 Task: Find a house in Trebinje, Bosnia for 8 guests from August 12 to August 16 with a price range of ₹10,000 to ₹16,000, 8+ bedrooms, 8+ beds, 8+ bathrooms, and amenities including free parking, WiFi, TV, gym, and breakfast.
Action: Mouse moved to (505, 106)
Screenshot: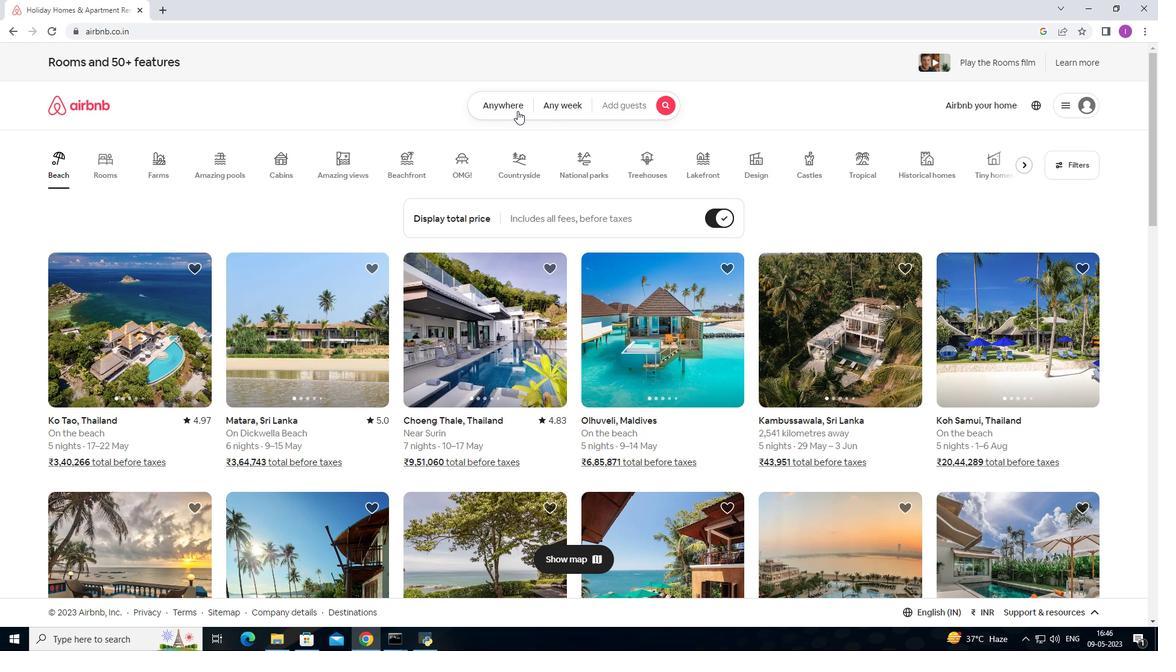 
Action: Mouse pressed left at (505, 106)
Screenshot: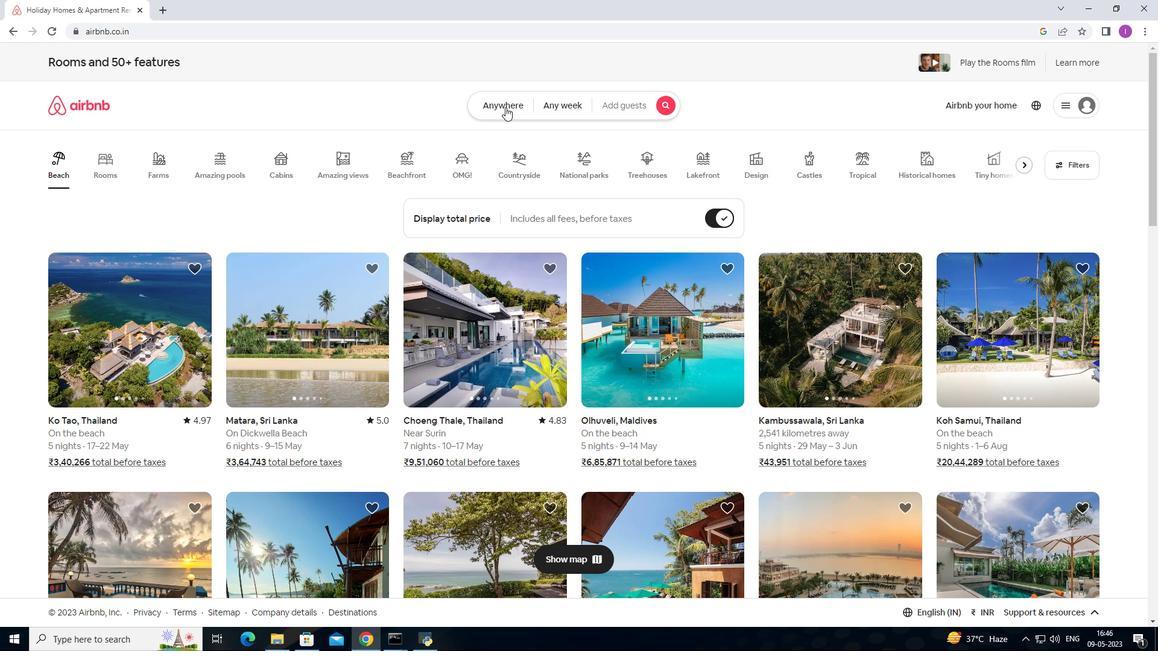 
Action: Mouse moved to (367, 158)
Screenshot: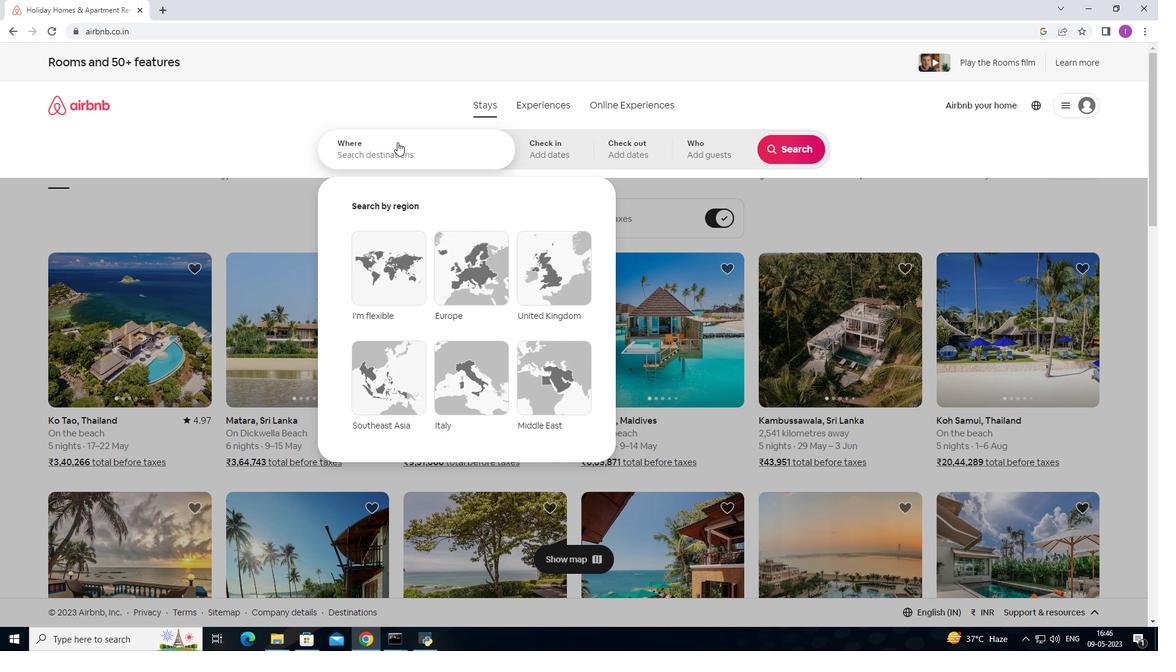 
Action: Mouse pressed left at (367, 158)
Screenshot: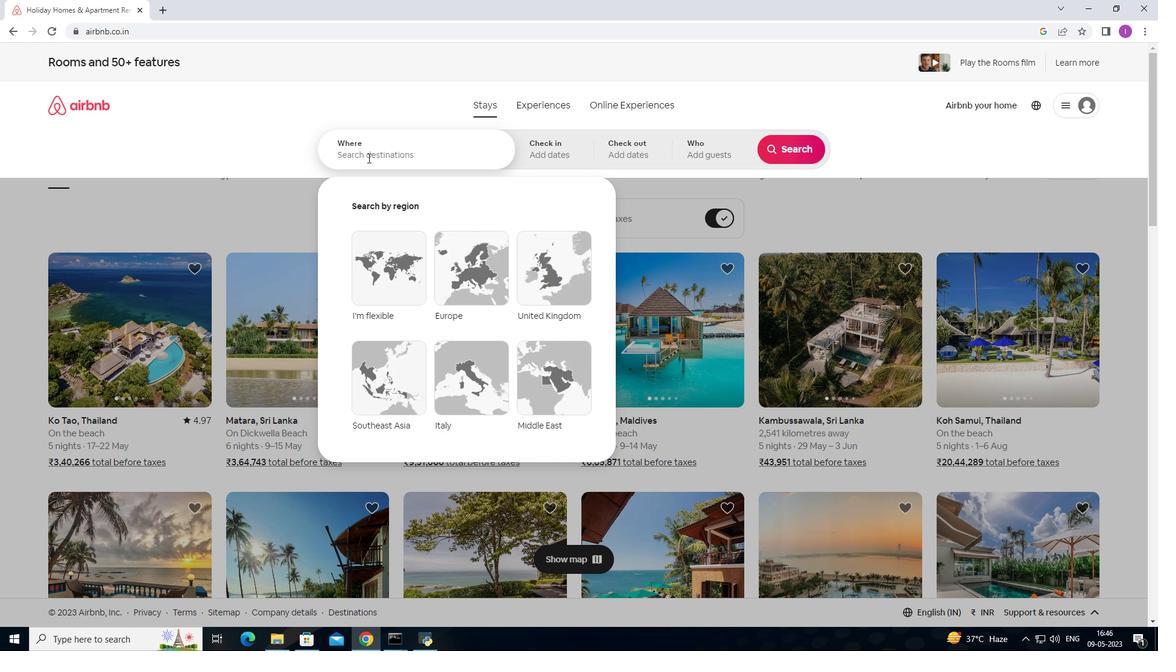 
Action: Key pressed <Key.shift>Trebinje,<Key.shift>Bosnia
Screenshot: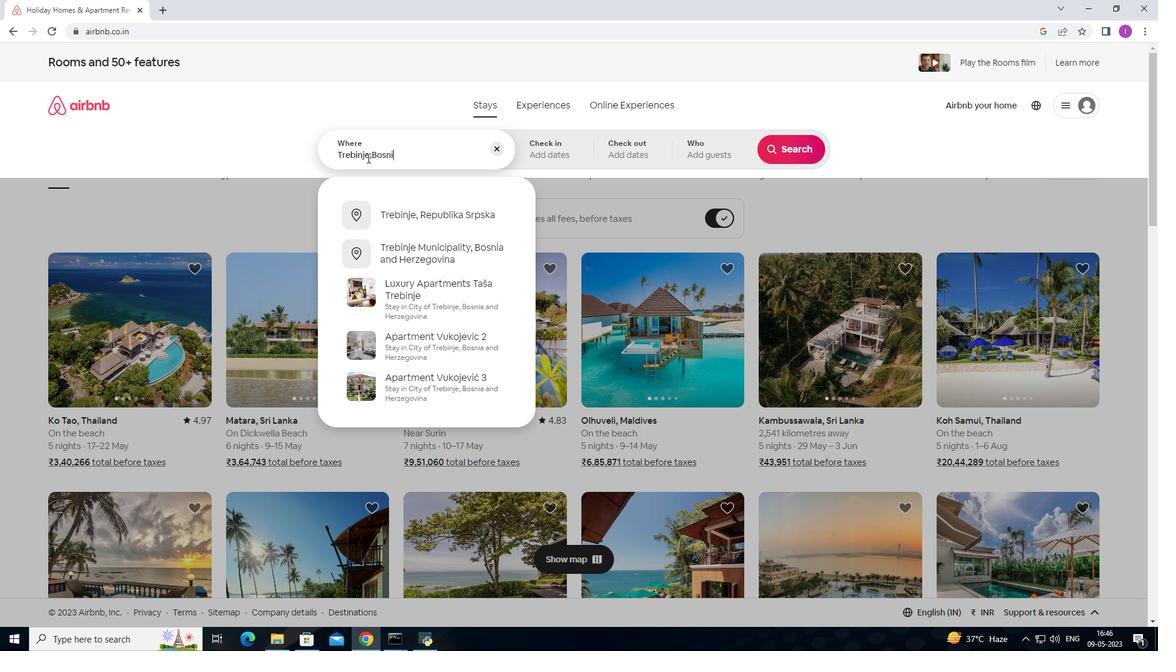 
Action: Mouse moved to (546, 150)
Screenshot: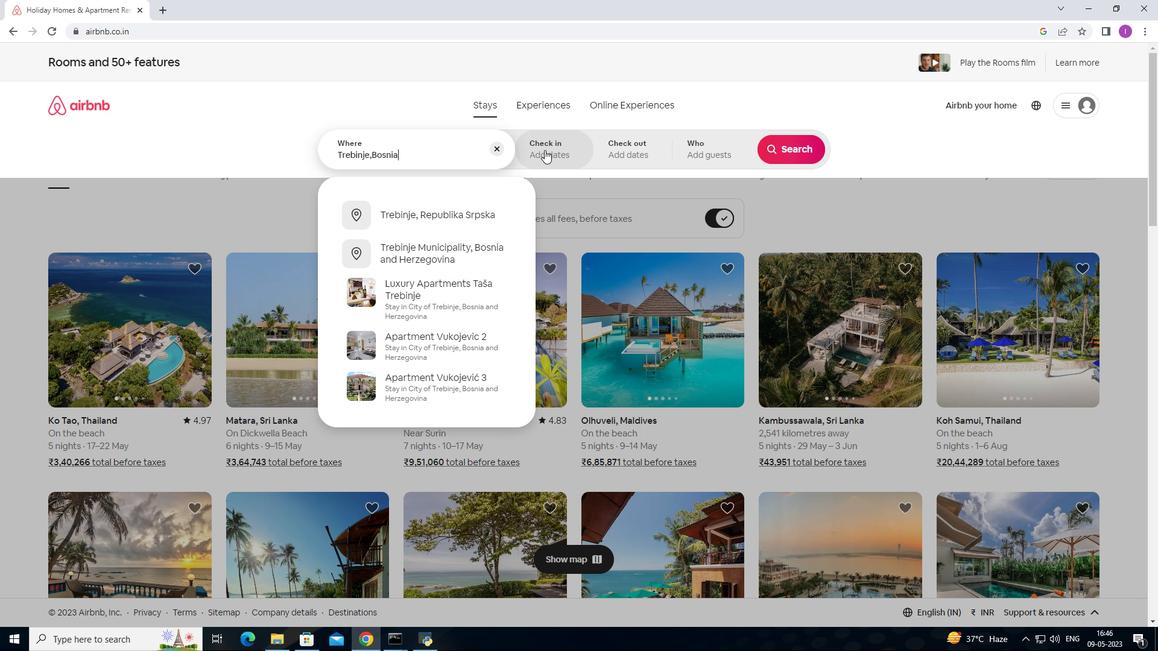 
Action: Mouse pressed left at (546, 150)
Screenshot: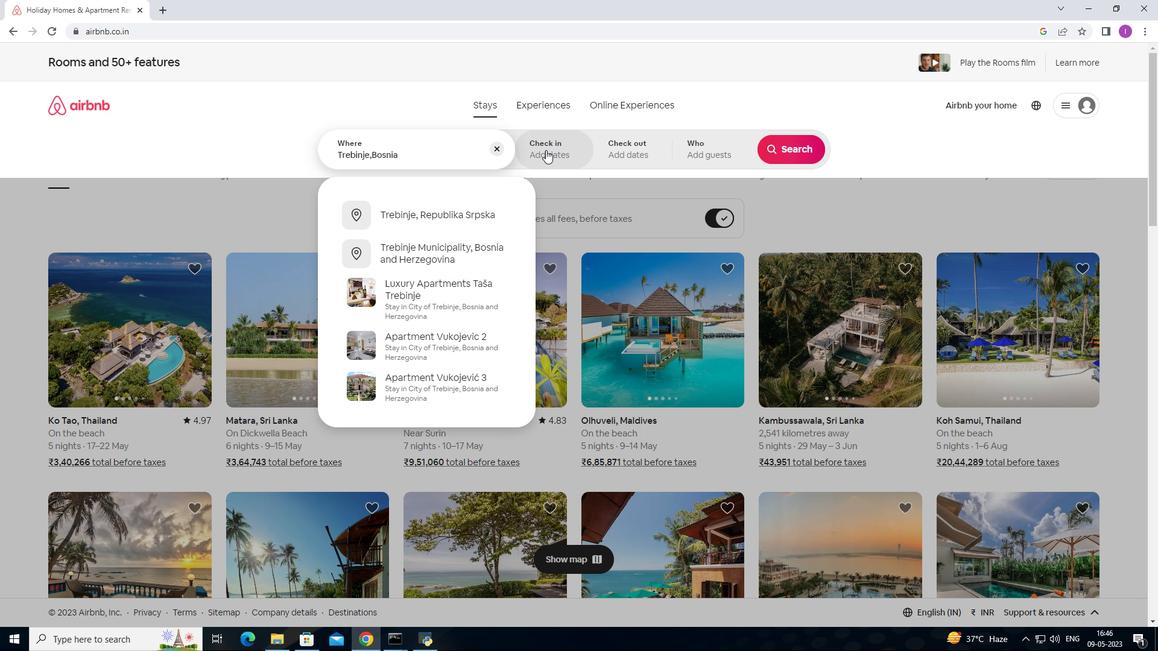 
Action: Mouse moved to (791, 241)
Screenshot: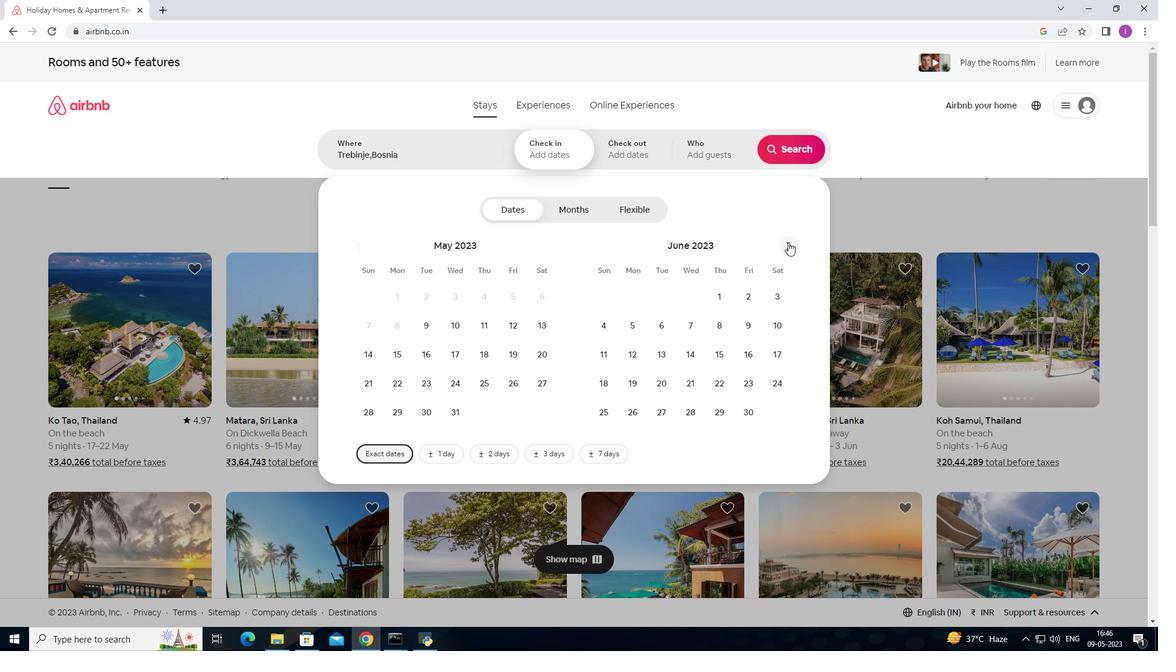
Action: Mouse pressed left at (791, 241)
Screenshot: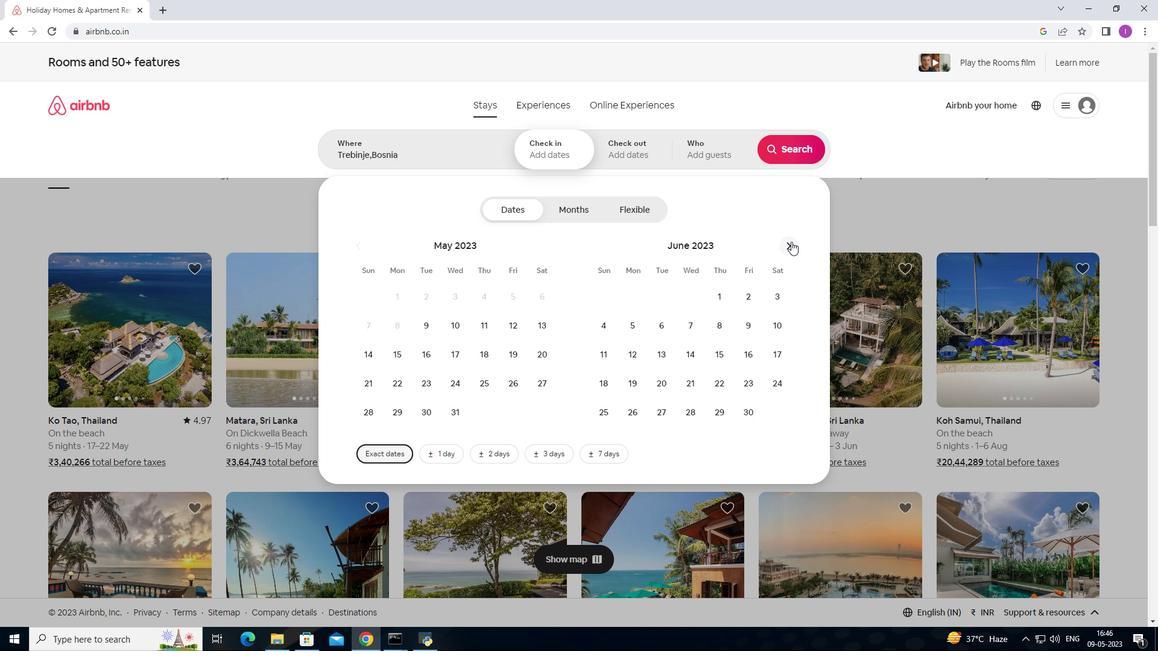 
Action: Mouse pressed left at (791, 241)
Screenshot: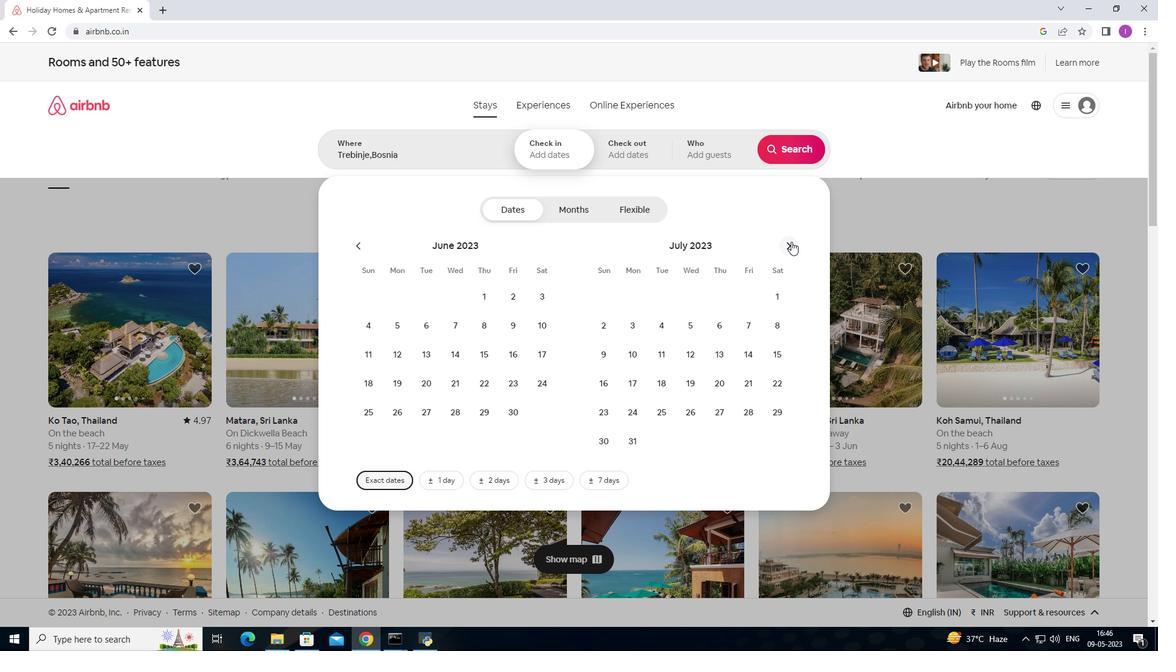 
Action: Mouse moved to (776, 319)
Screenshot: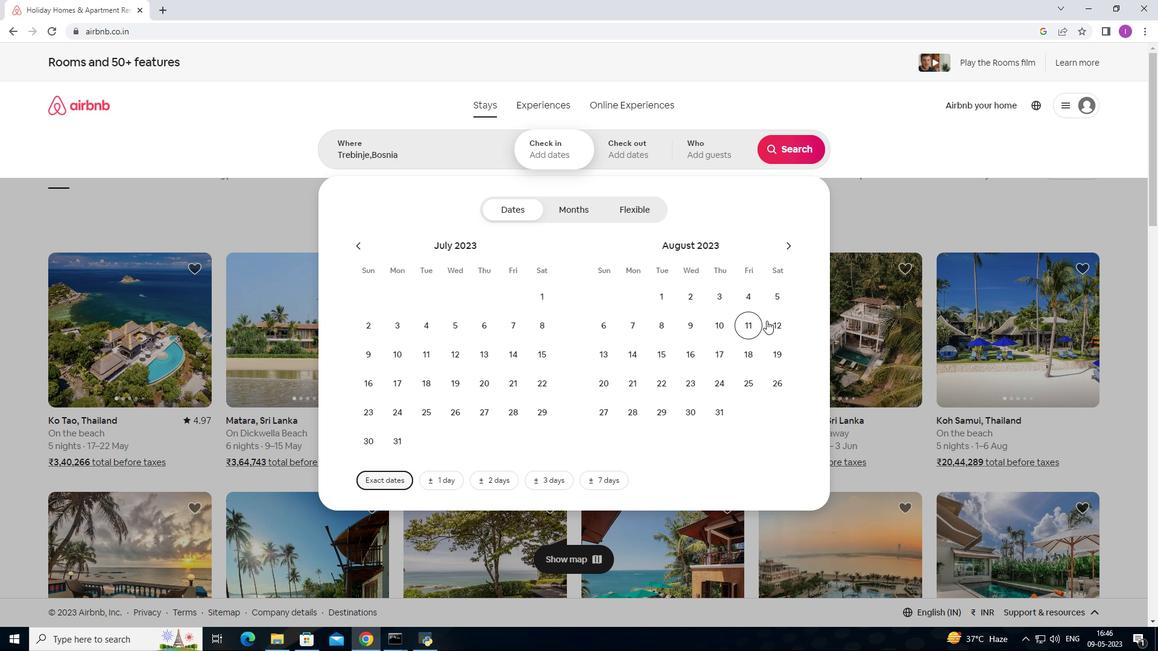 
Action: Mouse pressed left at (776, 319)
Screenshot: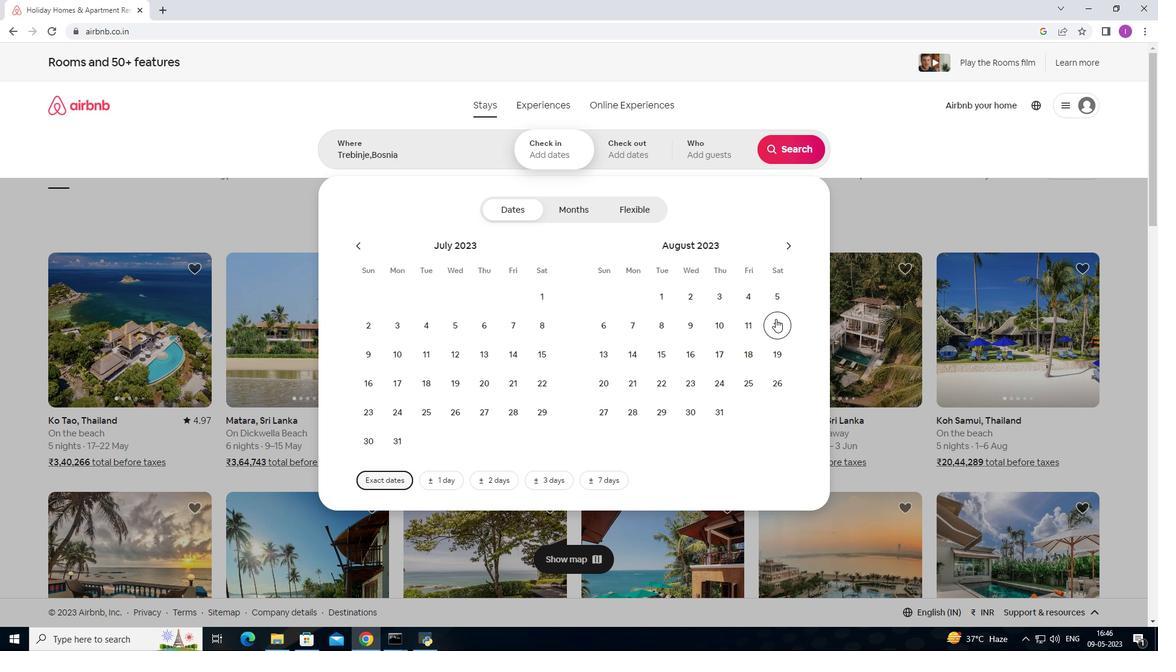 
Action: Mouse moved to (689, 346)
Screenshot: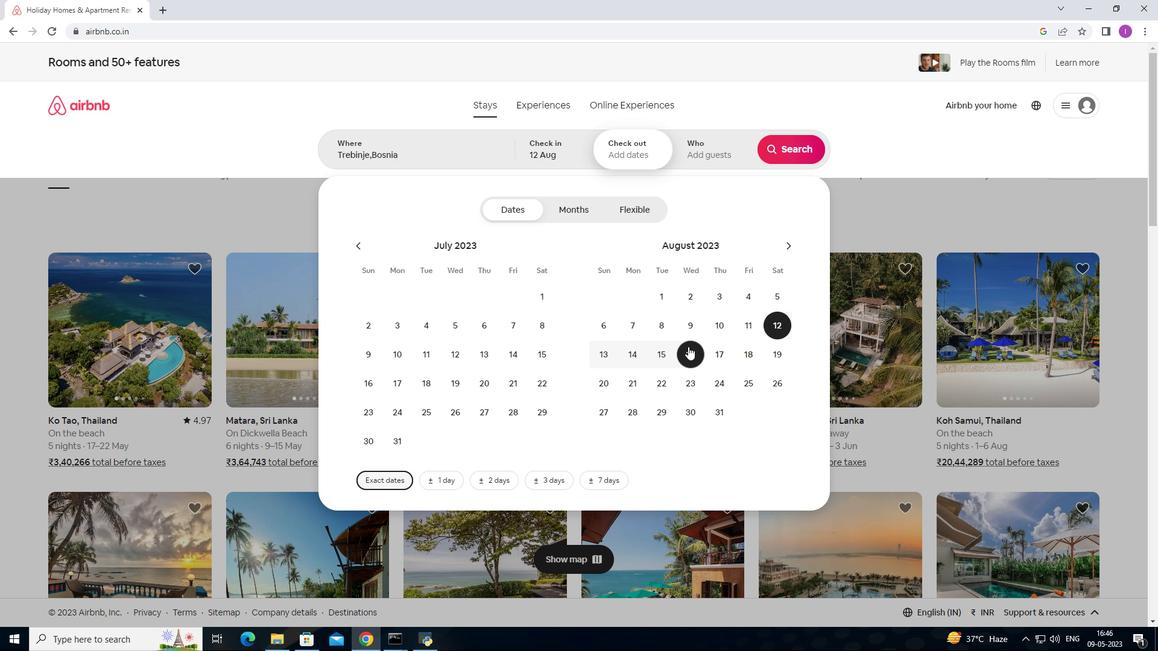 
Action: Mouse pressed left at (689, 346)
Screenshot: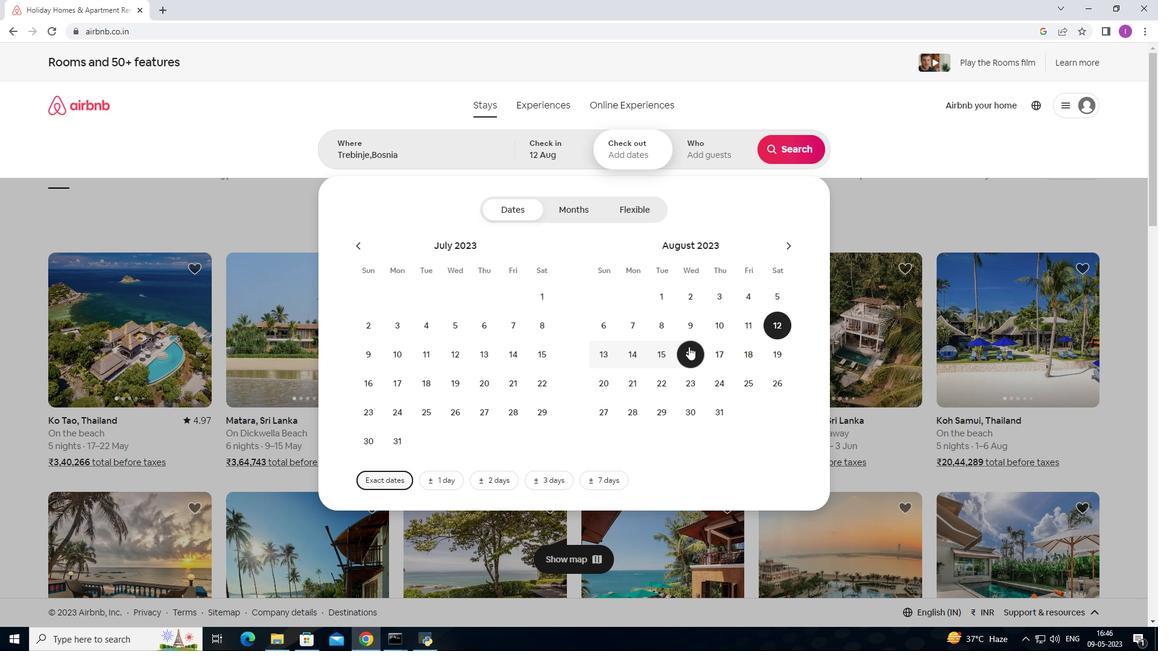 
Action: Mouse moved to (726, 160)
Screenshot: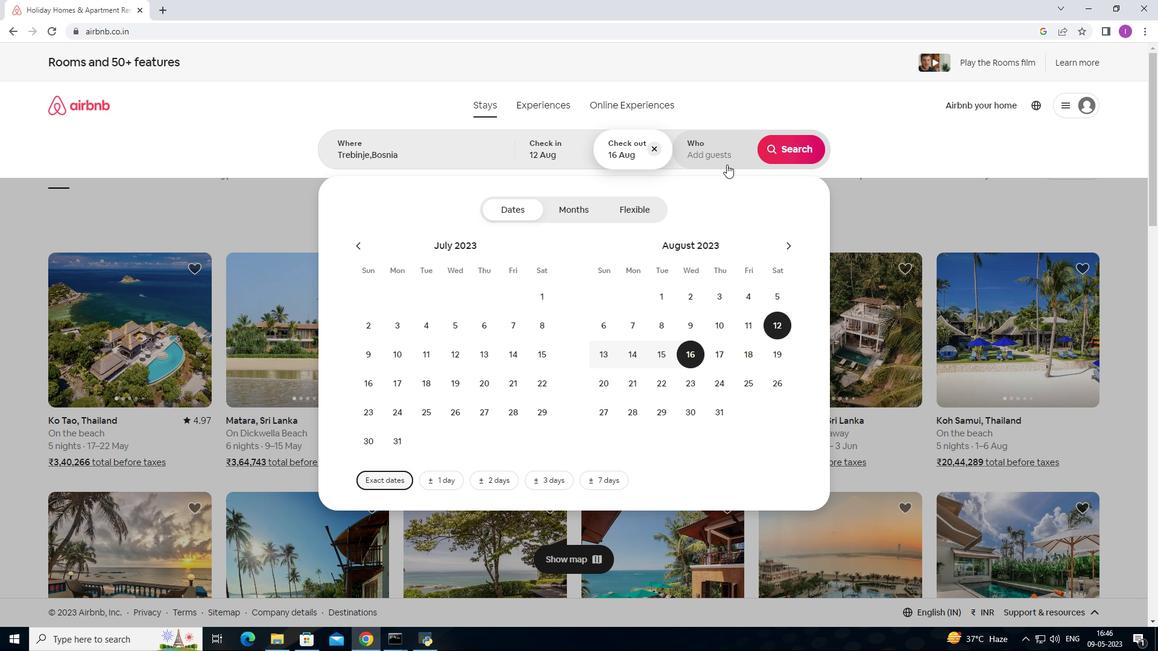 
Action: Mouse pressed left at (726, 160)
Screenshot: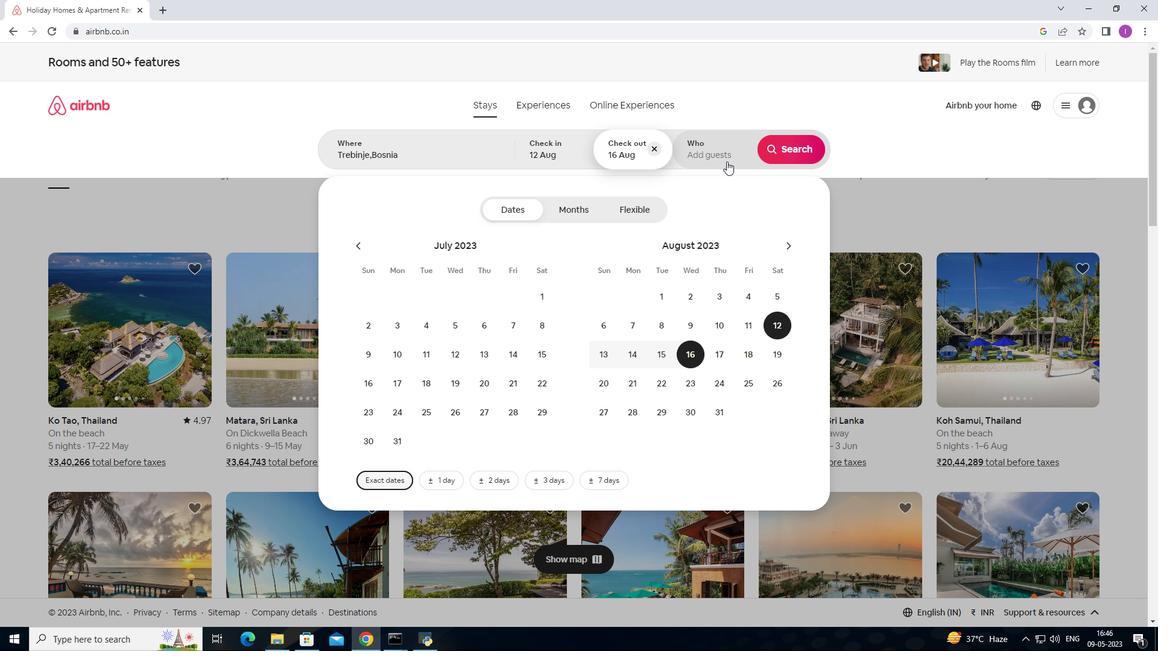 
Action: Mouse moved to (797, 208)
Screenshot: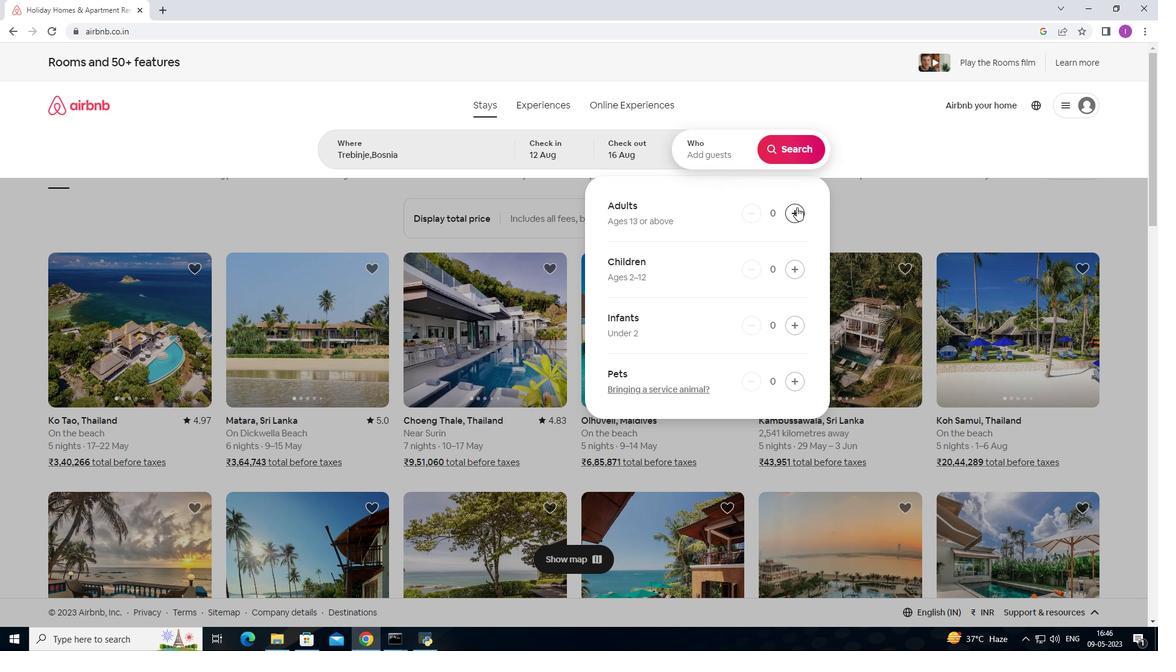 
Action: Mouse pressed left at (797, 208)
Screenshot: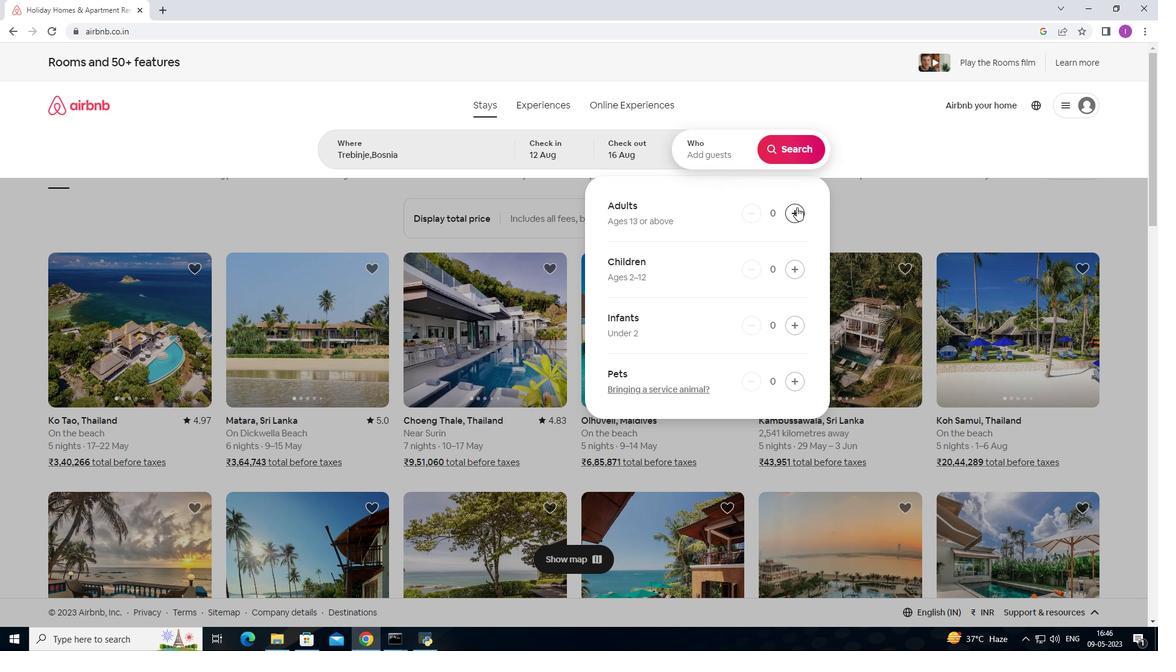 
Action: Mouse pressed left at (797, 208)
Screenshot: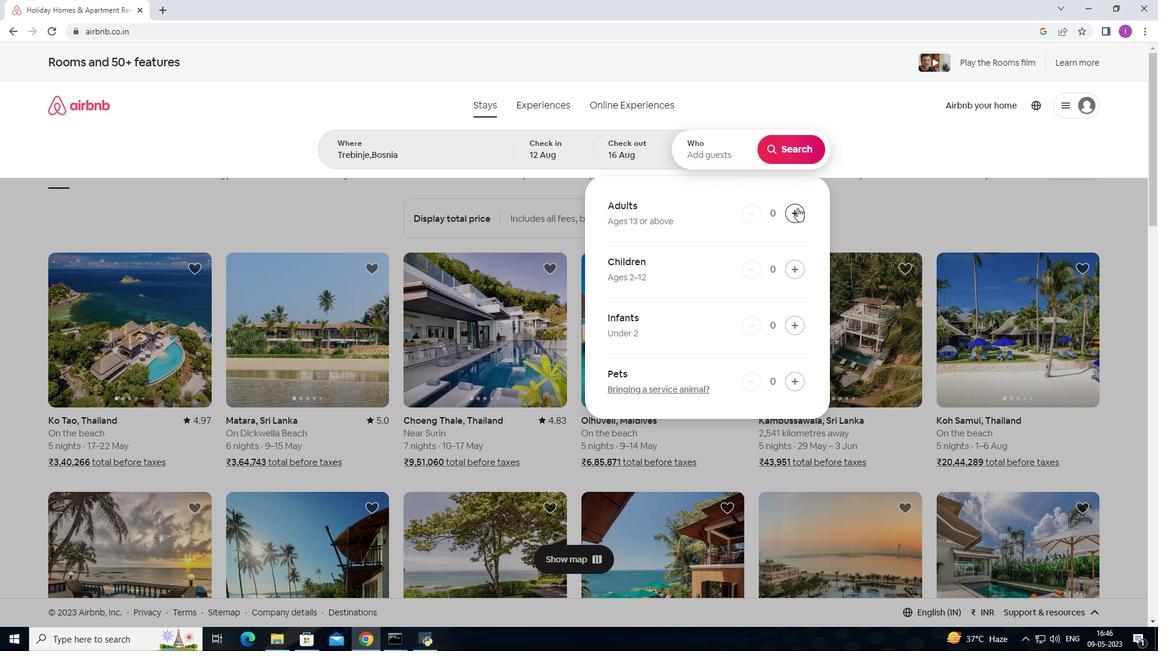 
Action: Mouse pressed left at (797, 208)
Screenshot: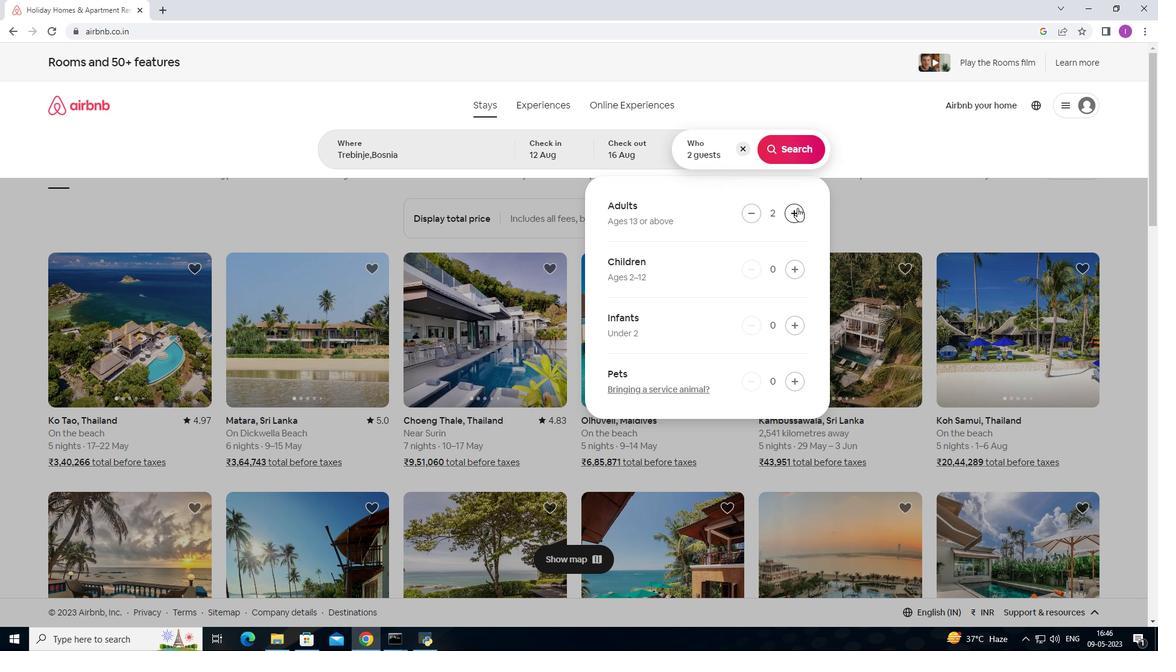 
Action: Mouse pressed left at (797, 208)
Screenshot: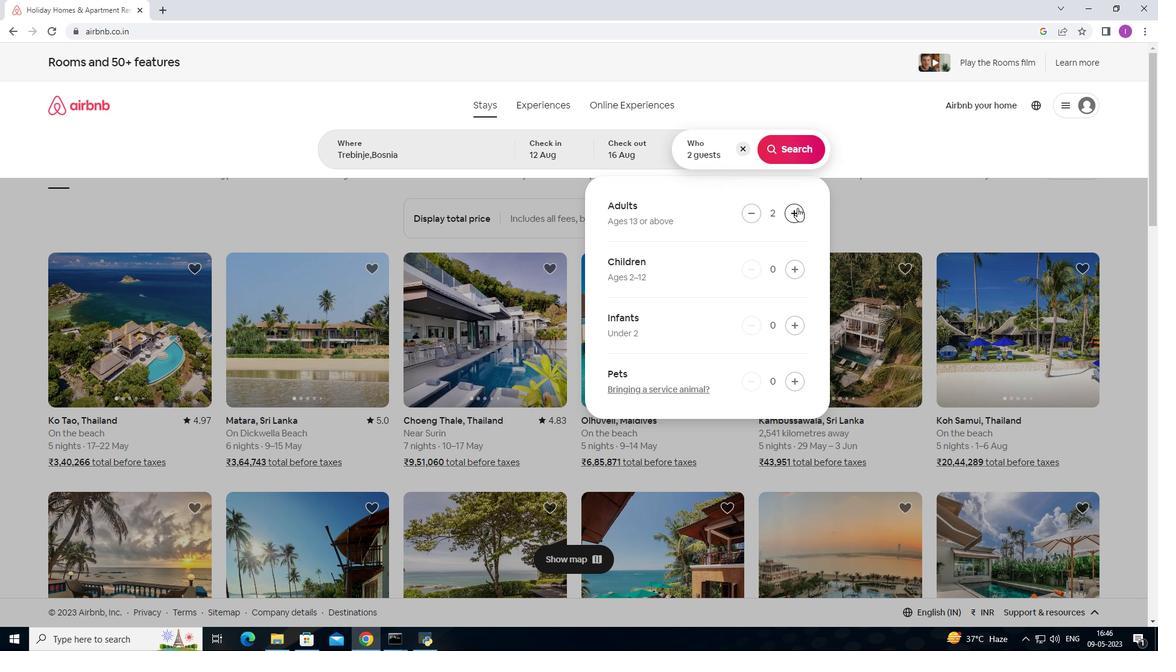 
Action: Mouse moved to (798, 208)
Screenshot: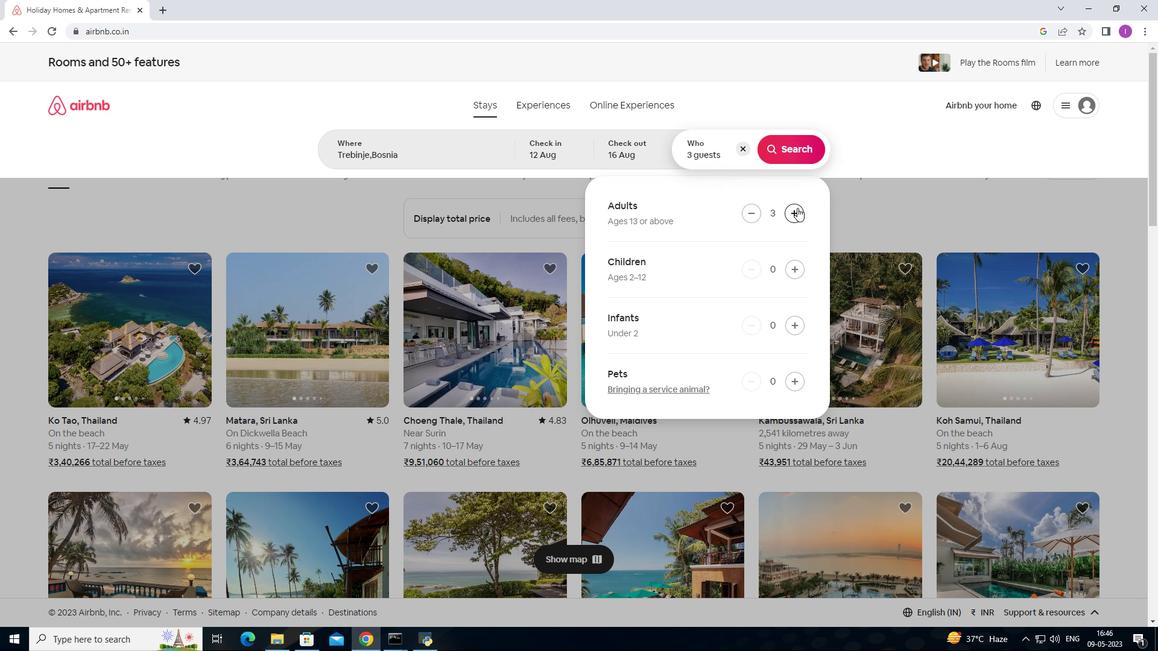
Action: Mouse pressed left at (798, 208)
Screenshot: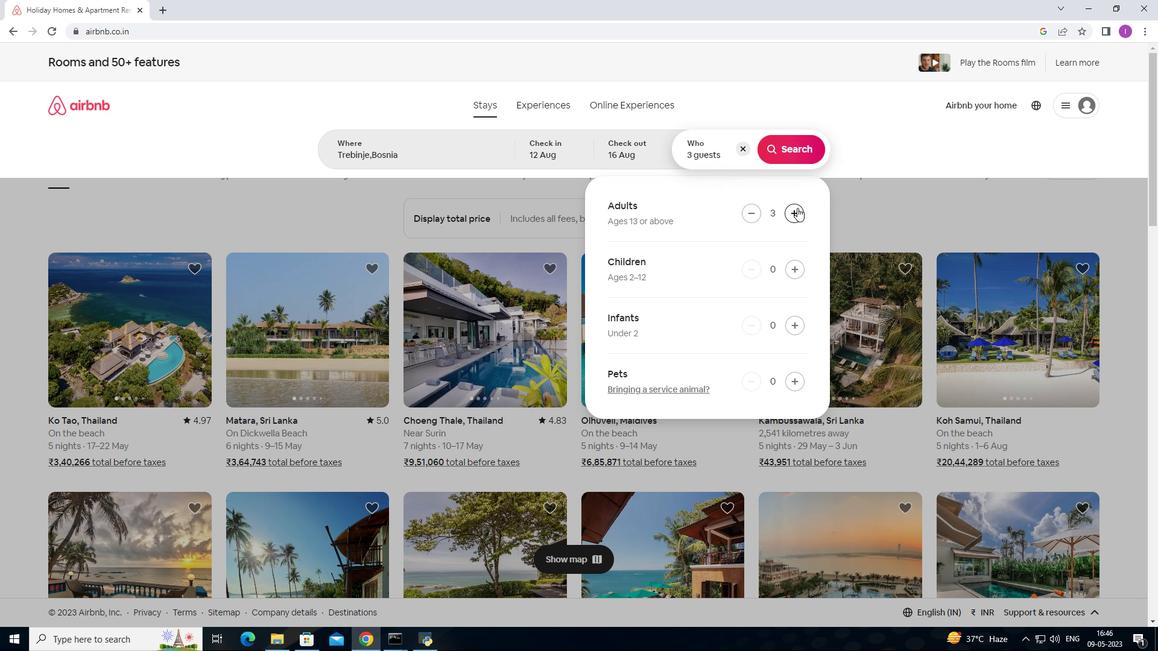 
Action: Mouse pressed left at (798, 208)
Screenshot: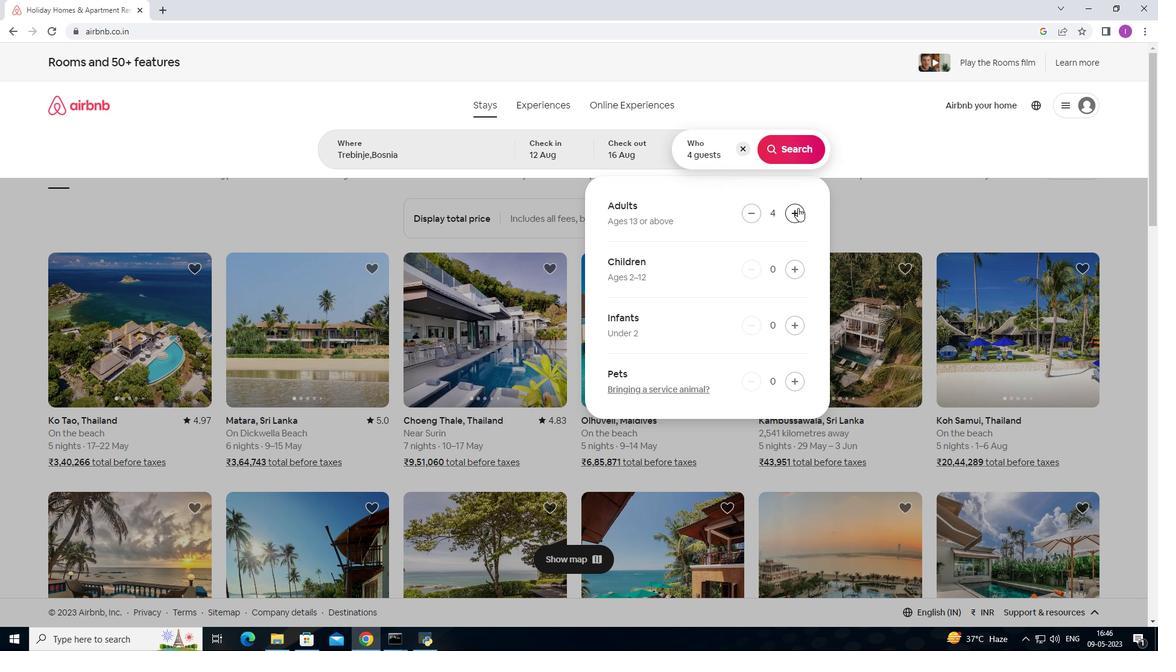 
Action: Mouse pressed left at (798, 208)
Screenshot: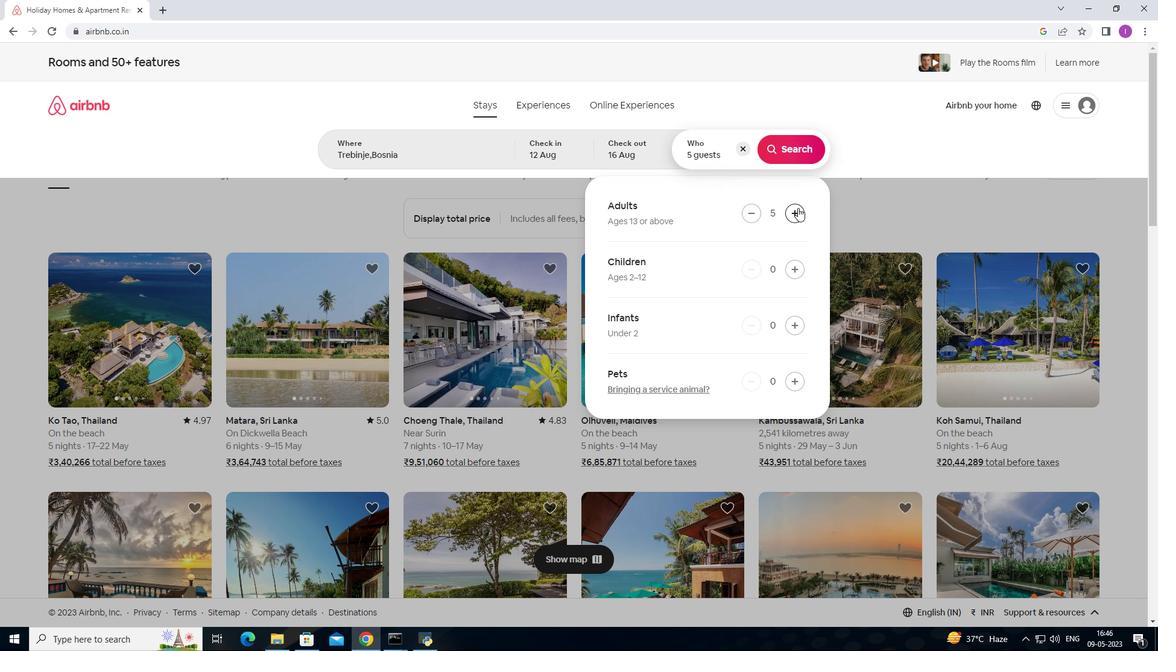 
Action: Mouse moved to (798, 208)
Screenshot: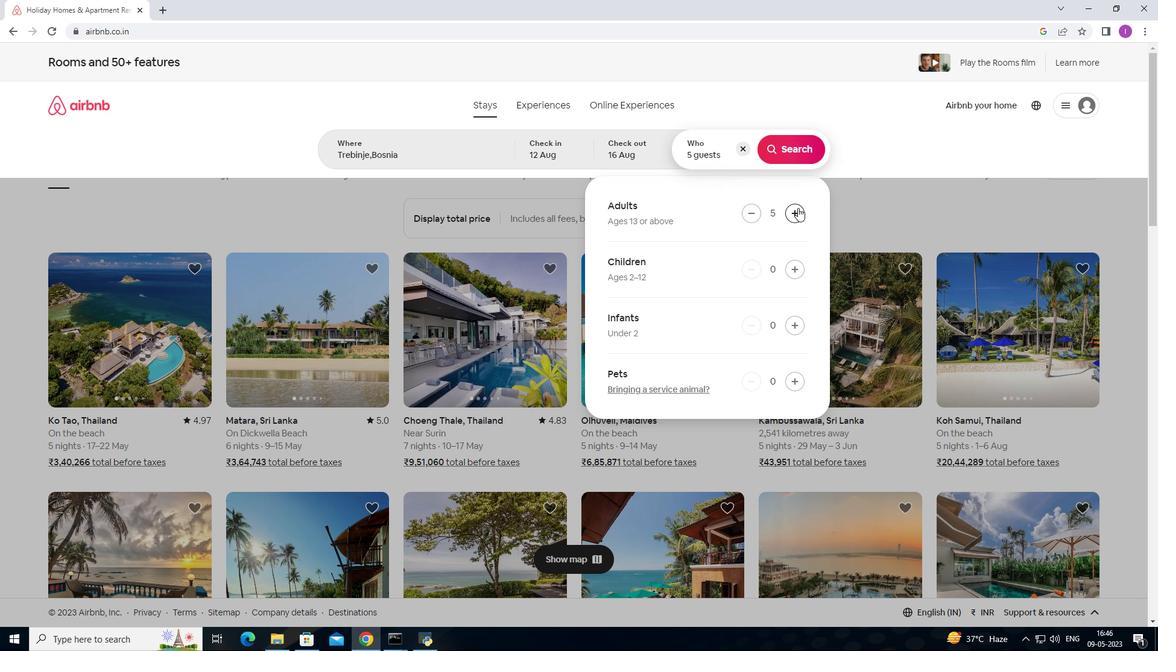 
Action: Mouse pressed left at (798, 208)
Screenshot: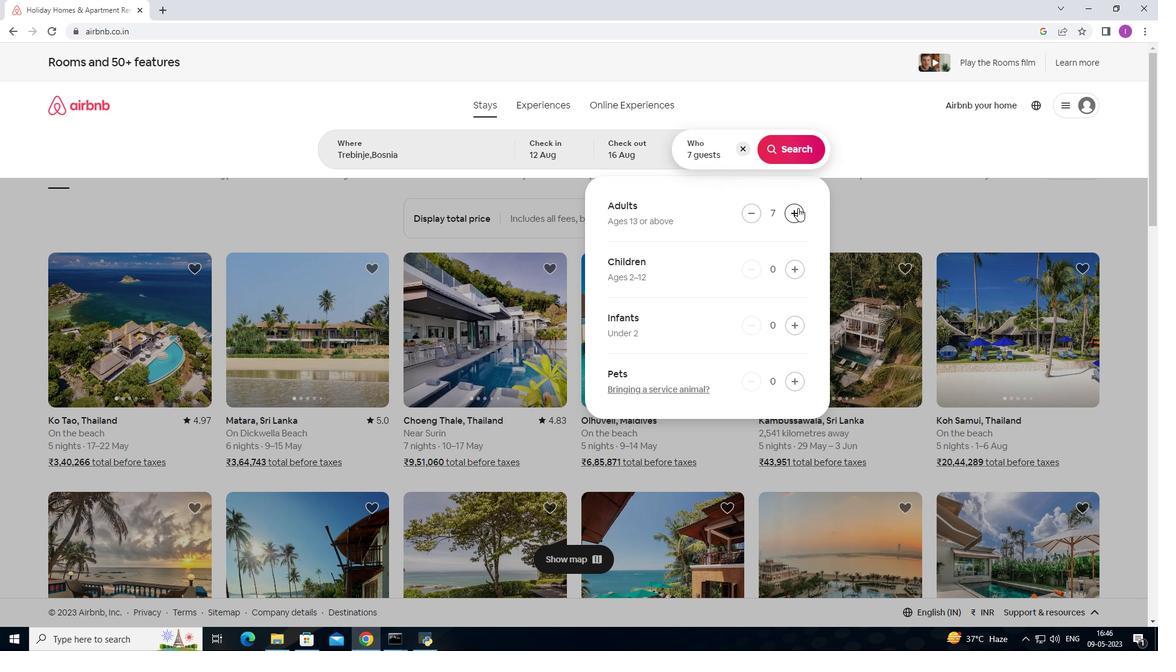 
Action: Mouse moved to (799, 150)
Screenshot: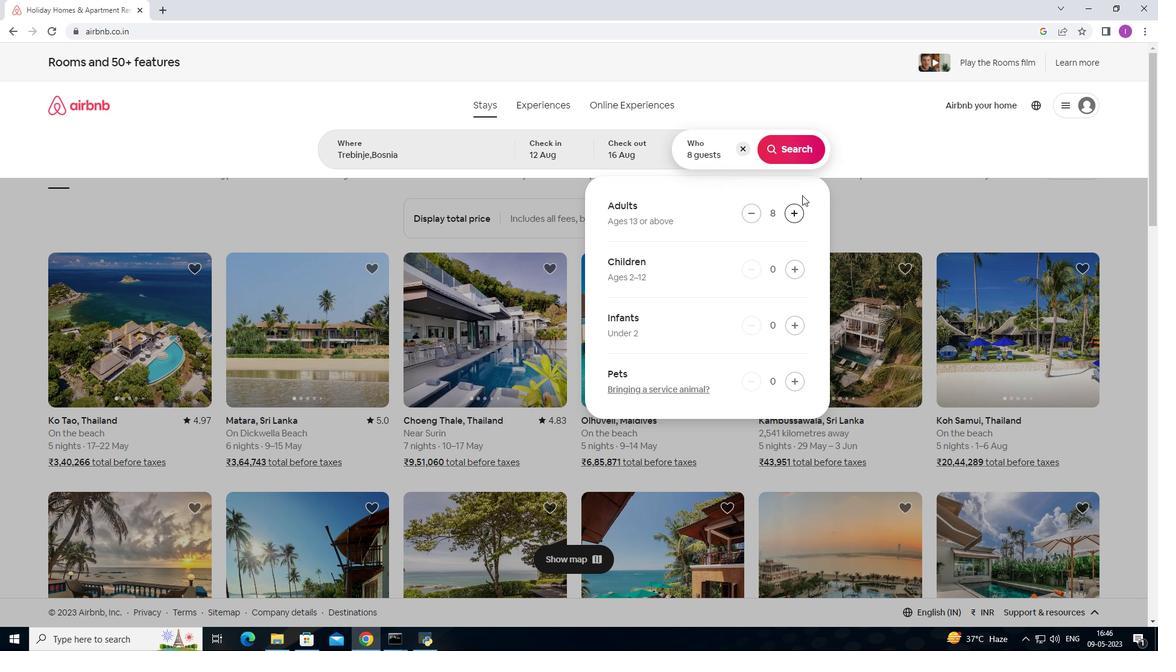 
Action: Mouse pressed left at (799, 150)
Screenshot: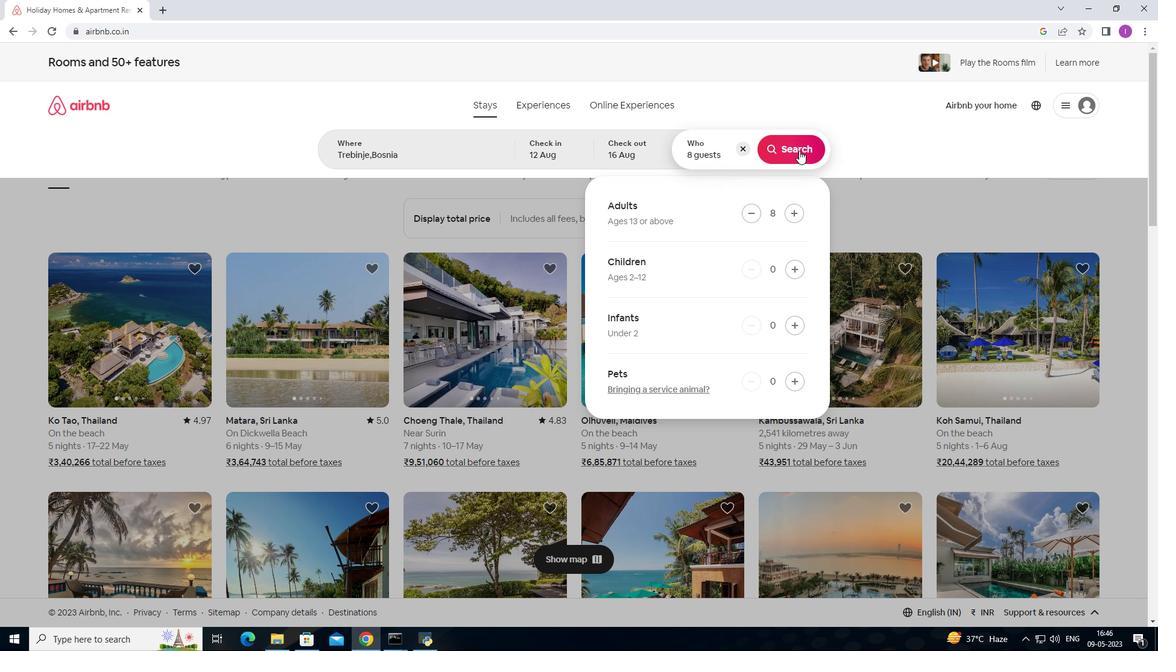 
Action: Mouse moved to (1106, 120)
Screenshot: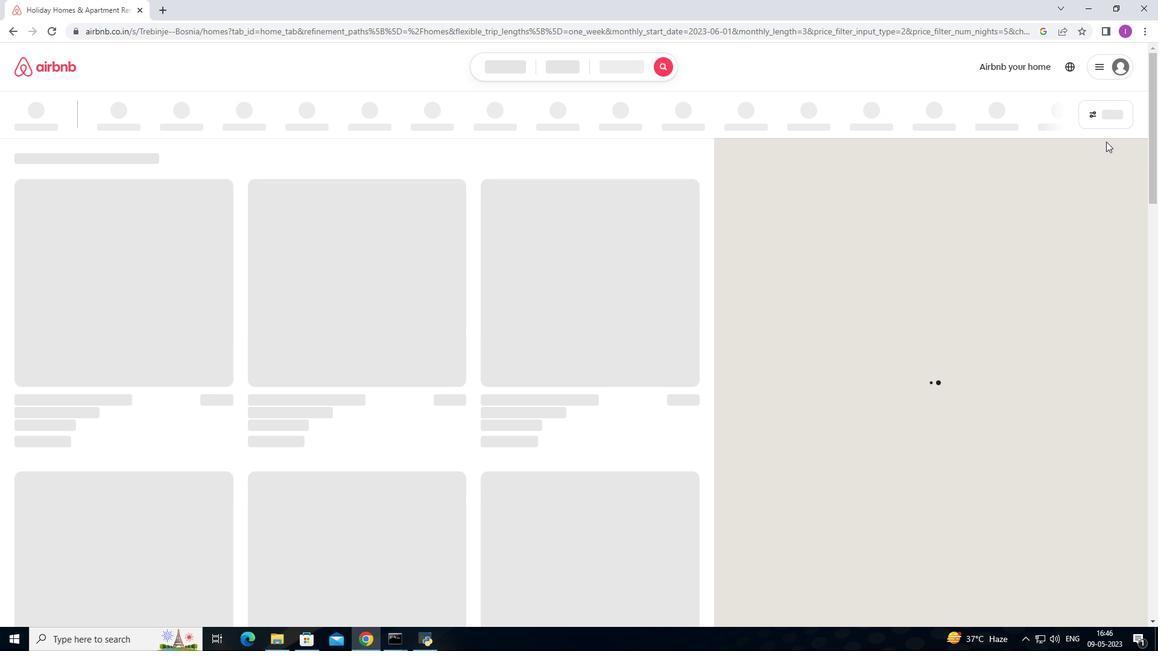 
Action: Mouse pressed left at (1106, 120)
Screenshot: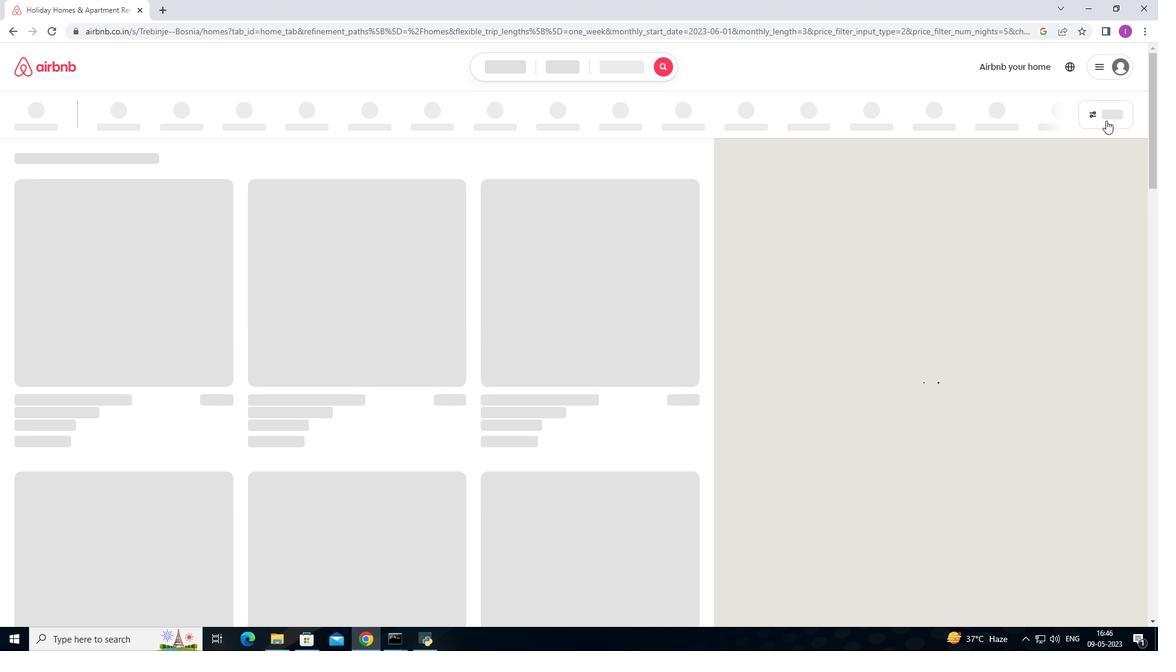 
Action: Mouse moved to (448, 415)
Screenshot: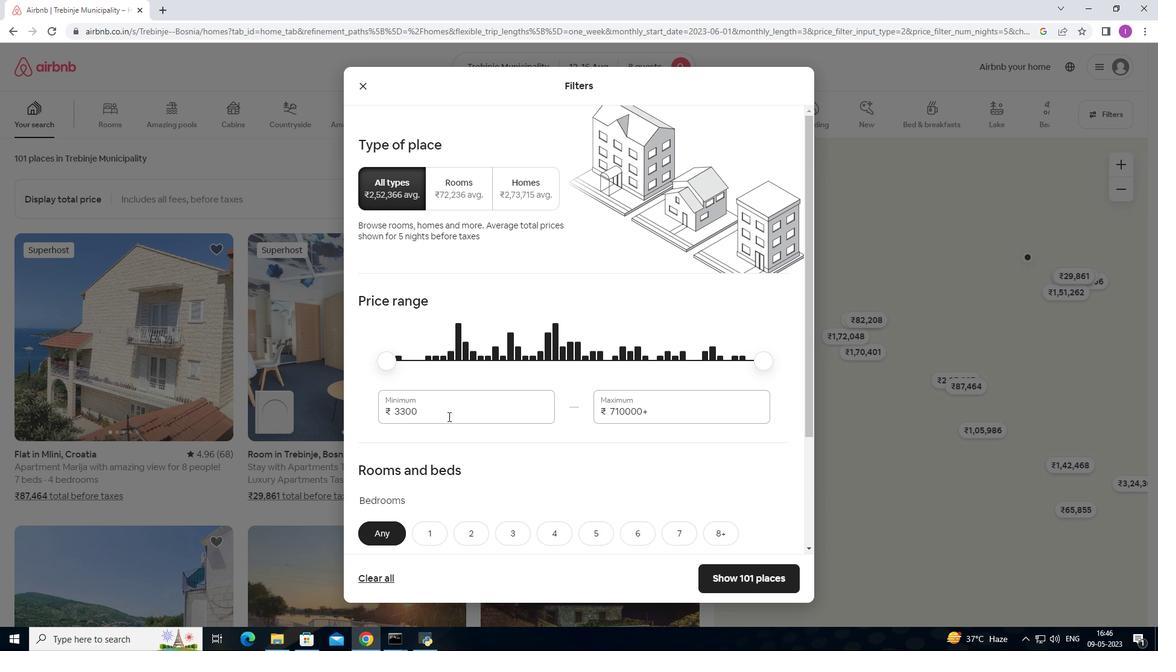 
Action: Mouse pressed left at (448, 415)
Screenshot: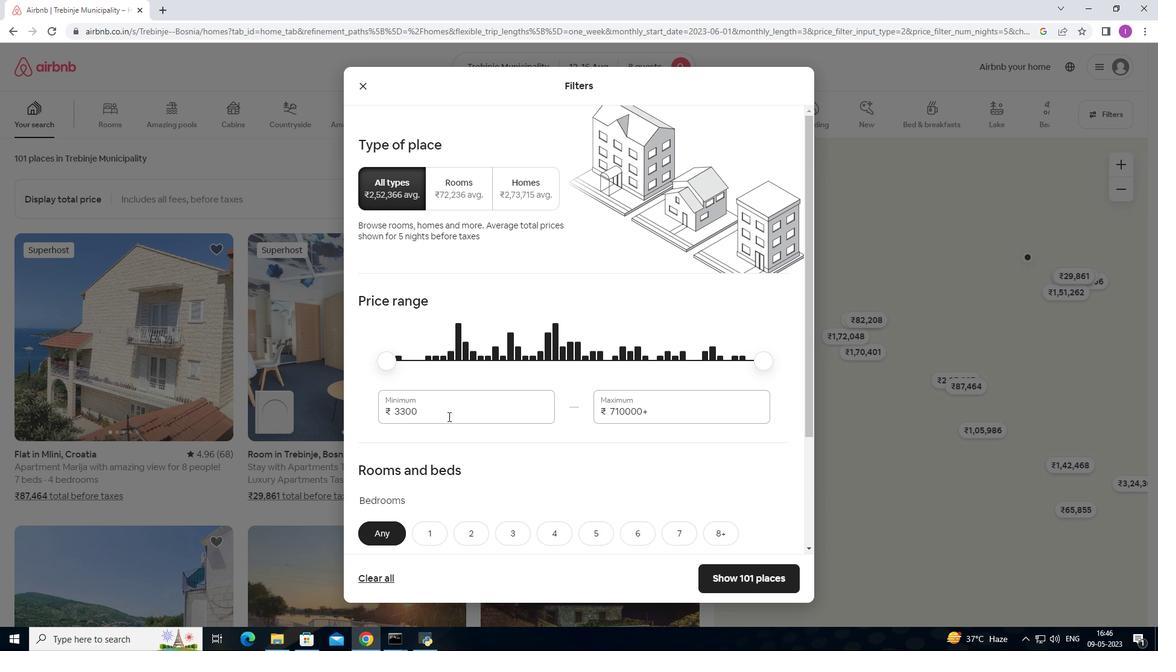
Action: Mouse moved to (475, 432)
Screenshot: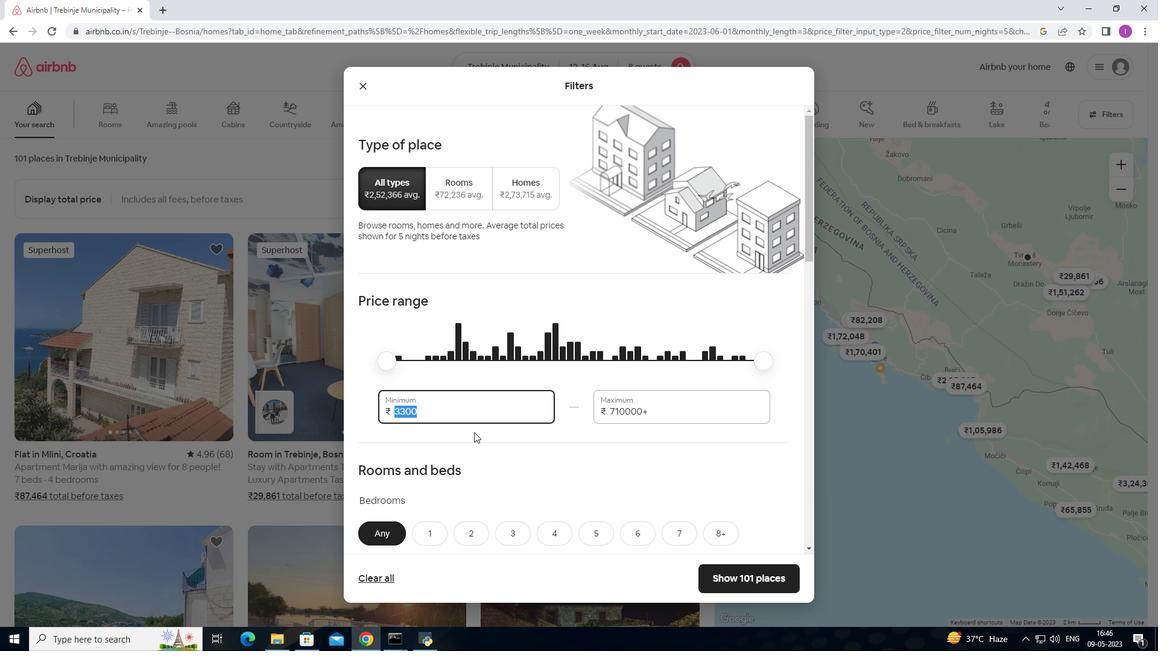 
Action: Key pressed 1
Screenshot: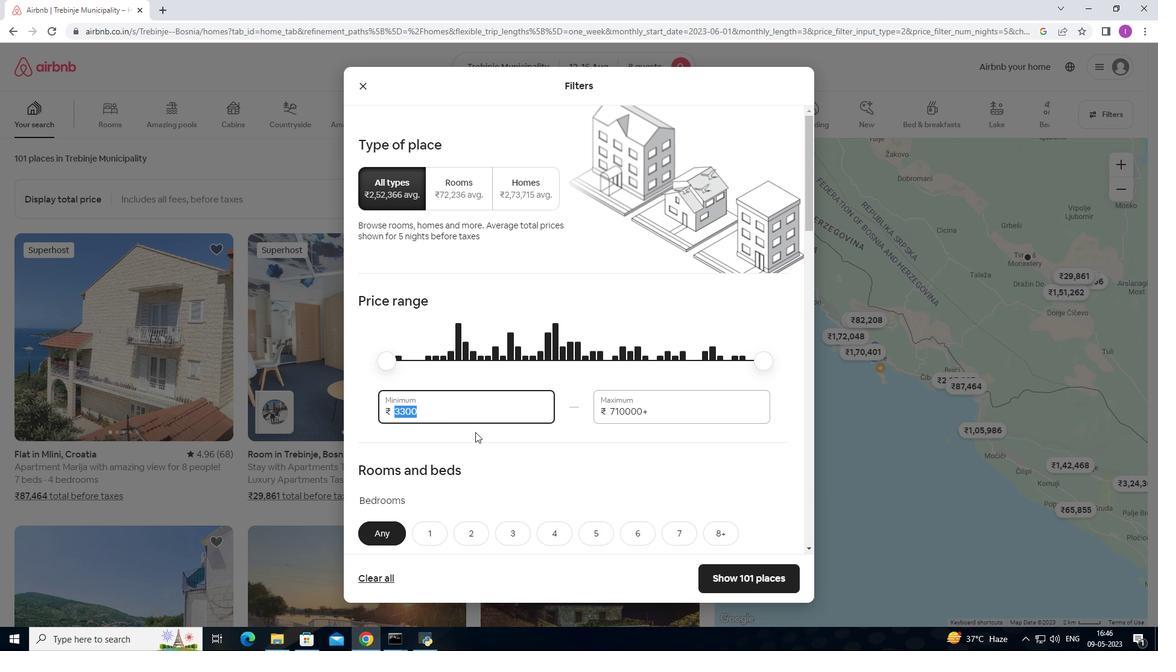 
Action: Mouse moved to (475, 432)
Screenshot: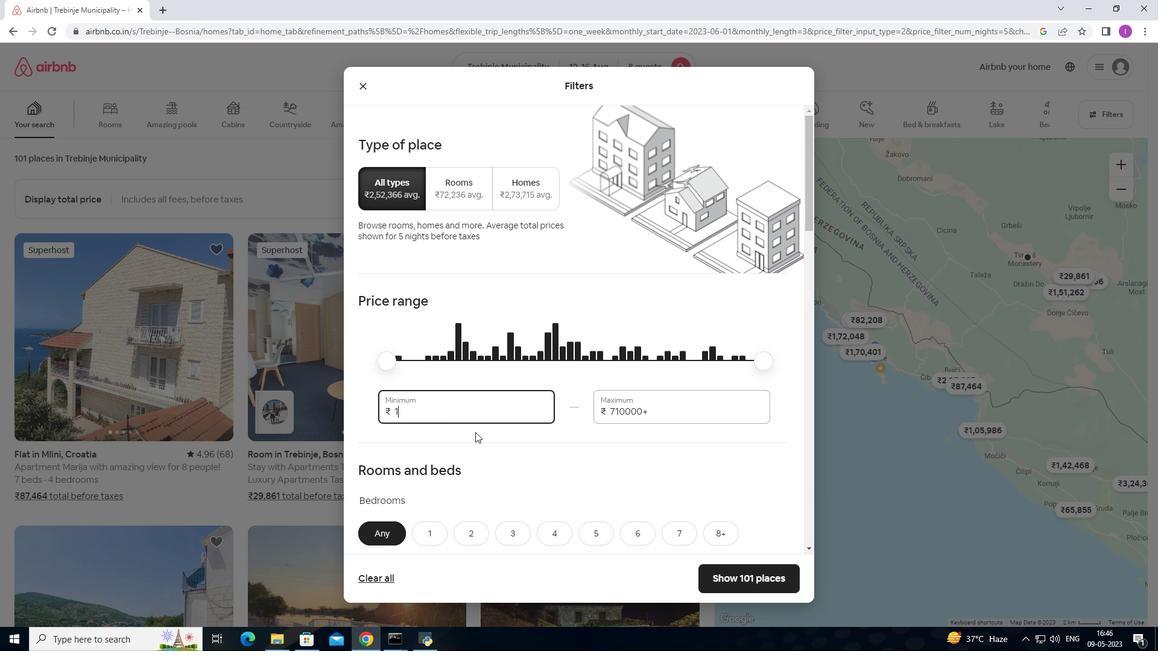 
Action: Key pressed 00
Screenshot: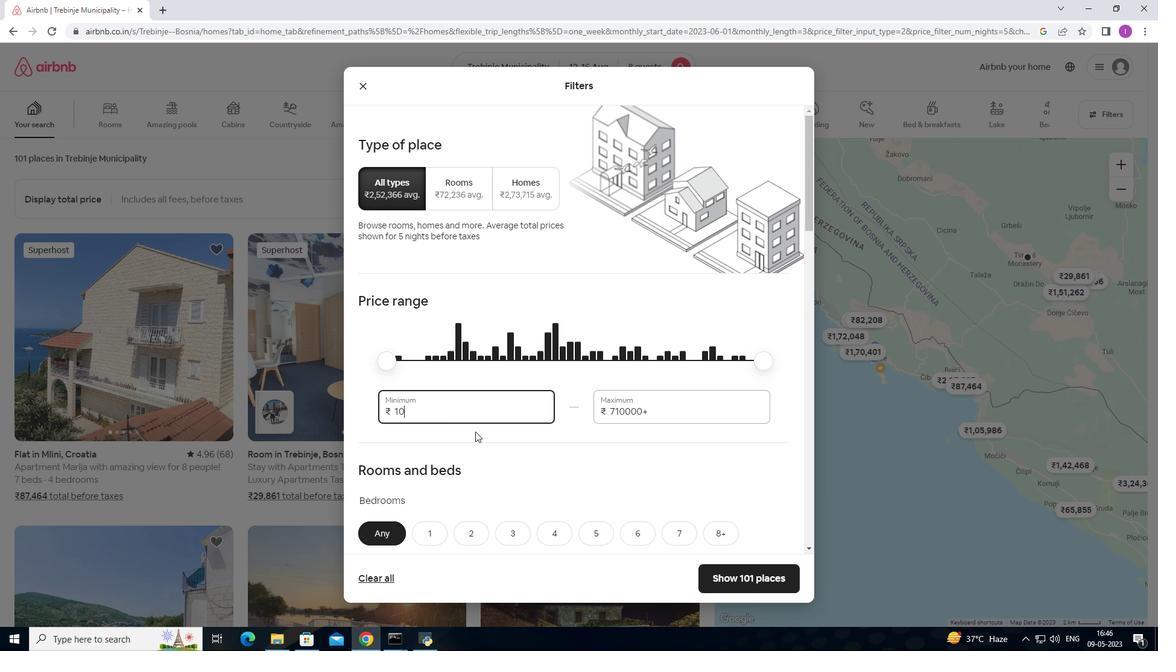 
Action: Mouse moved to (475, 431)
Screenshot: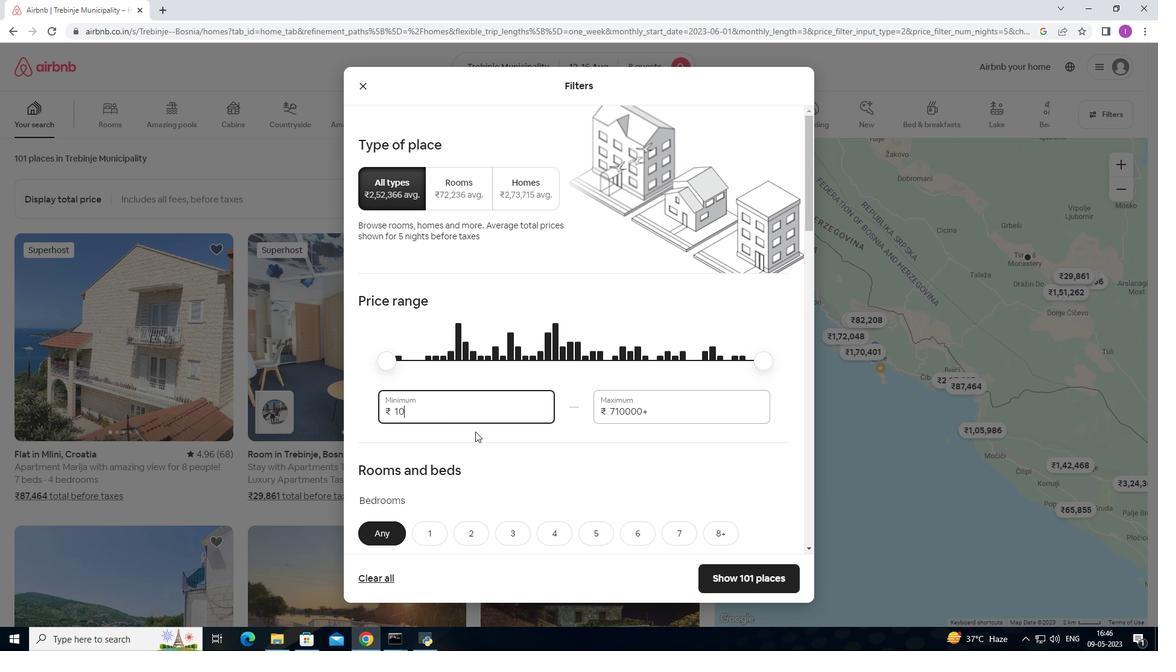 
Action: Key pressed 00
Screenshot: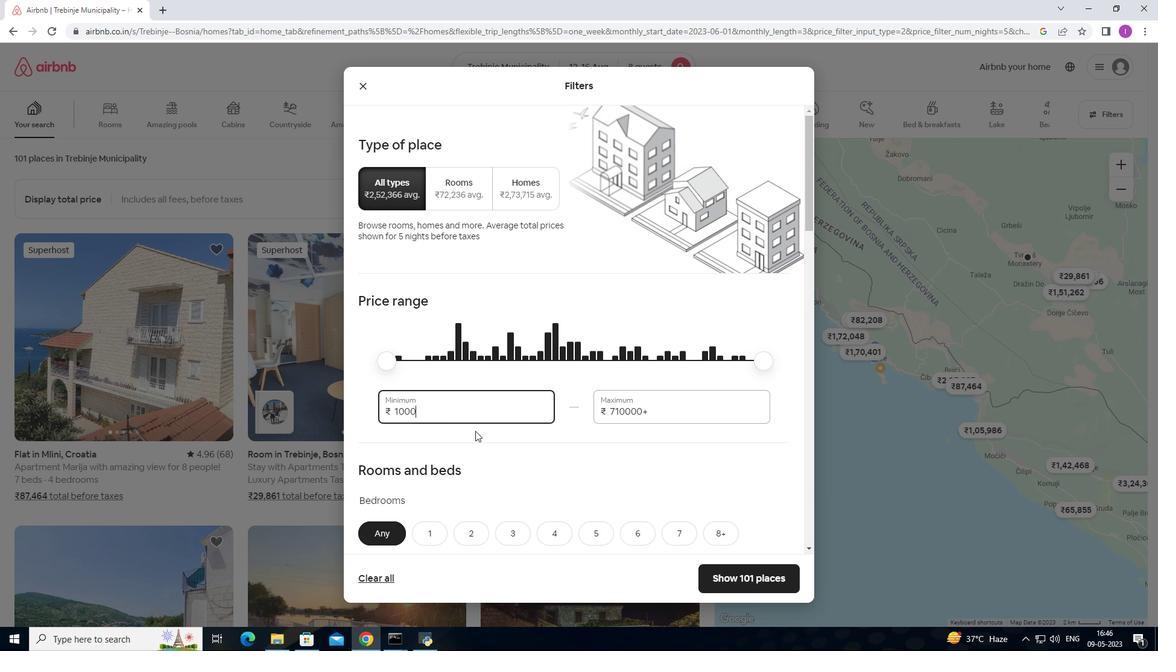 
Action: Mouse moved to (654, 408)
Screenshot: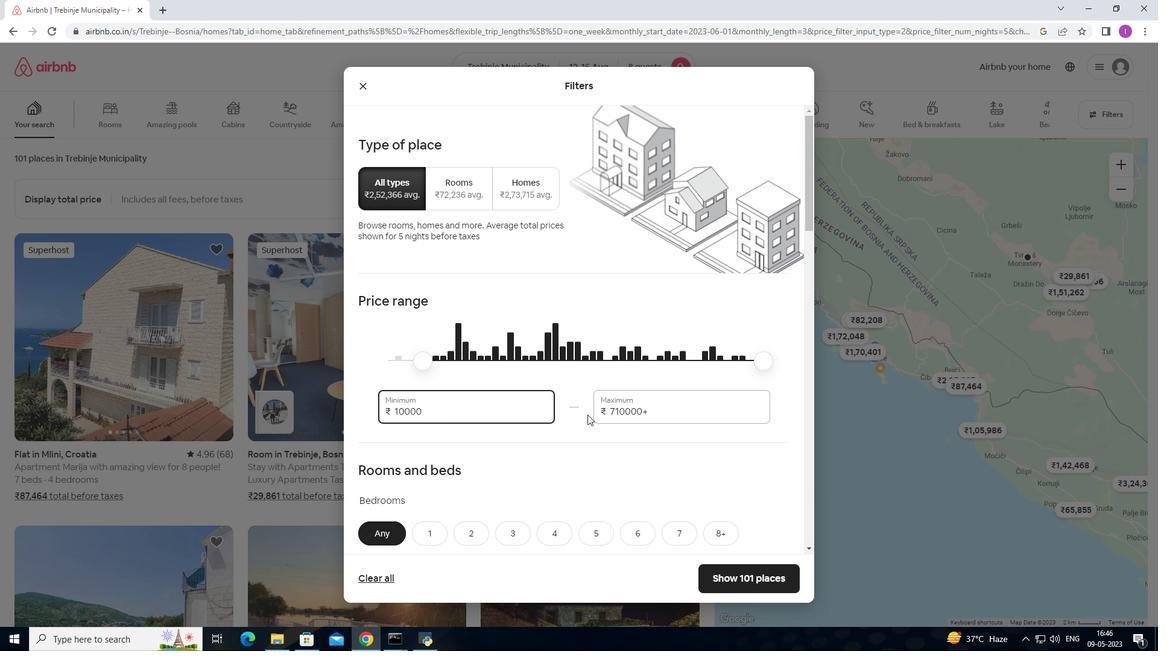 
Action: Mouse pressed left at (654, 408)
Screenshot: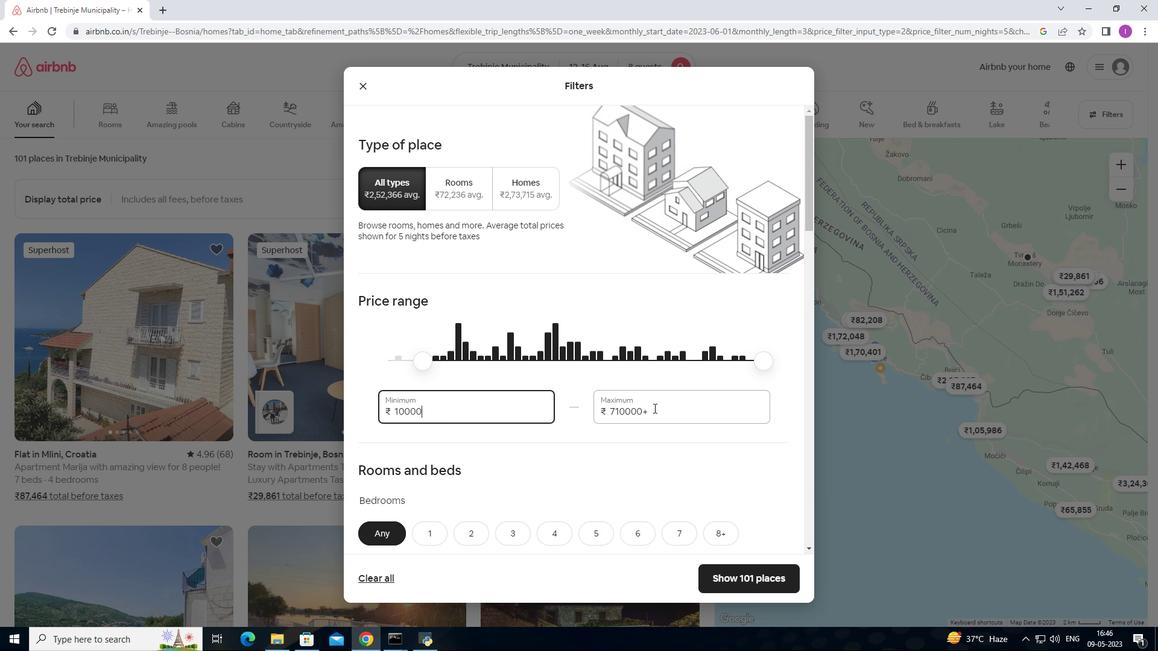 
Action: Mouse moved to (613, 429)
Screenshot: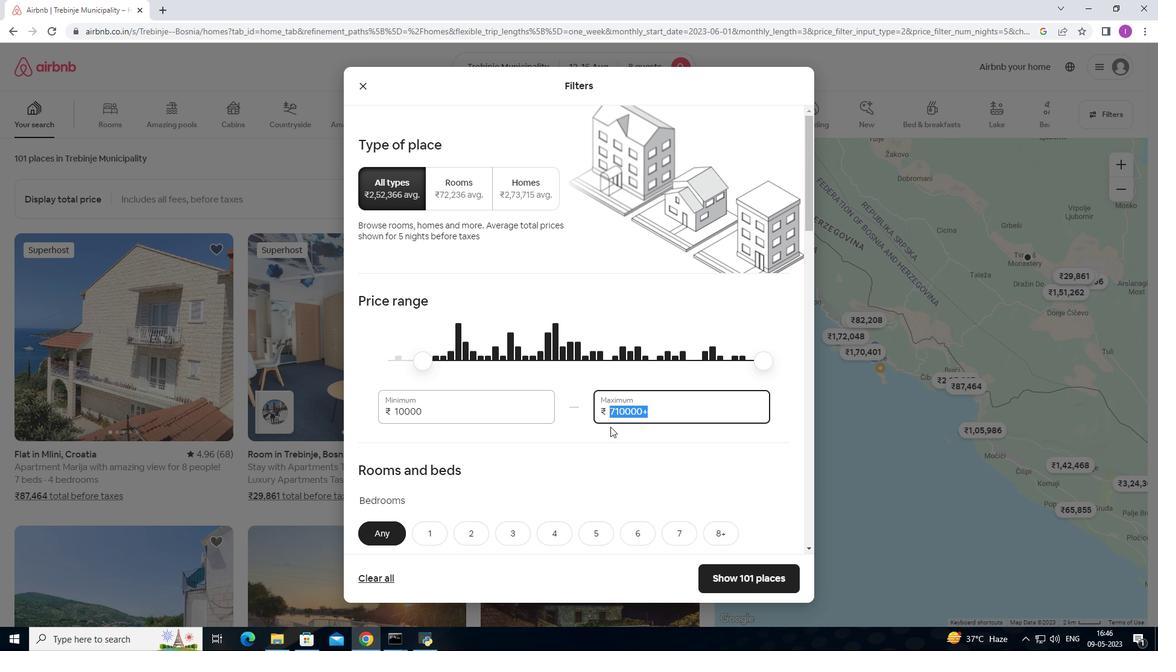 
Action: Key pressed 1
Screenshot: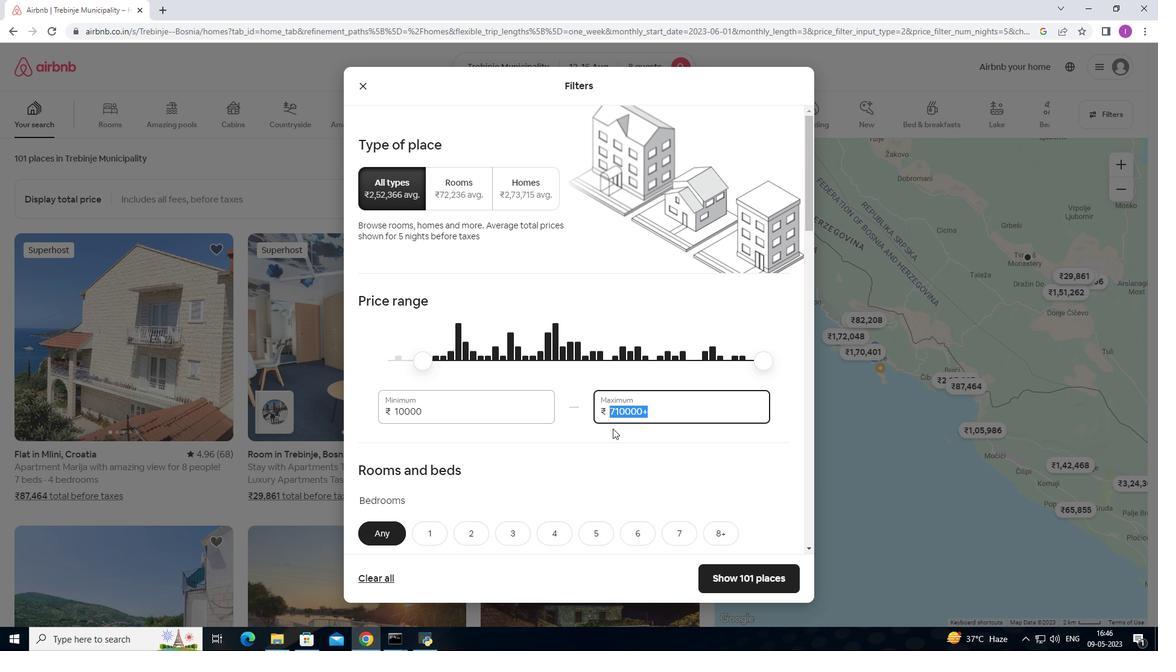 
Action: Mouse moved to (613, 432)
Screenshot: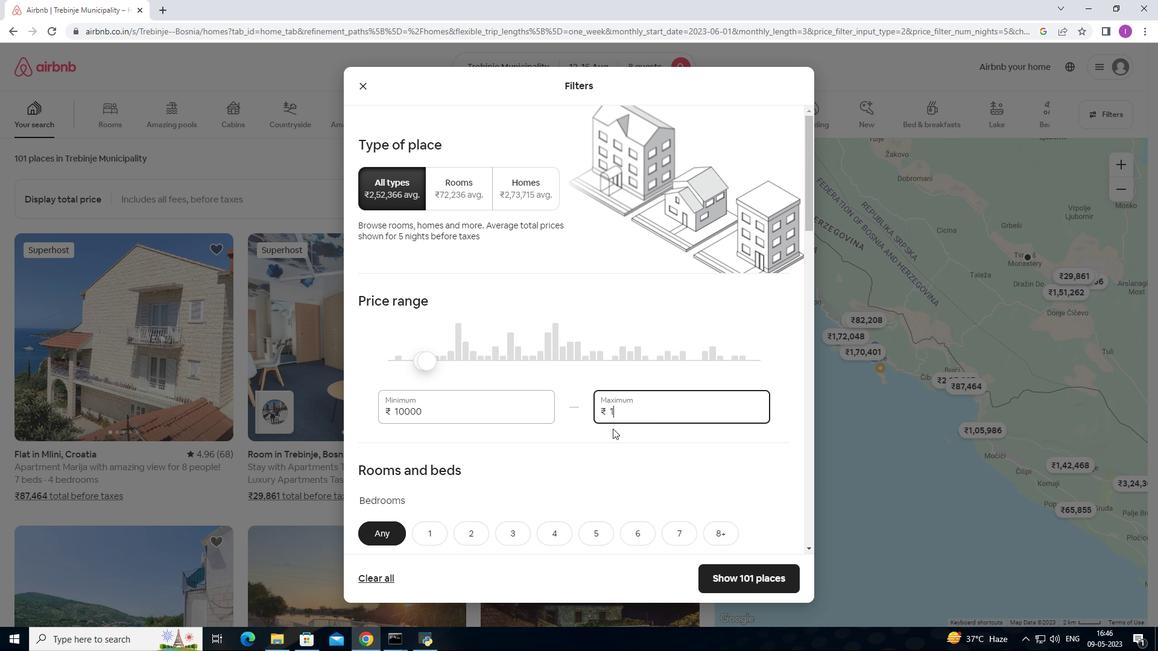 
Action: Key pressed 6
Screenshot: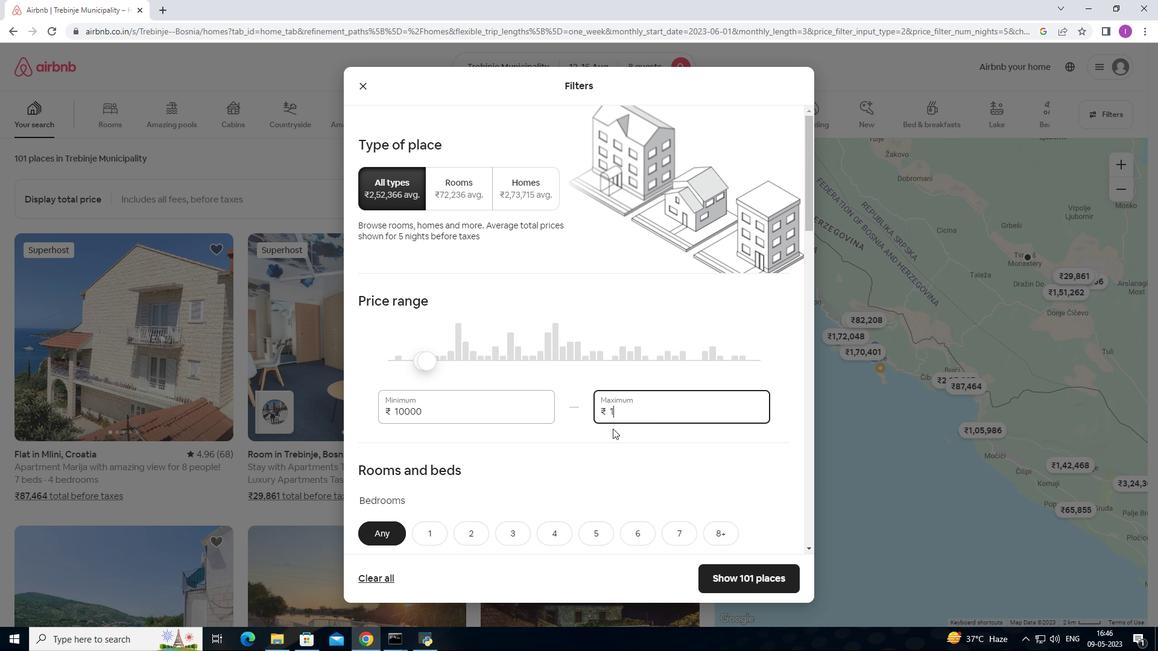 
Action: Mouse moved to (613, 432)
Screenshot: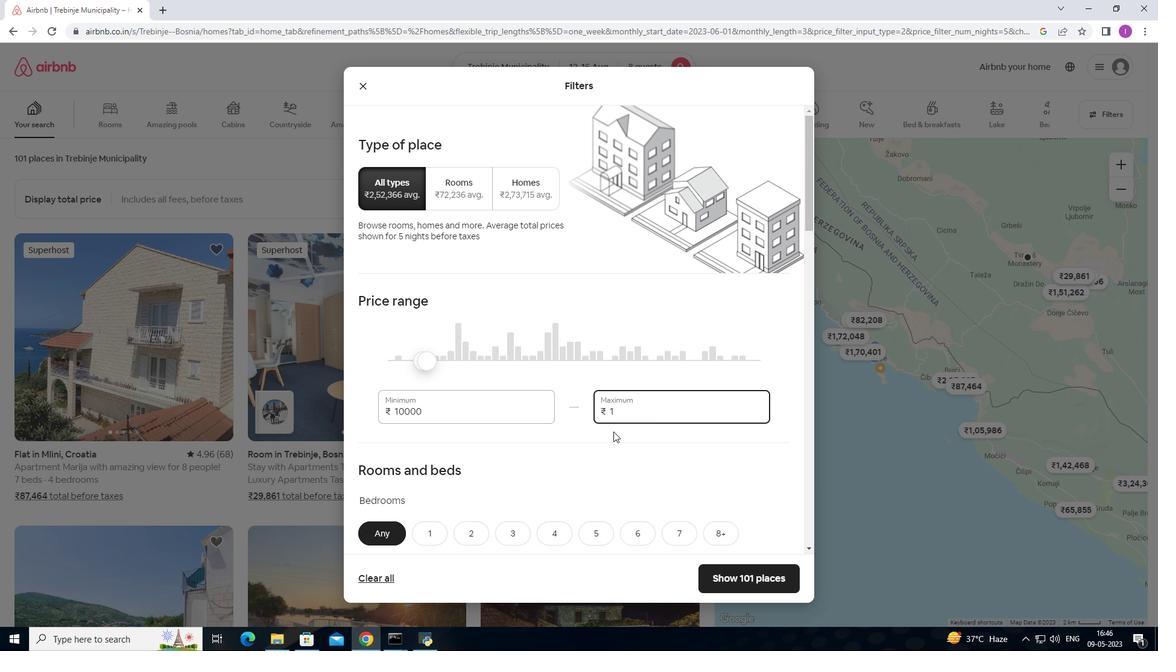 
Action: Key pressed 000
Screenshot: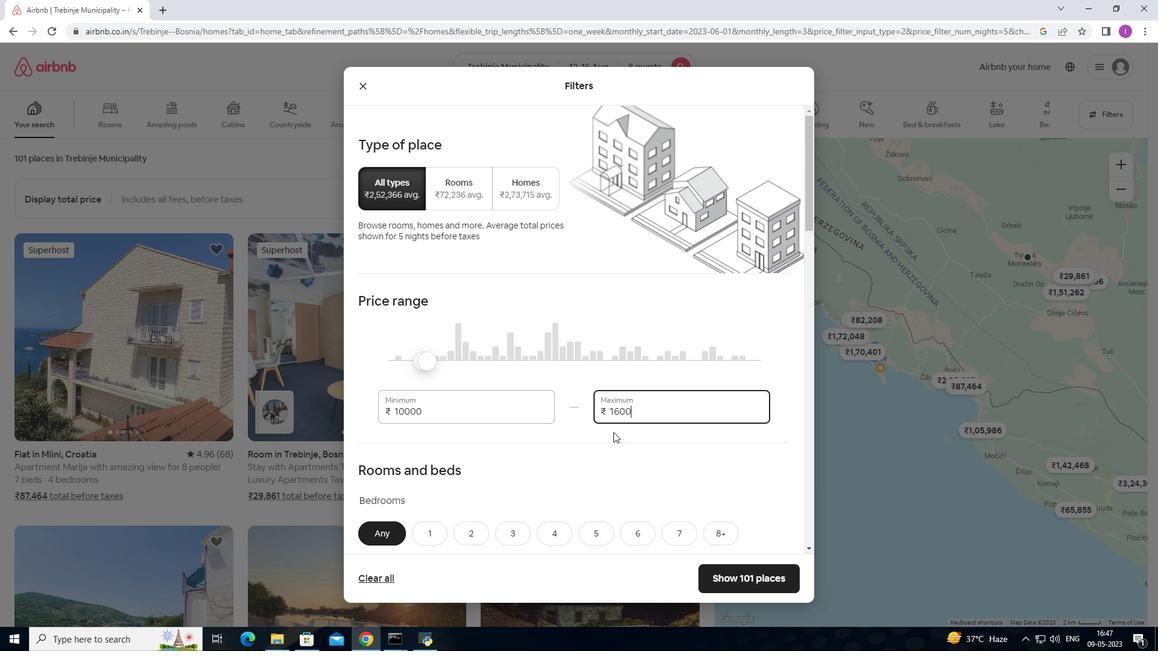 
Action: Mouse moved to (630, 451)
Screenshot: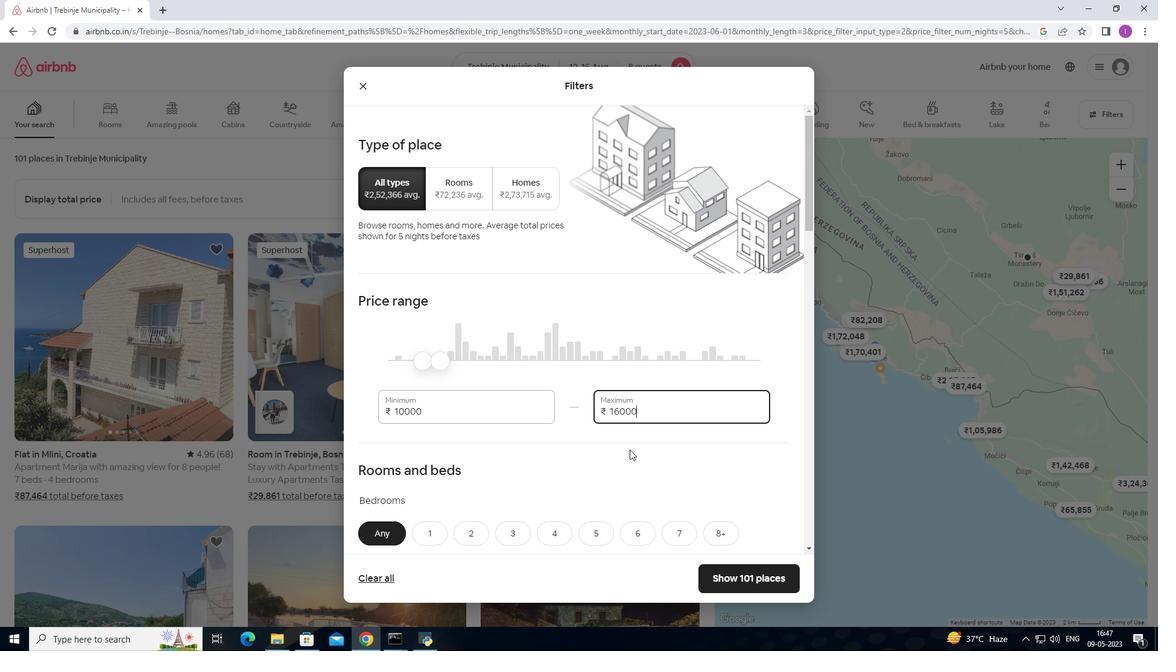 
Action: Mouse scrolled (630, 451) with delta (0, 0)
Screenshot: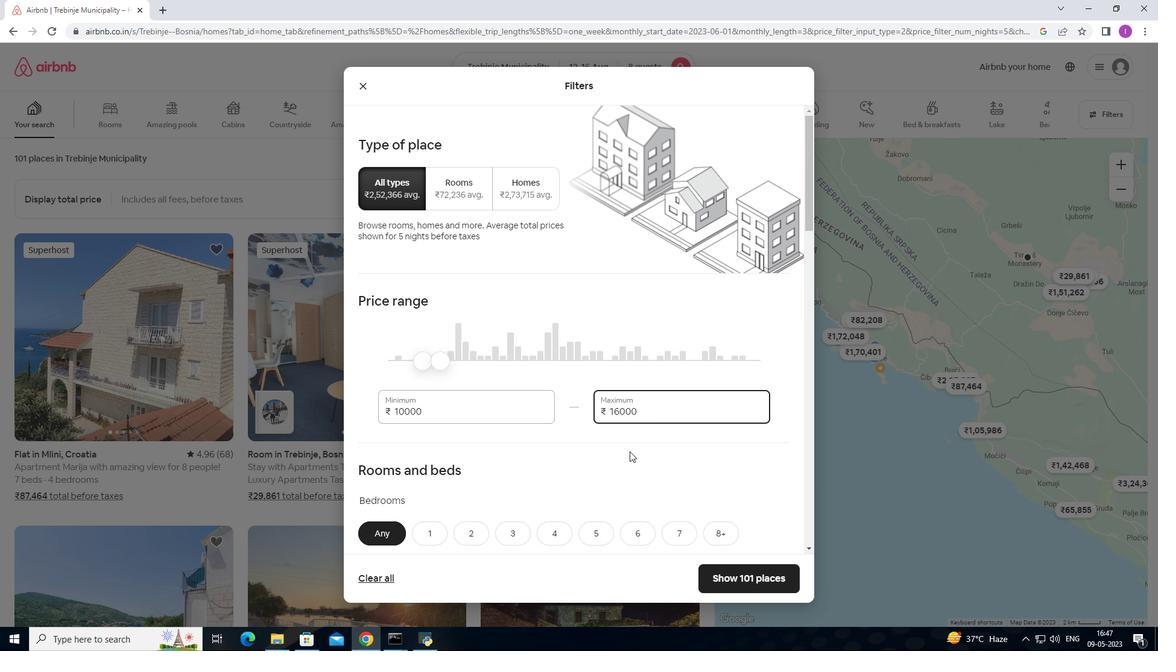 
Action: Mouse scrolled (630, 451) with delta (0, 0)
Screenshot: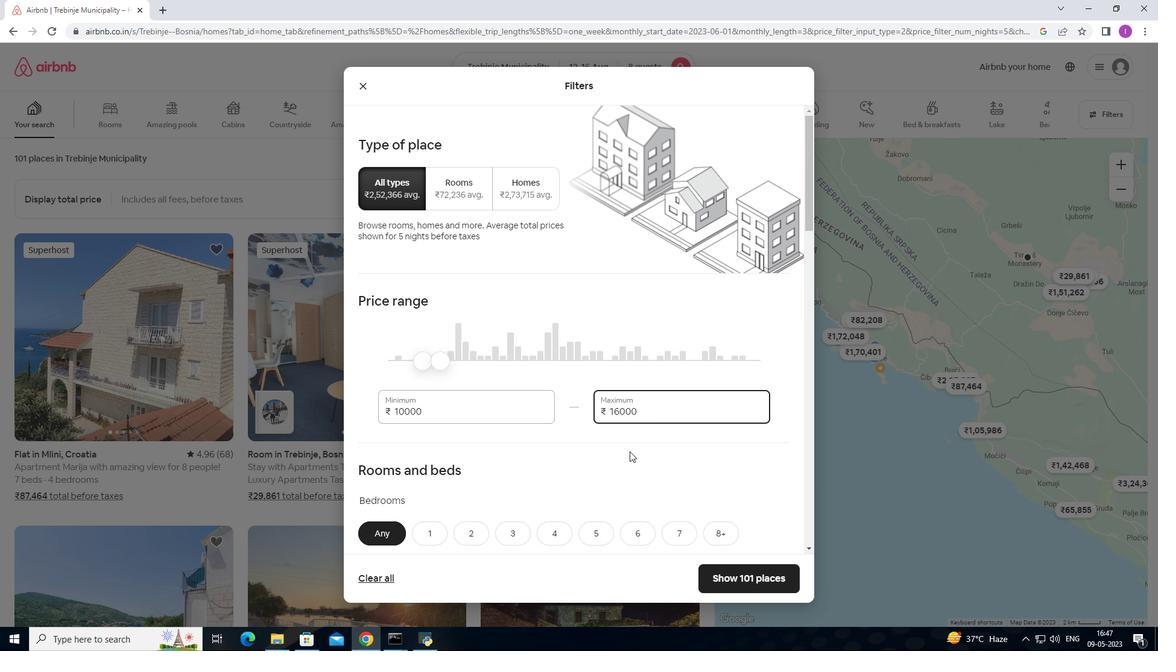 
Action: Mouse moved to (623, 447)
Screenshot: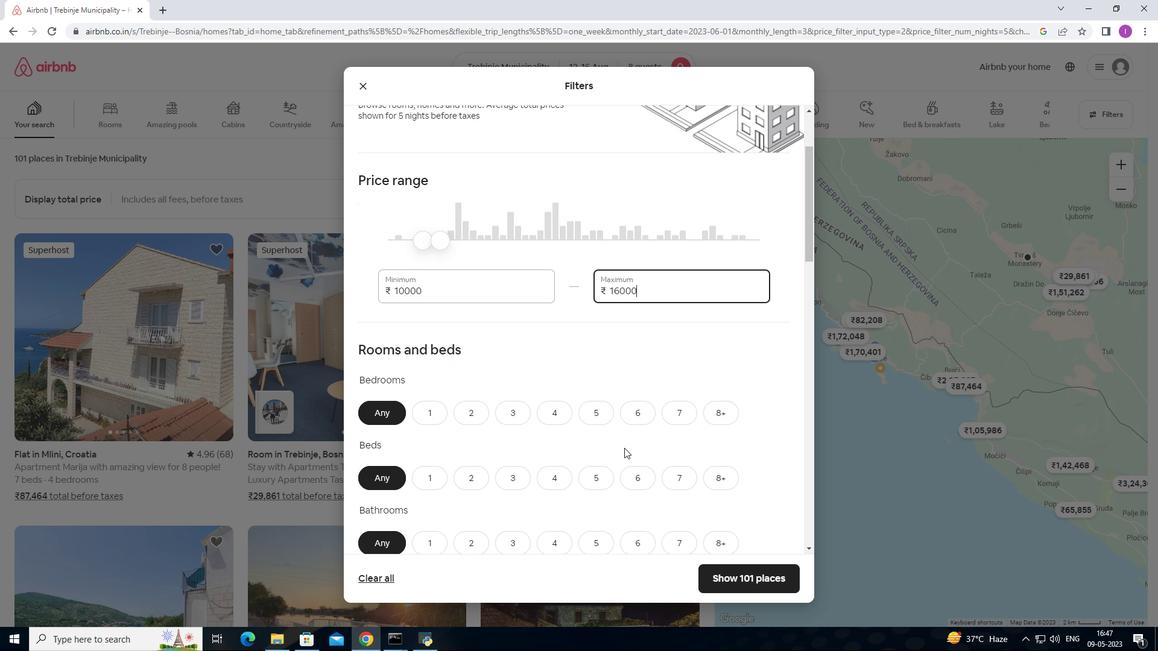 
Action: Mouse scrolled (623, 447) with delta (0, 0)
Screenshot: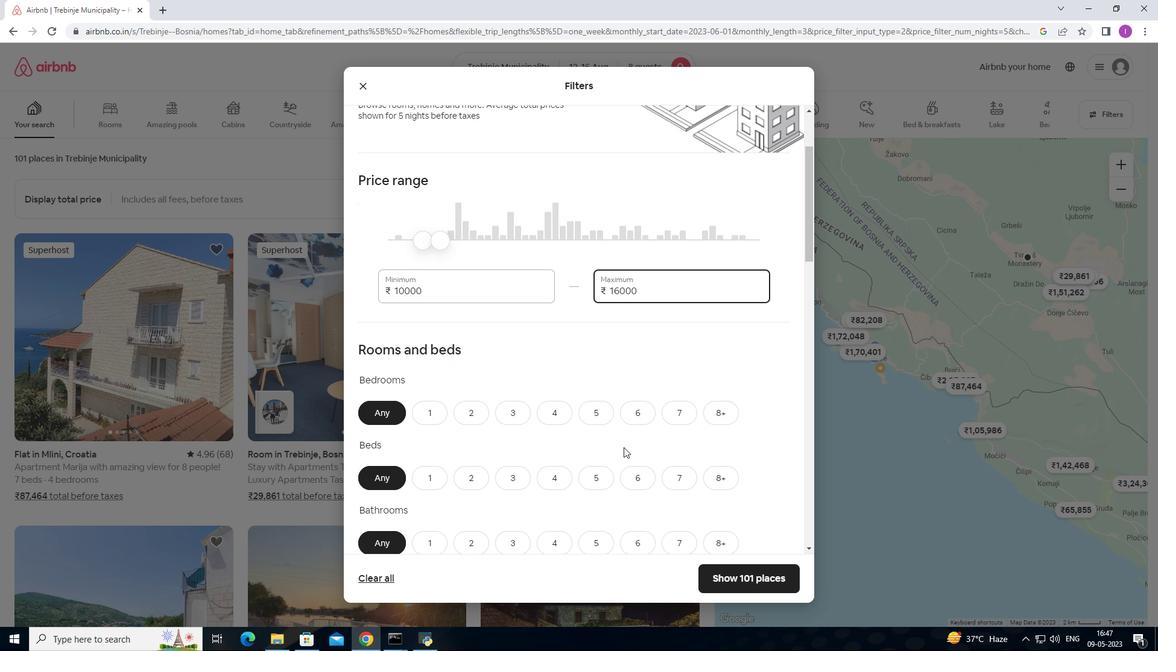 
Action: Mouse moved to (710, 351)
Screenshot: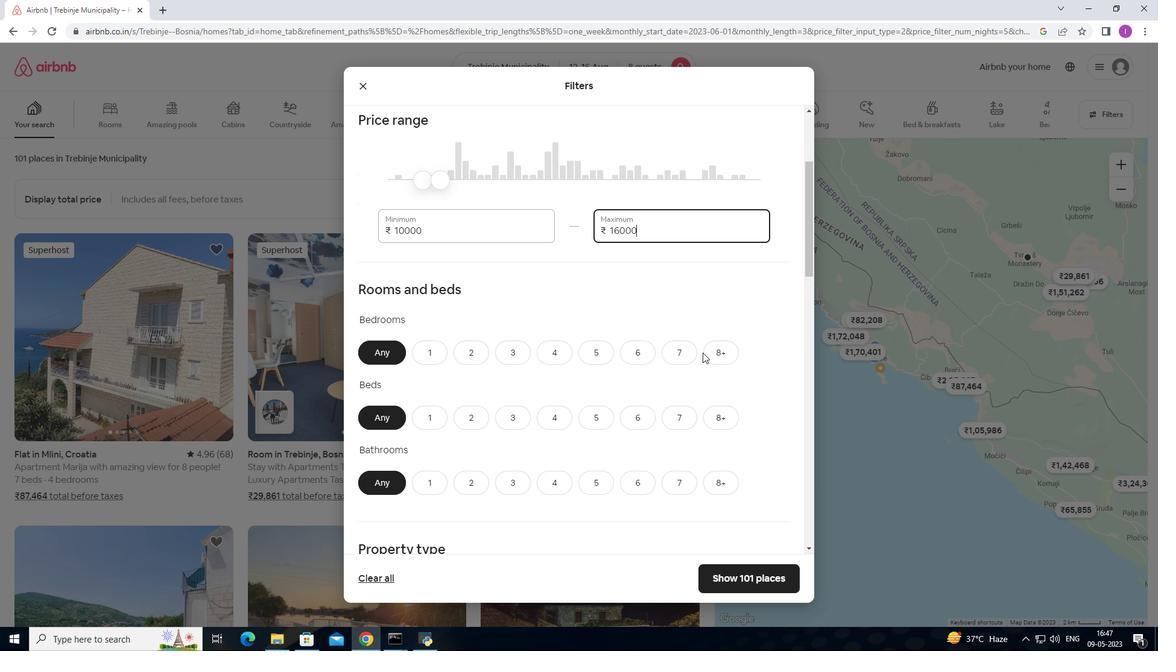 
Action: Mouse pressed left at (710, 351)
Screenshot: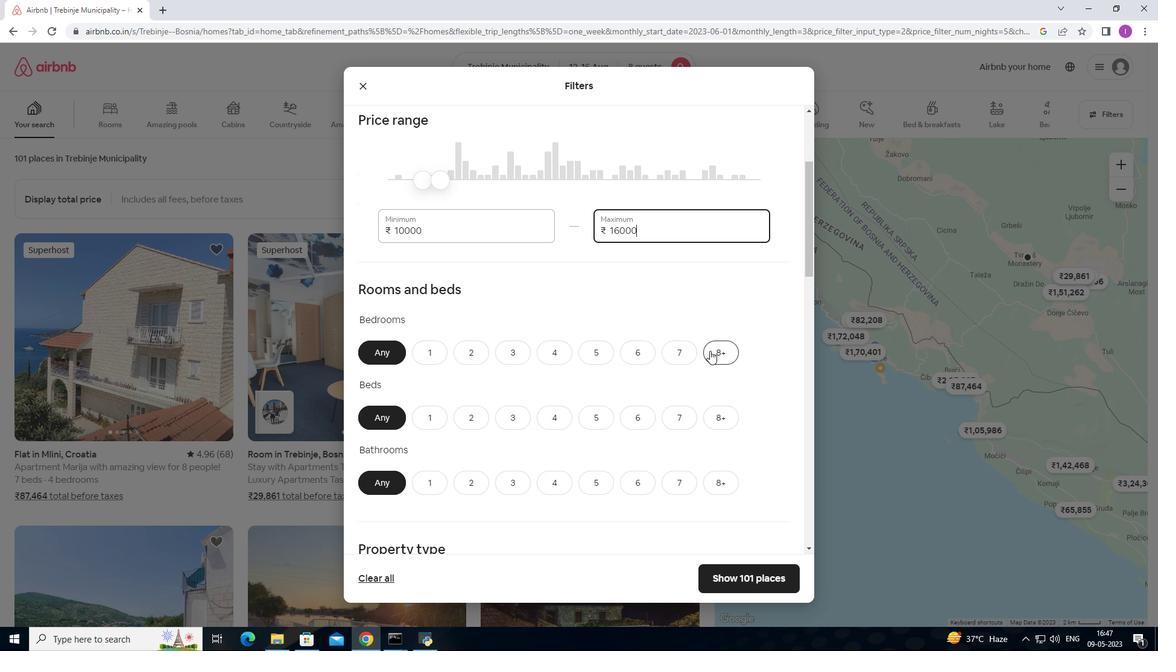 
Action: Mouse moved to (721, 416)
Screenshot: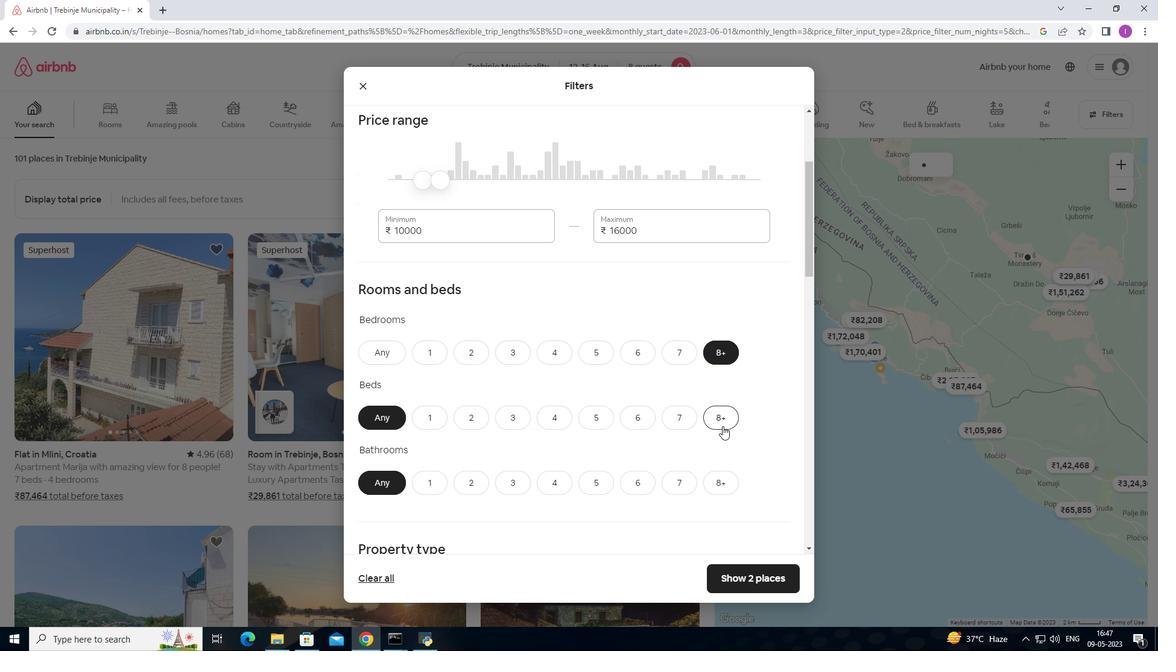 
Action: Mouse pressed left at (721, 416)
Screenshot: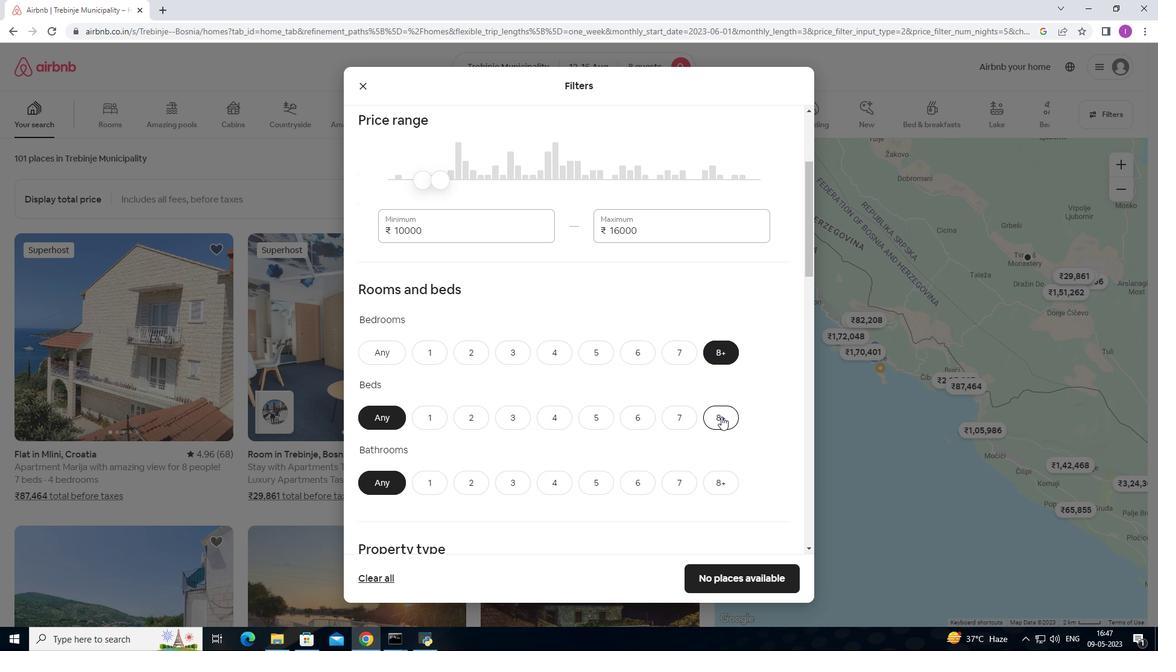 
Action: Mouse moved to (727, 480)
Screenshot: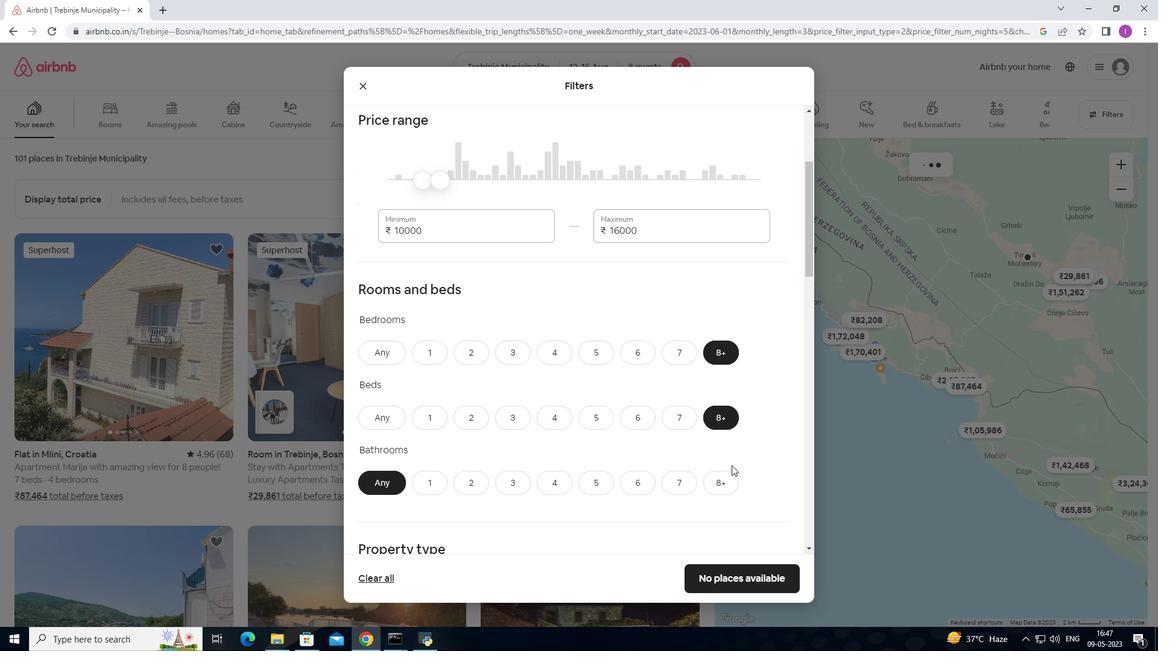 
Action: Mouse pressed left at (727, 480)
Screenshot: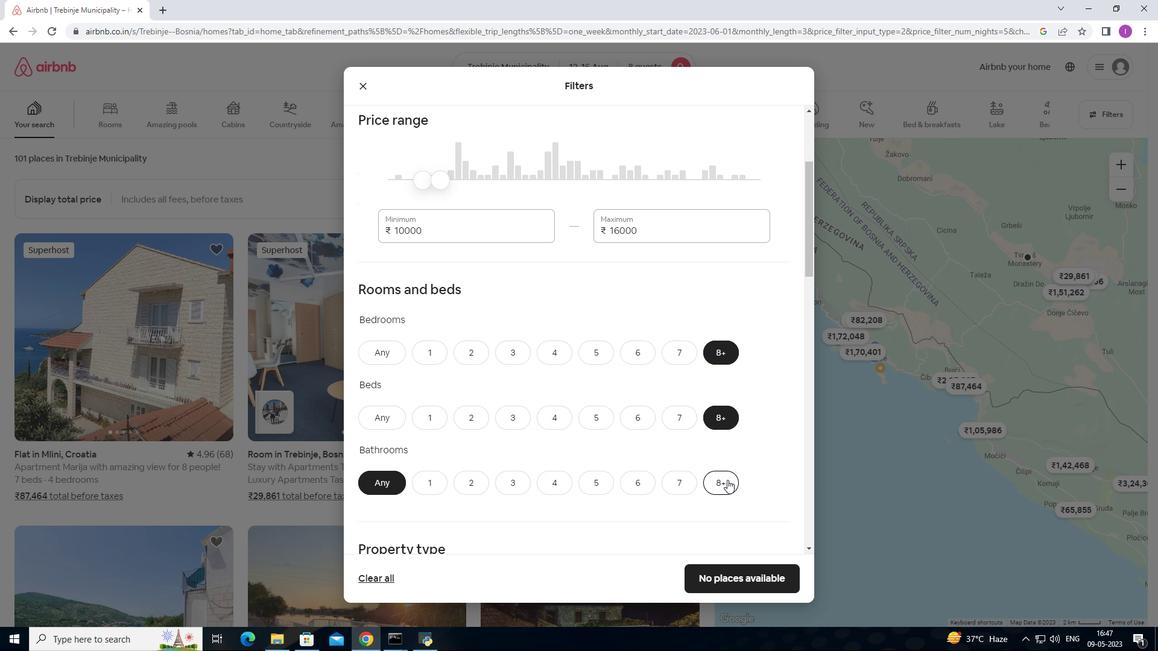 
Action: Mouse moved to (727, 466)
Screenshot: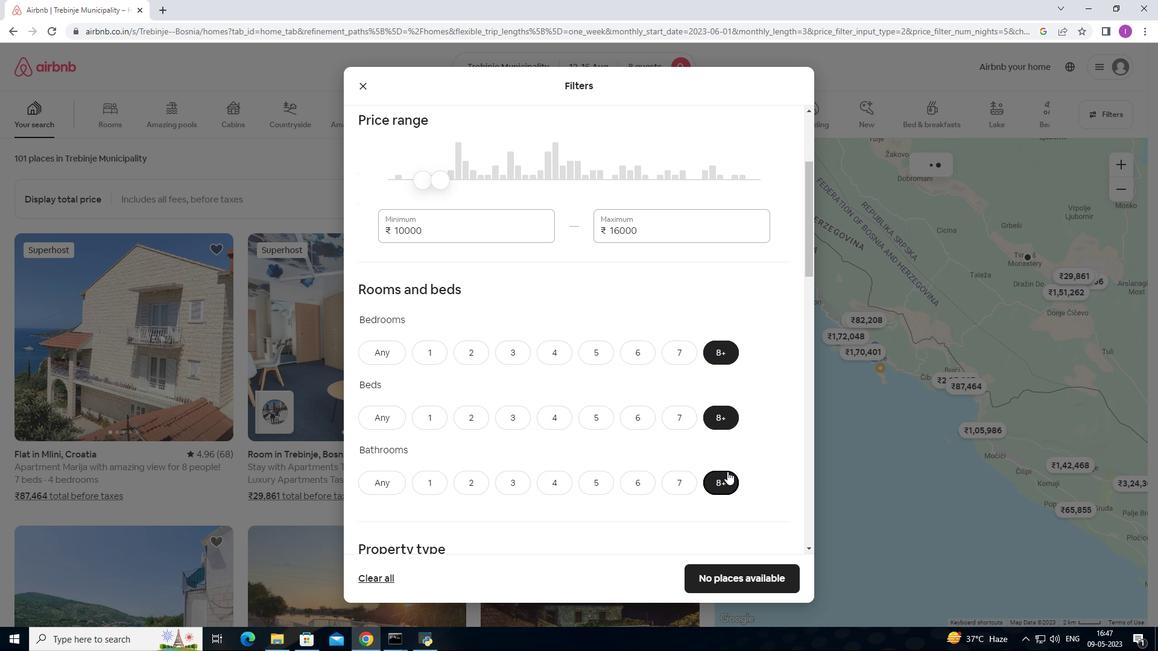 
Action: Mouse scrolled (727, 465) with delta (0, 0)
Screenshot: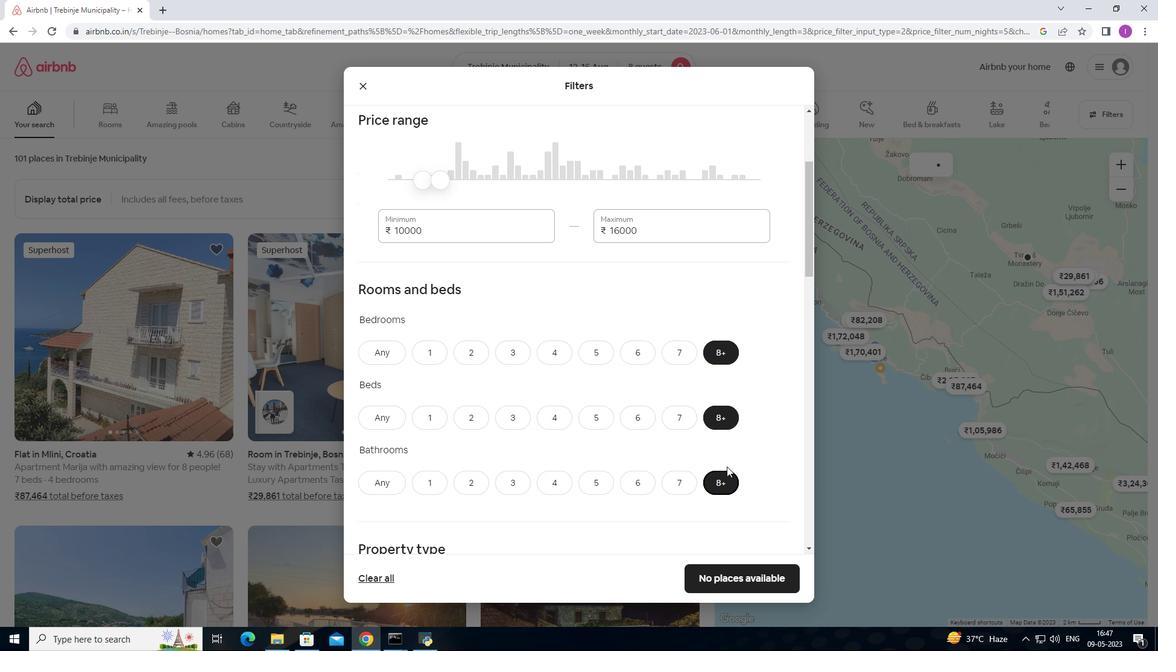 
Action: Mouse scrolled (727, 465) with delta (0, 0)
Screenshot: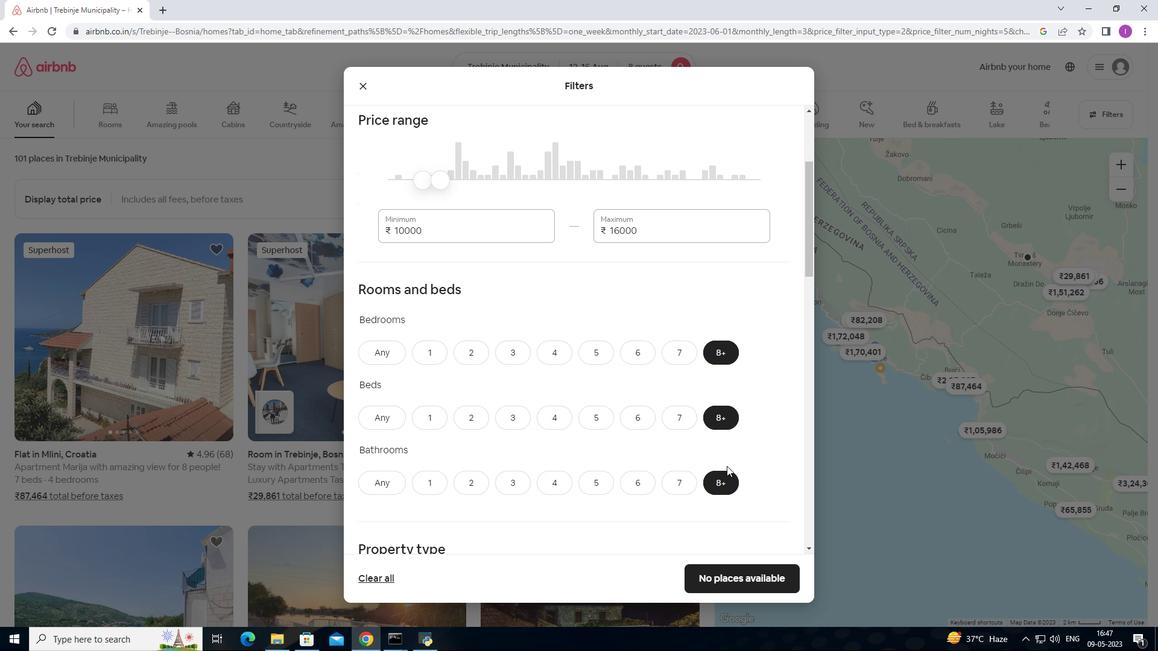 
Action: Mouse moved to (726, 464)
Screenshot: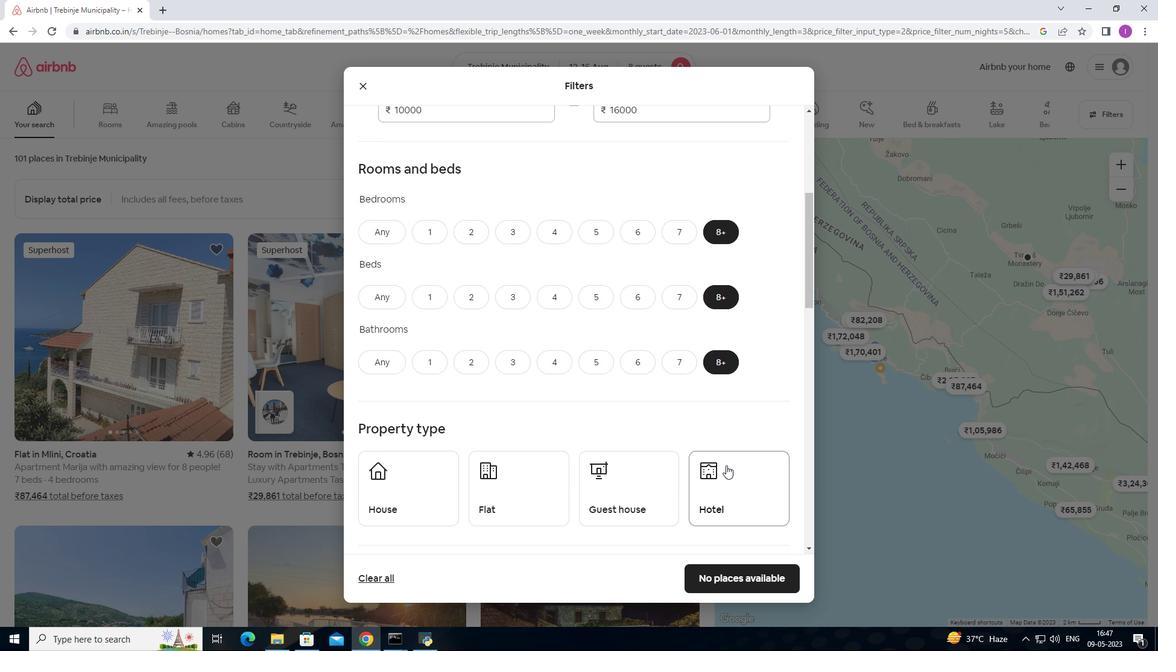 
Action: Mouse scrolled (726, 464) with delta (0, 0)
Screenshot: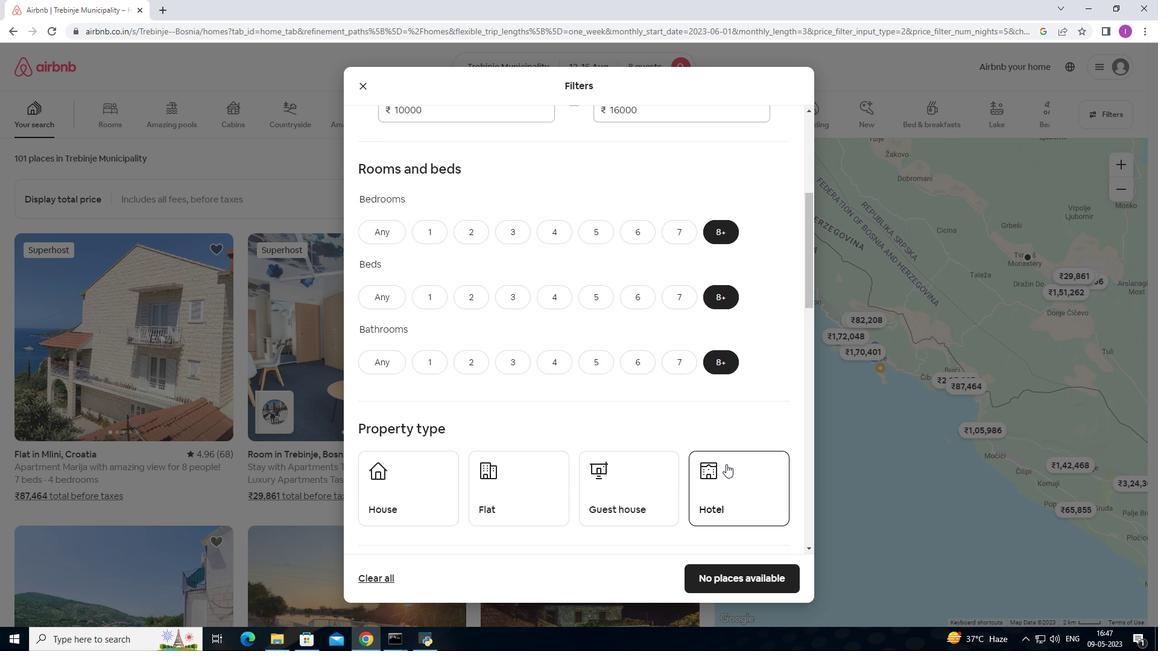 
Action: Mouse scrolled (726, 464) with delta (0, 0)
Screenshot: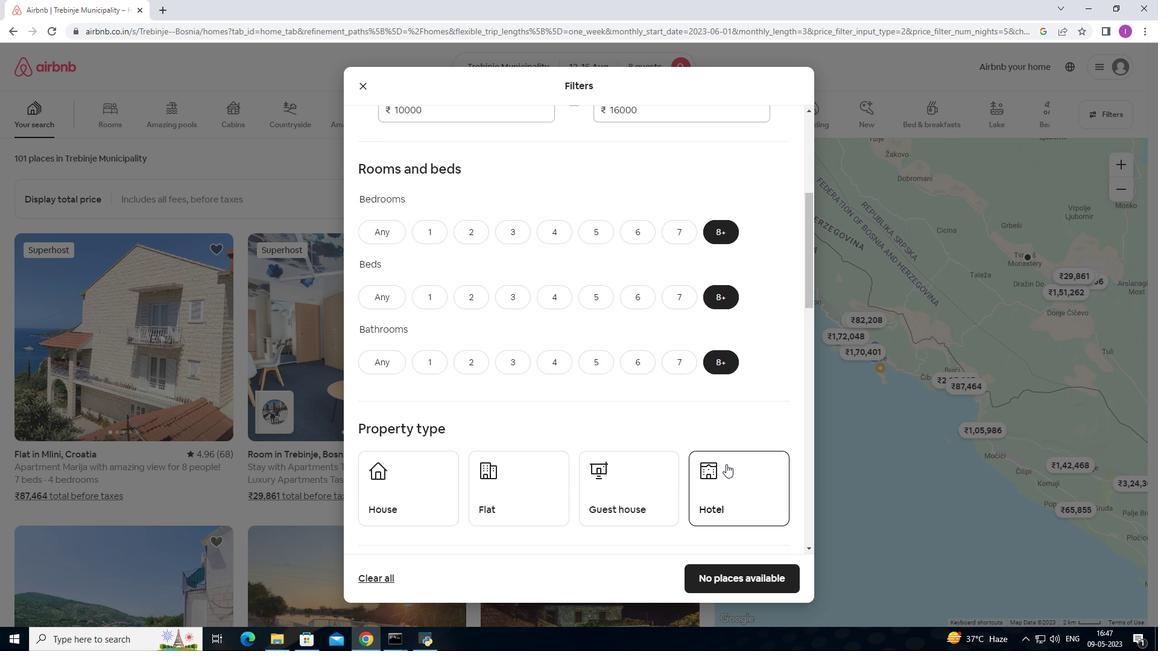 
Action: Mouse moved to (705, 453)
Screenshot: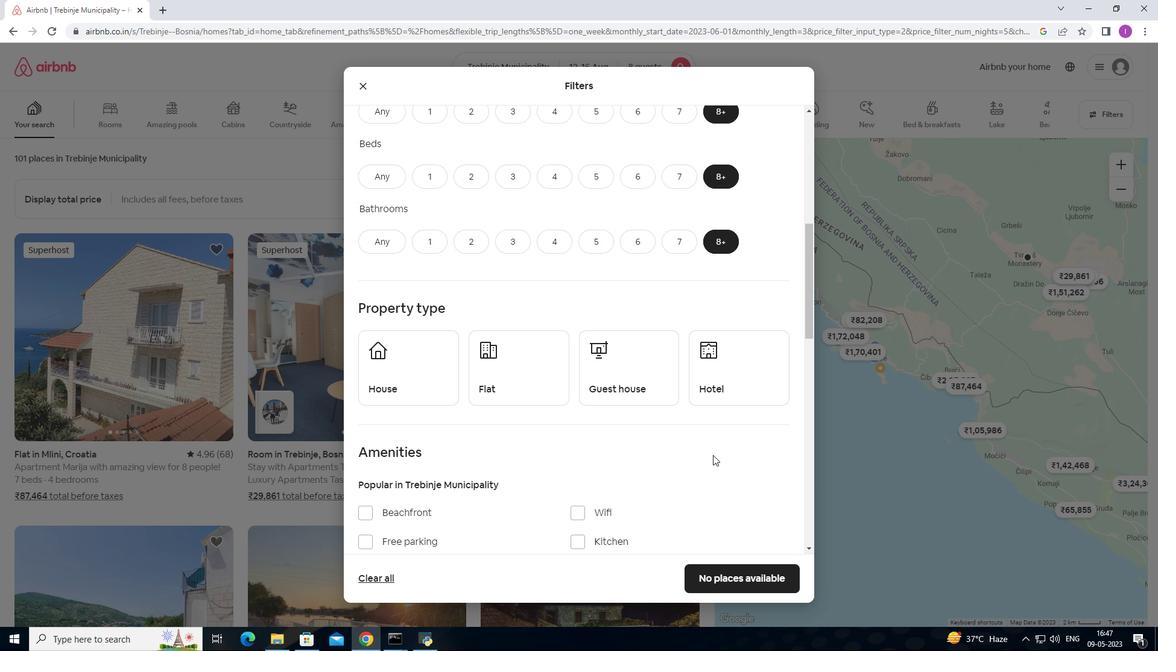 
Action: Mouse scrolled (705, 453) with delta (0, 0)
Screenshot: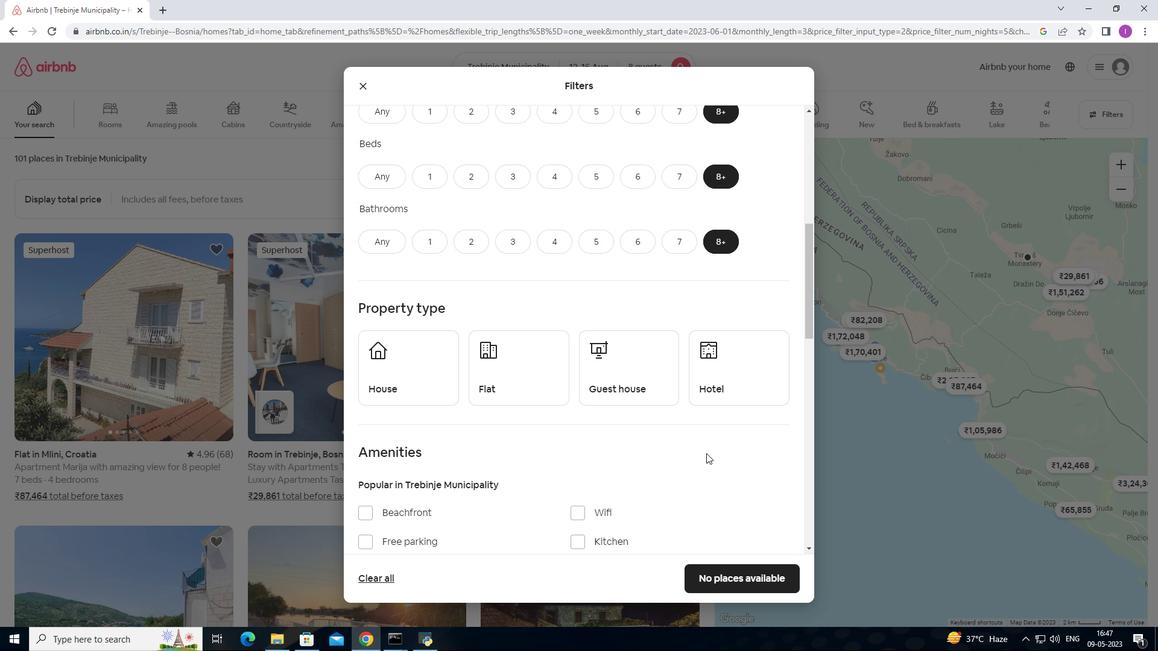 
Action: Mouse moved to (439, 322)
Screenshot: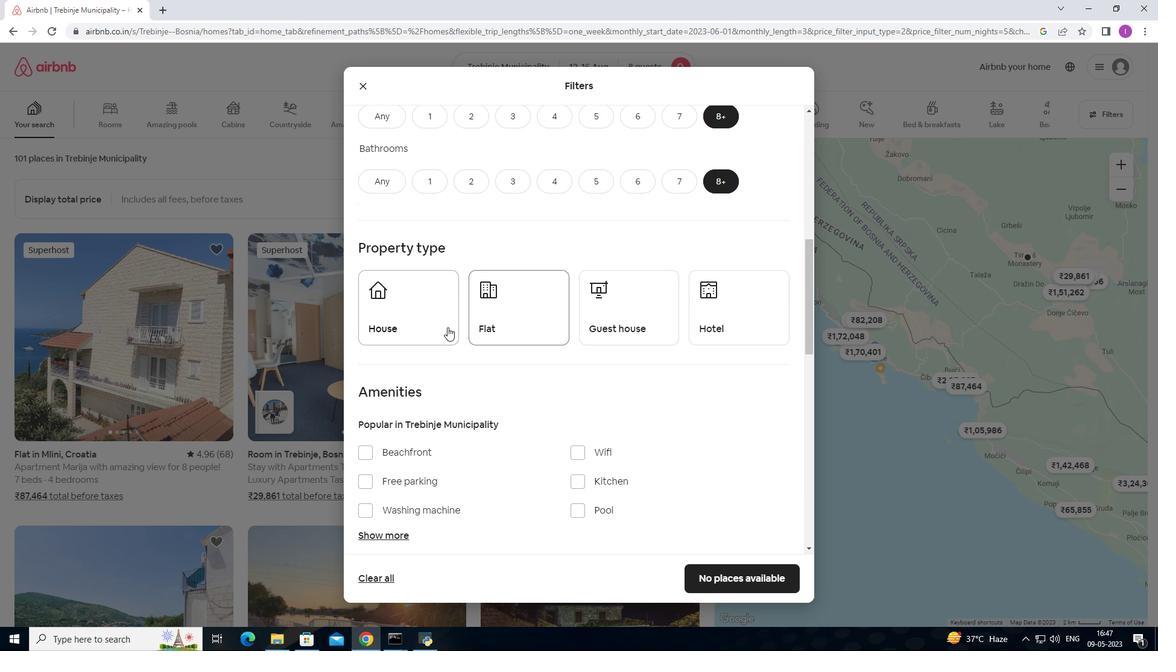 
Action: Mouse pressed left at (439, 322)
Screenshot: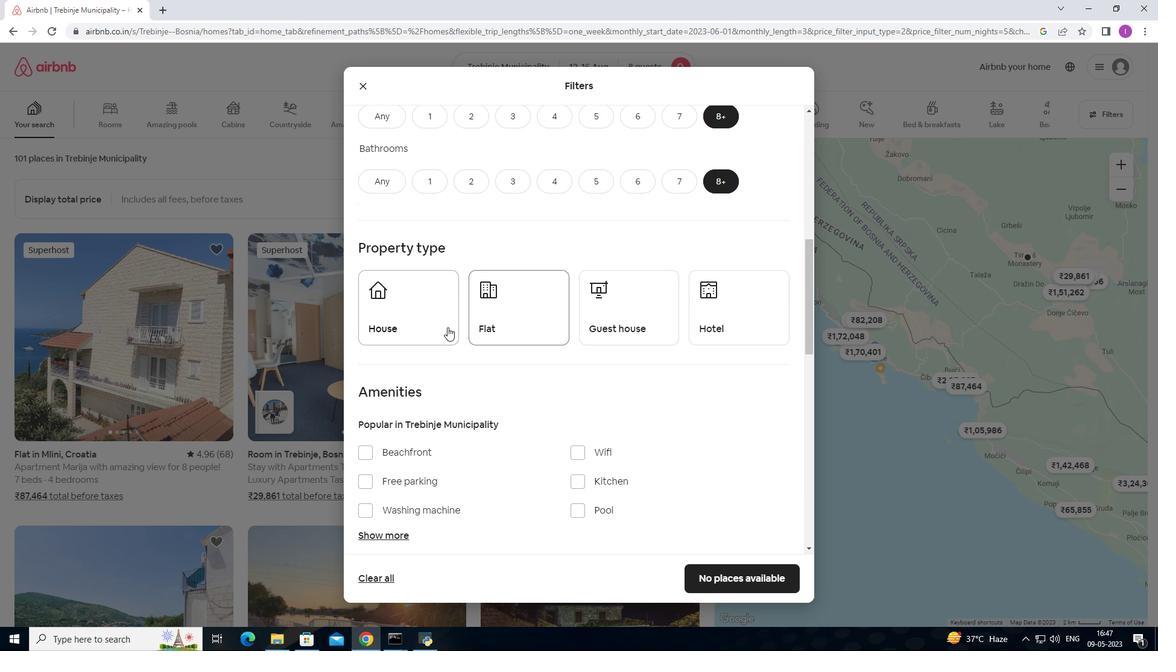 
Action: Mouse moved to (506, 323)
Screenshot: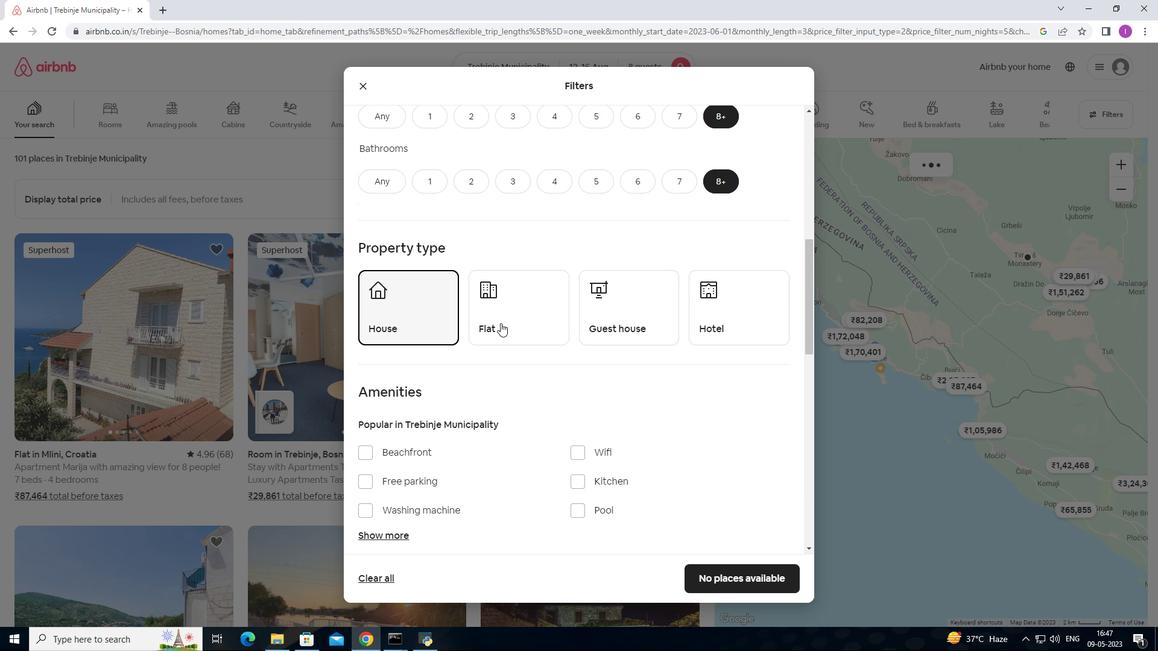 
Action: Mouse pressed left at (506, 323)
Screenshot: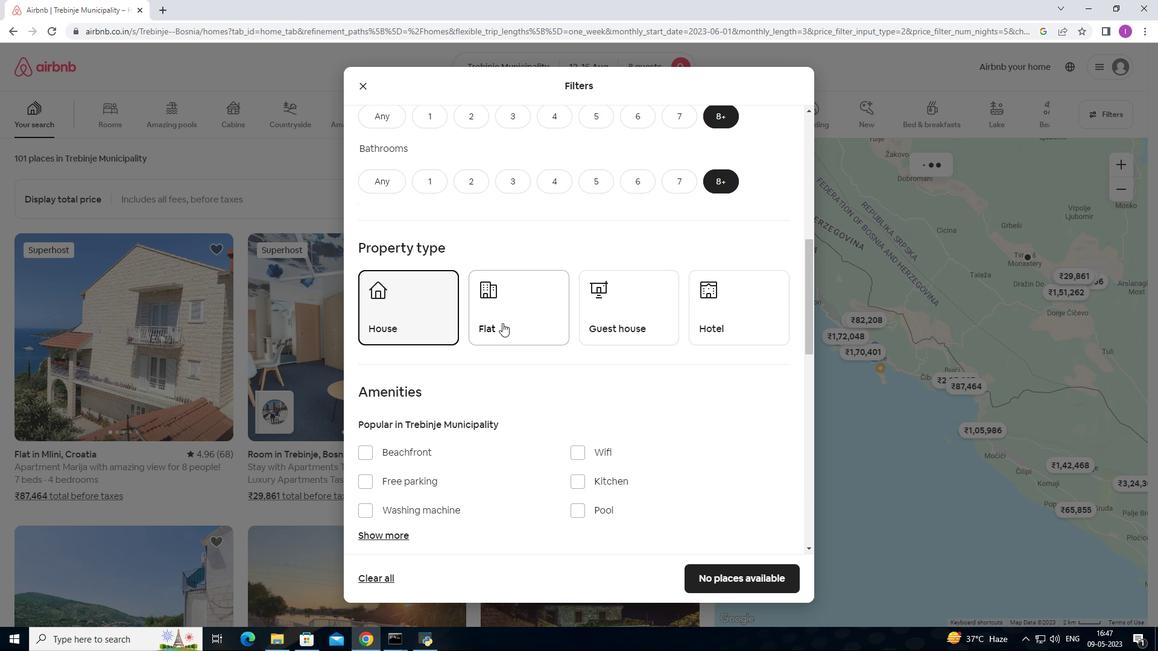 
Action: Mouse moved to (616, 322)
Screenshot: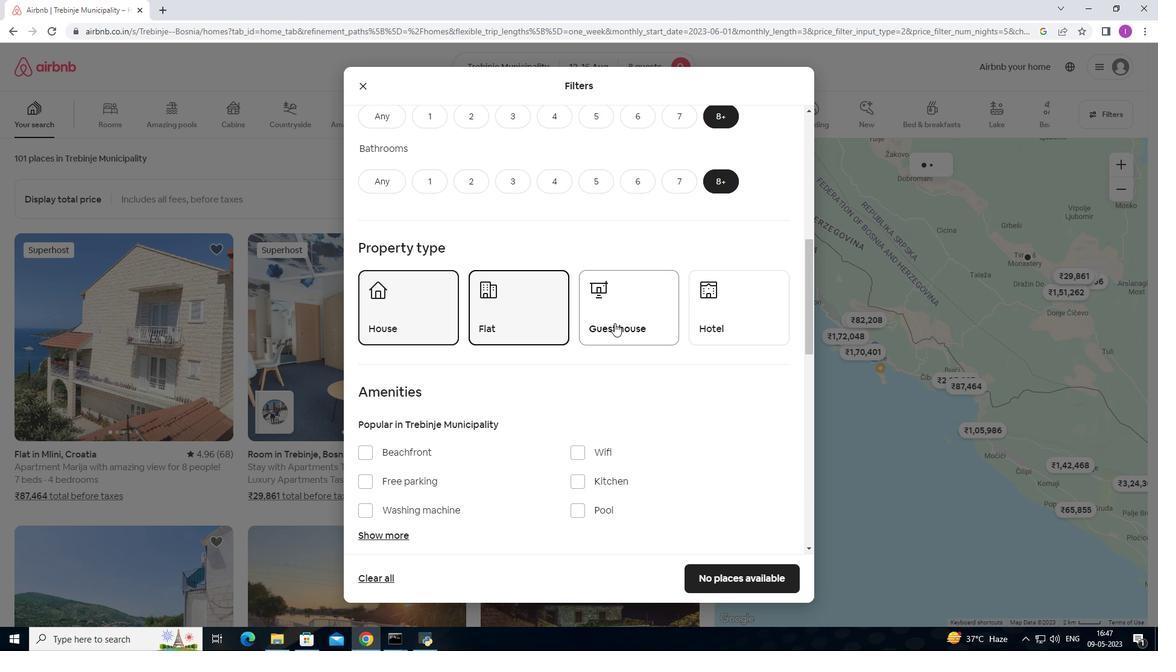 
Action: Mouse pressed left at (616, 322)
Screenshot: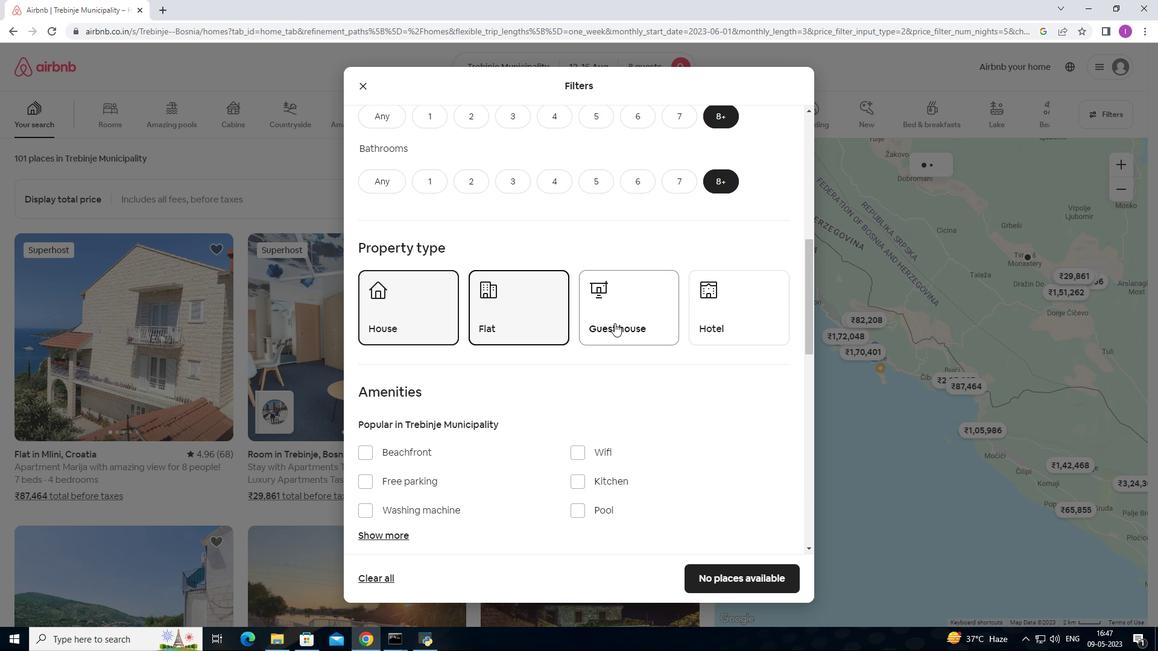 
Action: Mouse moved to (690, 330)
Screenshot: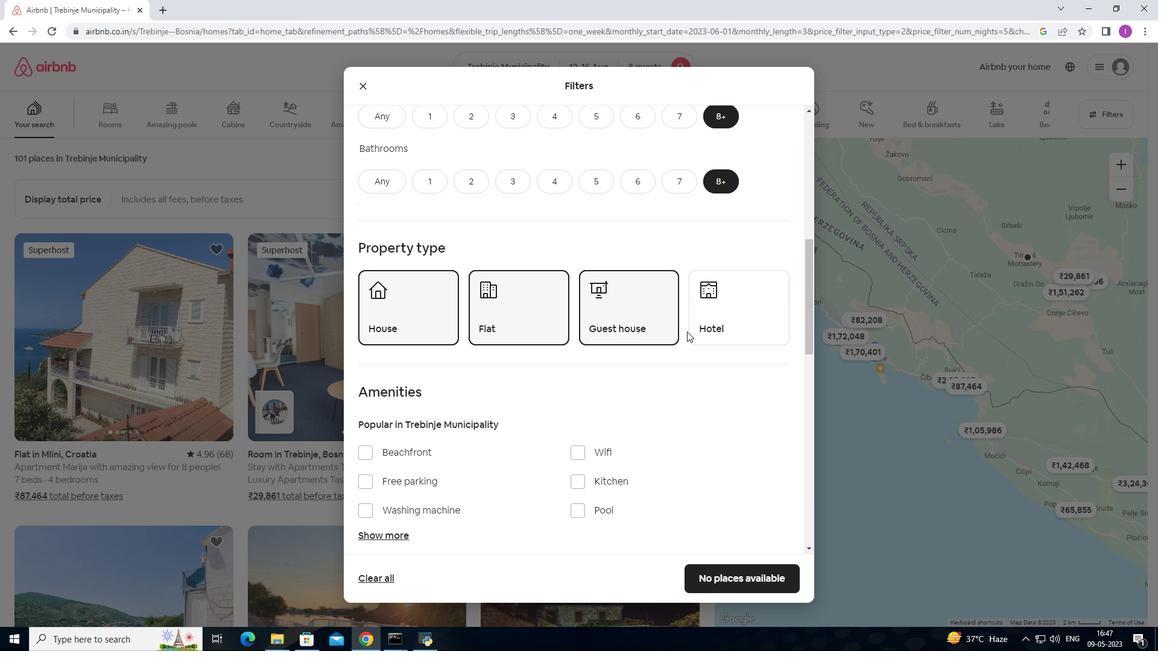 
Action: Mouse pressed left at (690, 330)
Screenshot: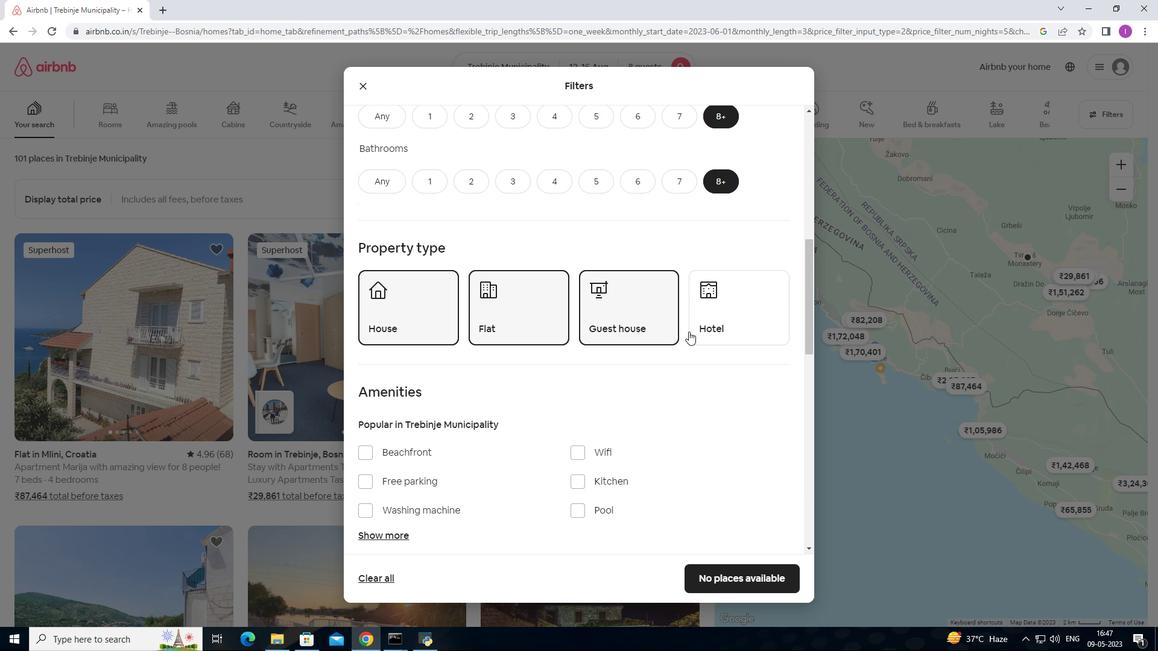 
Action: Mouse moved to (585, 407)
Screenshot: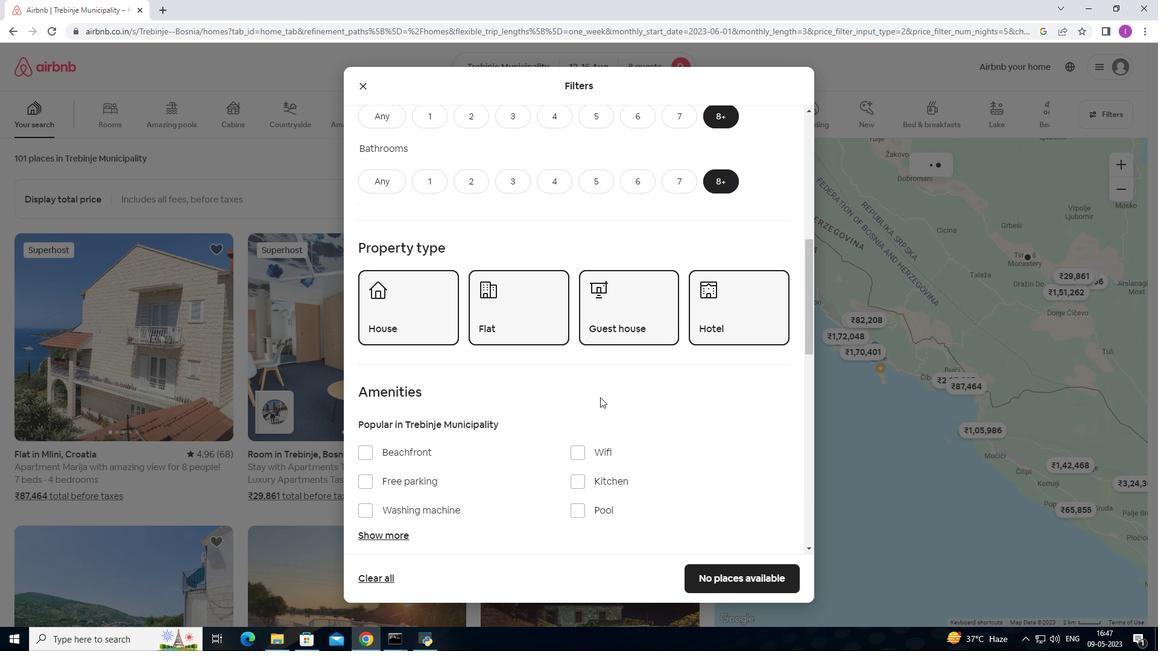 
Action: Mouse scrolled (585, 407) with delta (0, 0)
Screenshot: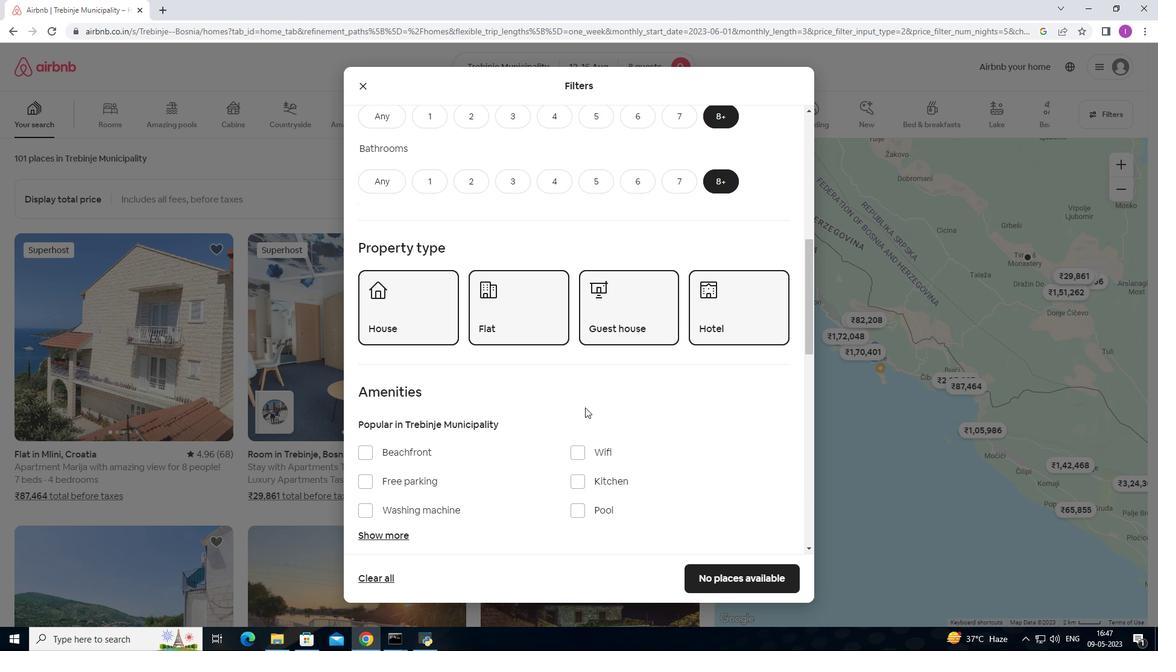 
Action: Mouse moved to (583, 396)
Screenshot: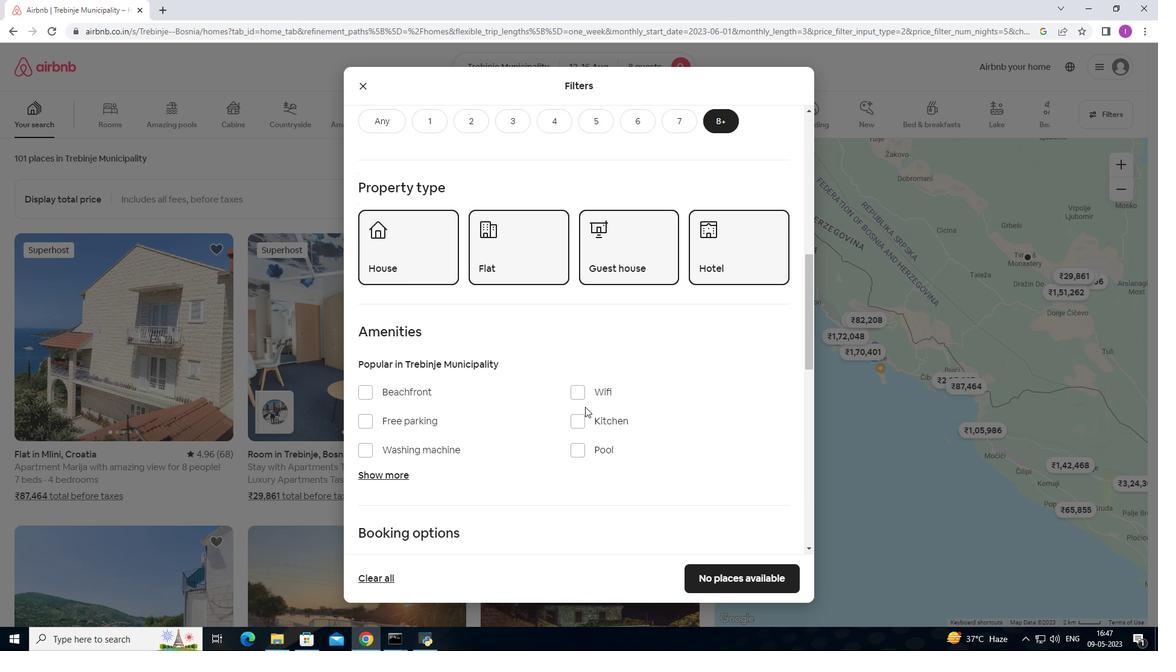 
Action: Mouse pressed left at (583, 396)
Screenshot: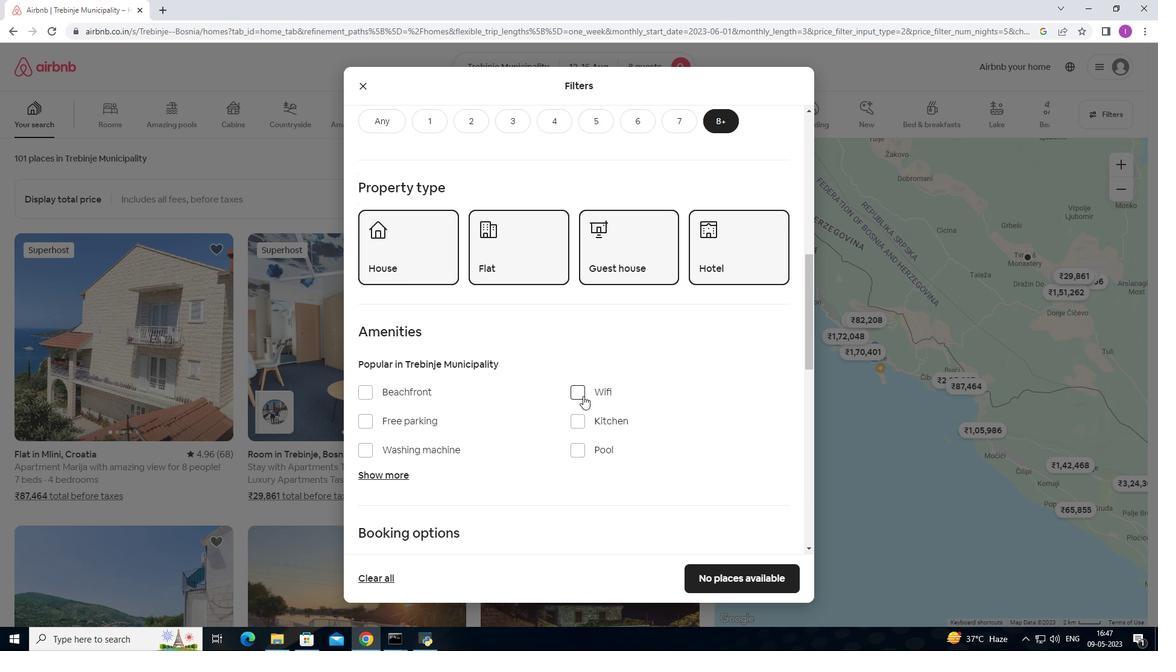 
Action: Mouse moved to (364, 419)
Screenshot: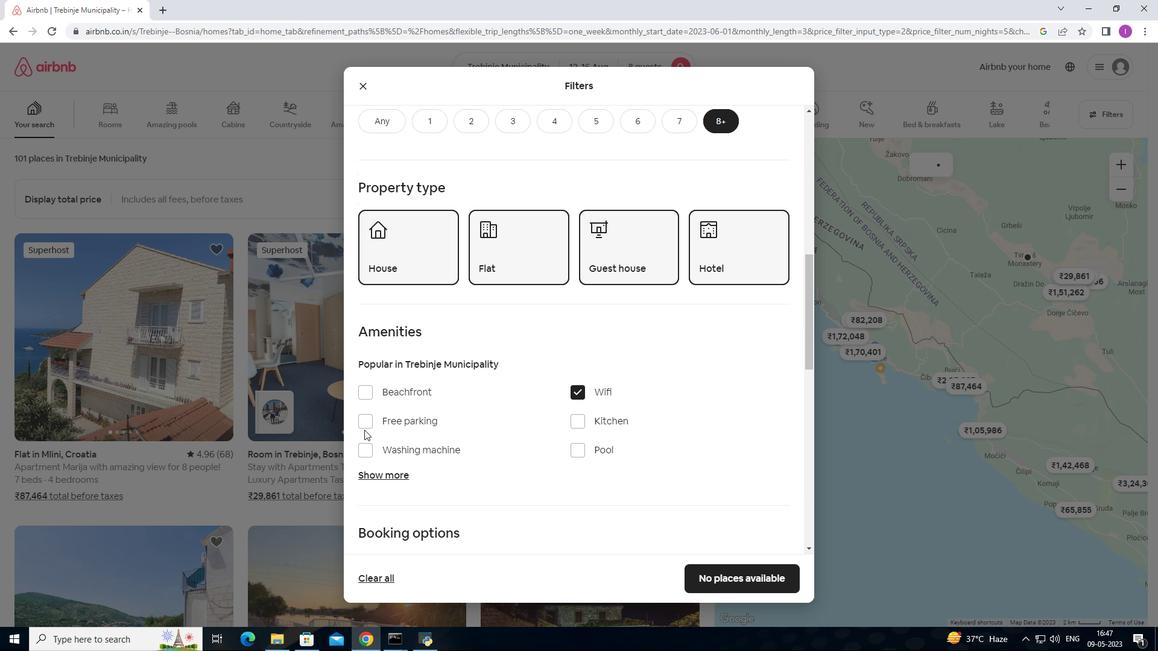 
Action: Mouse pressed left at (364, 419)
Screenshot: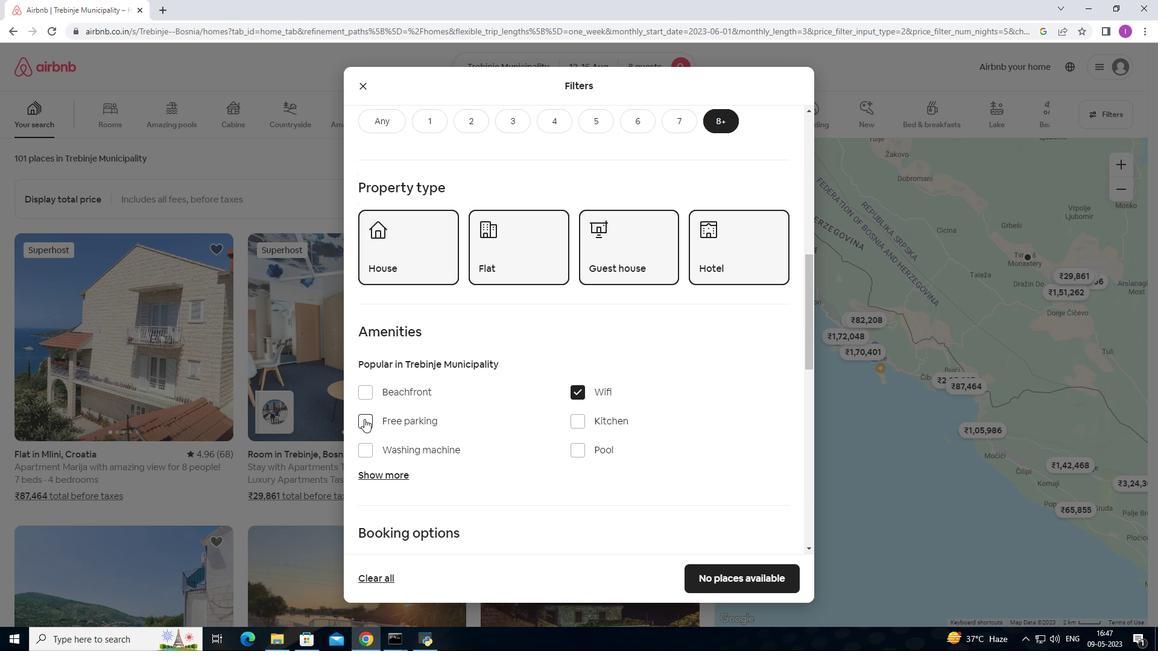 
Action: Mouse moved to (377, 475)
Screenshot: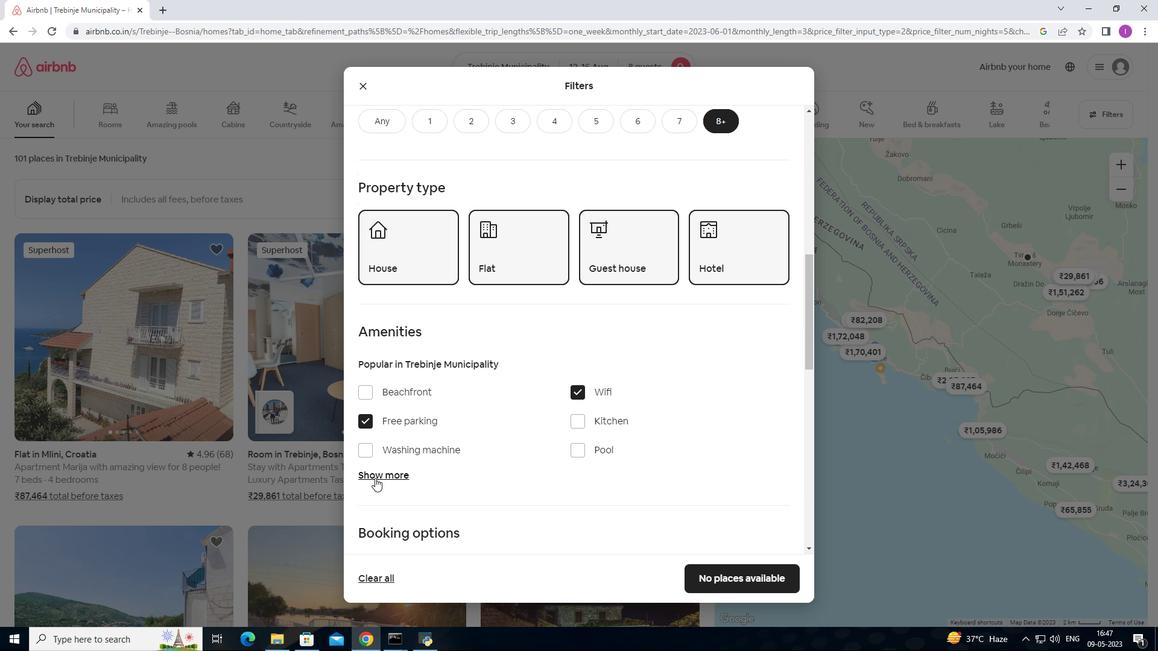 
Action: Mouse pressed left at (377, 475)
Screenshot: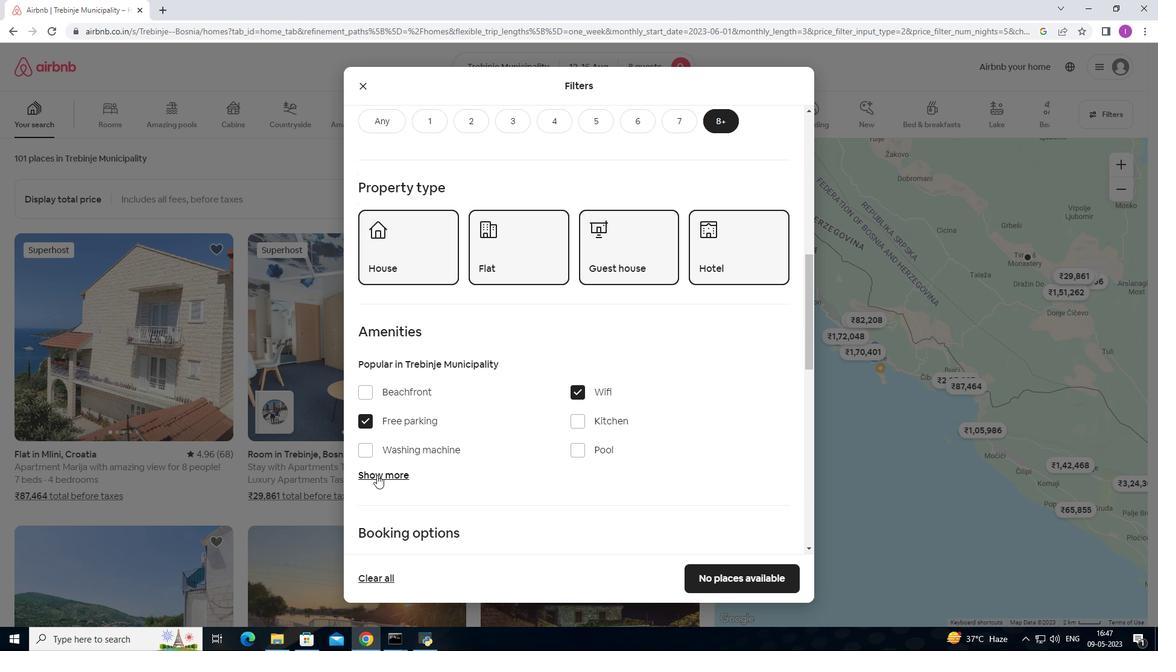 
Action: Mouse moved to (484, 493)
Screenshot: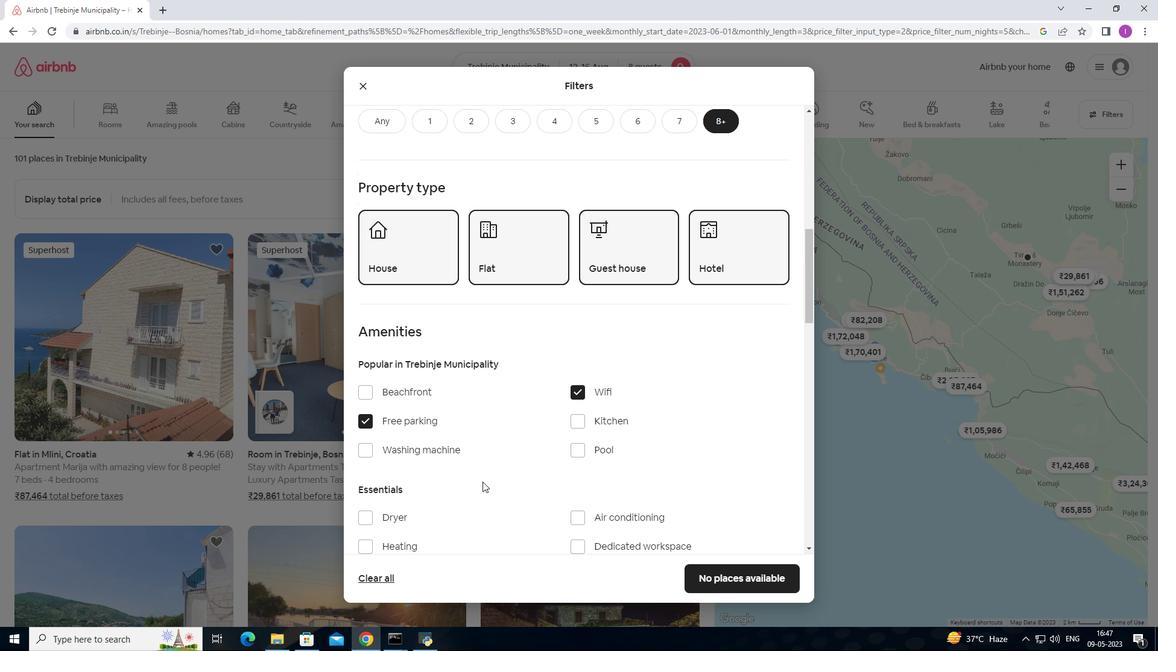 
Action: Mouse scrolled (484, 492) with delta (0, 0)
Screenshot: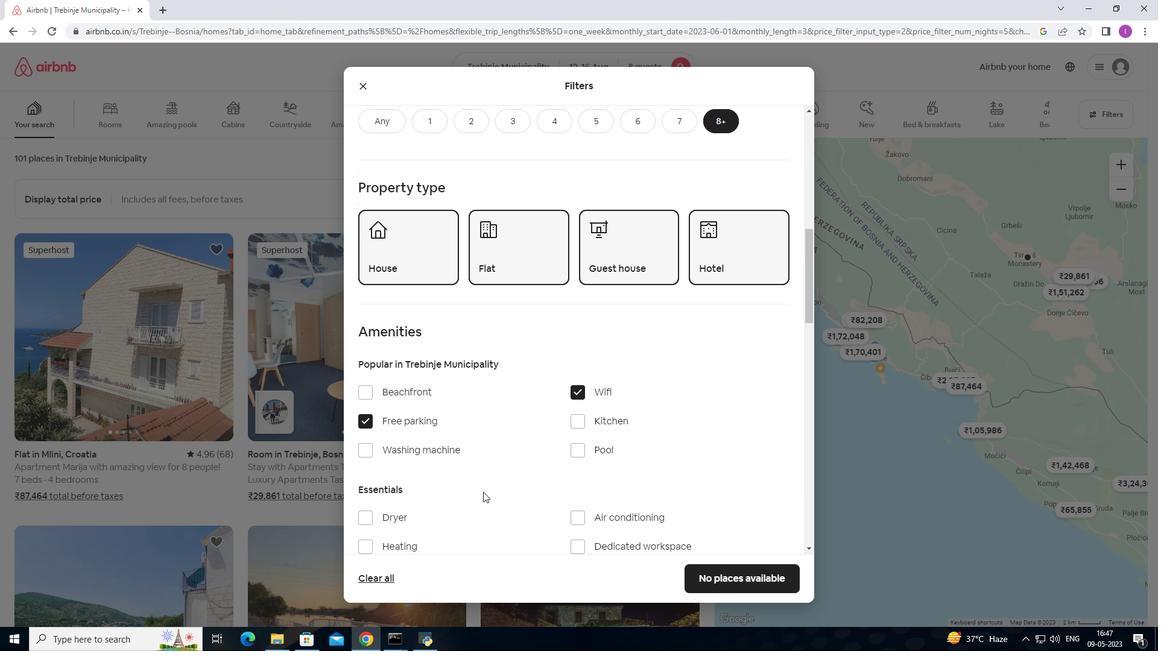 
Action: Mouse moved to (484, 493)
Screenshot: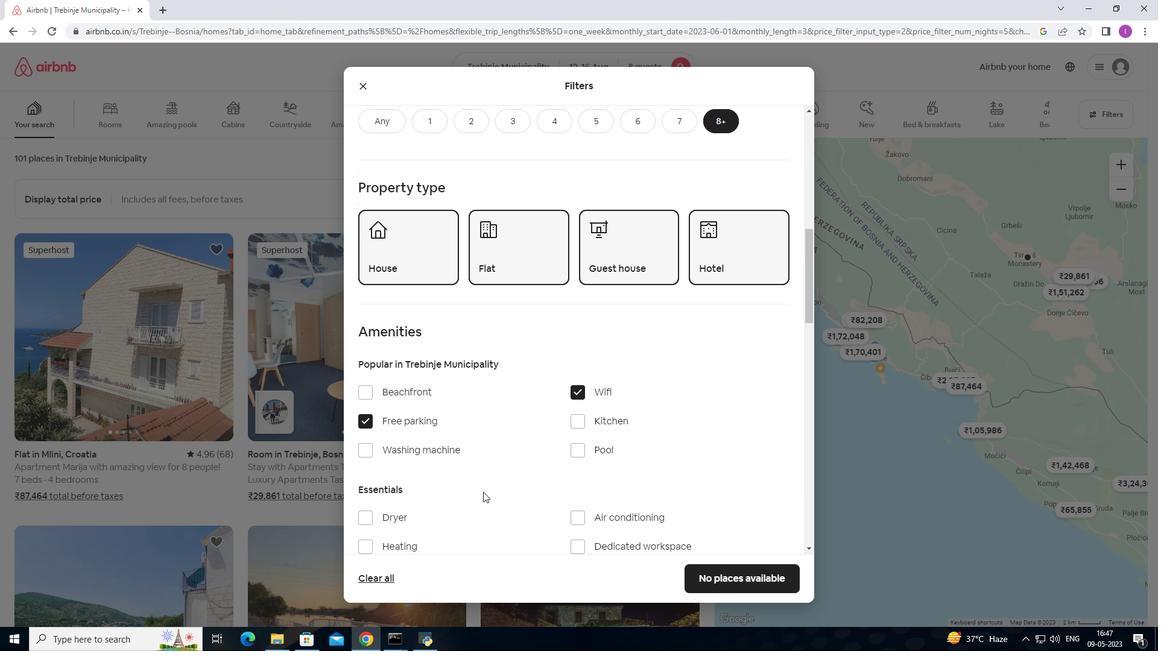 
Action: Mouse scrolled (484, 493) with delta (0, 0)
Screenshot: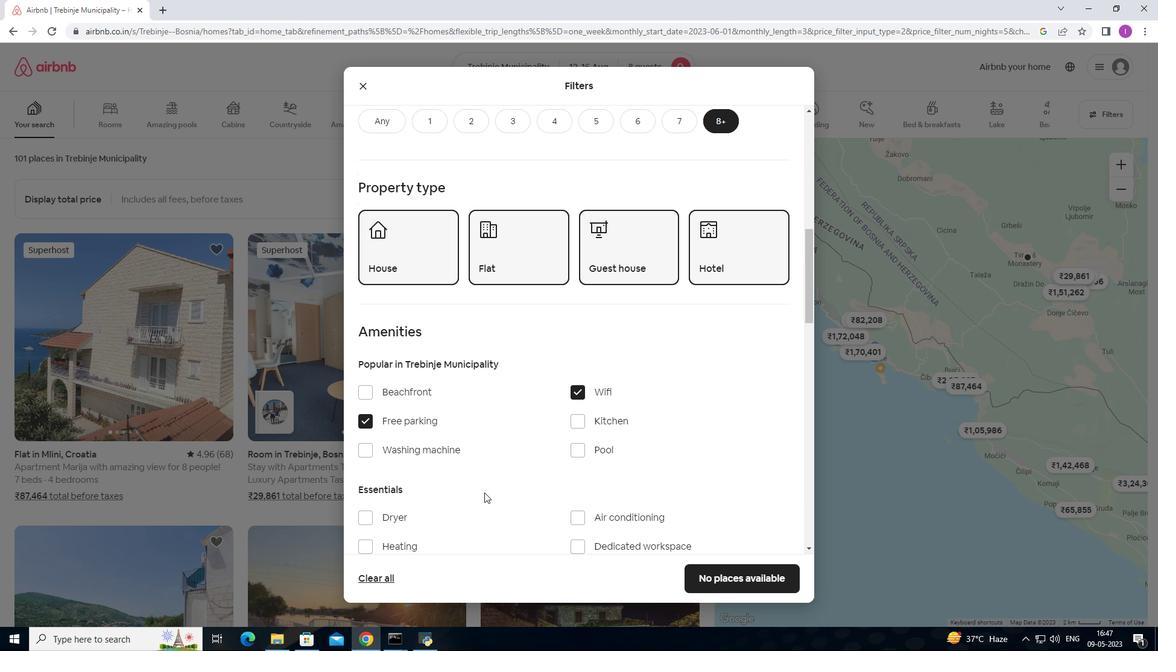 
Action: Mouse moved to (377, 455)
Screenshot: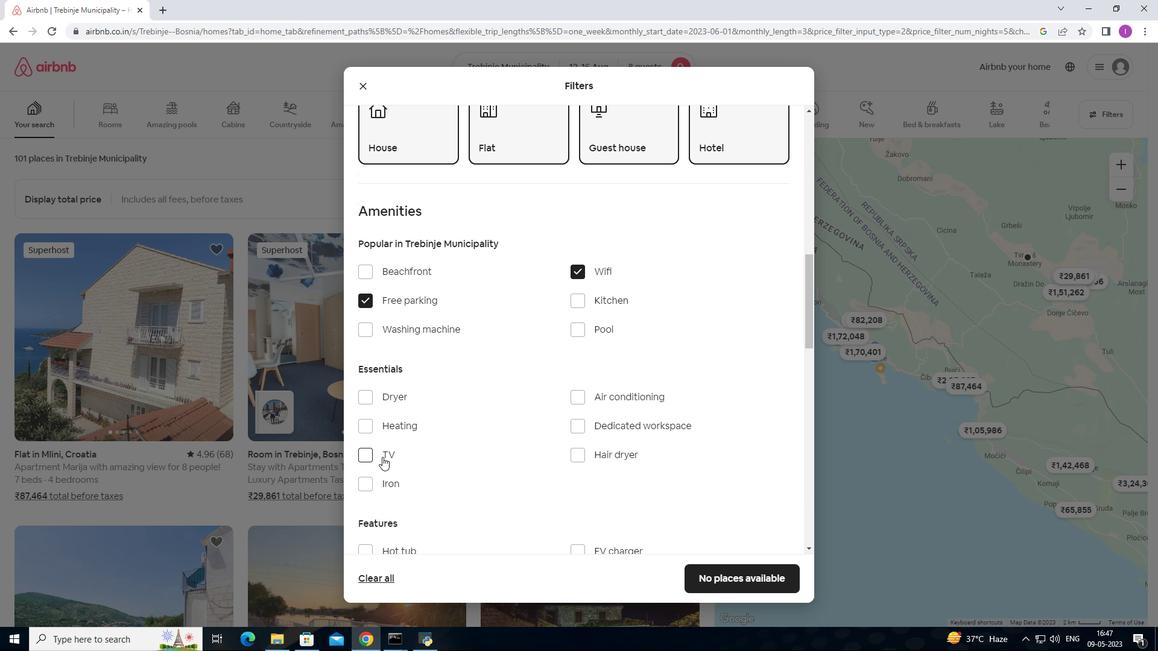 
Action: Mouse pressed left at (377, 455)
Screenshot: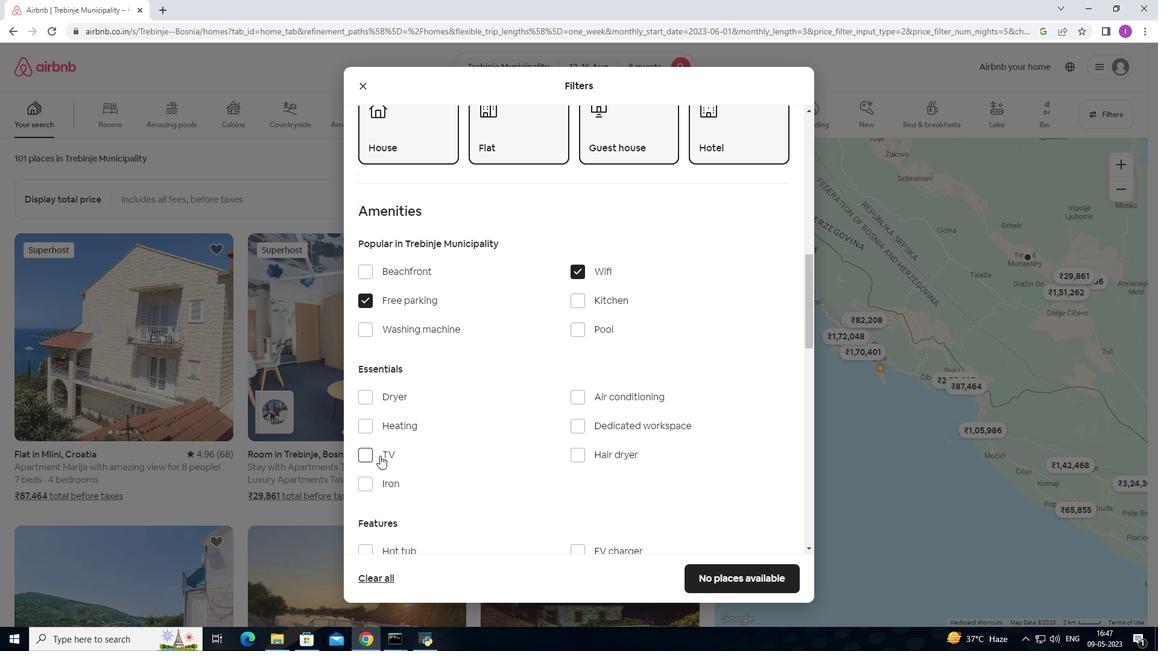 
Action: Mouse moved to (420, 463)
Screenshot: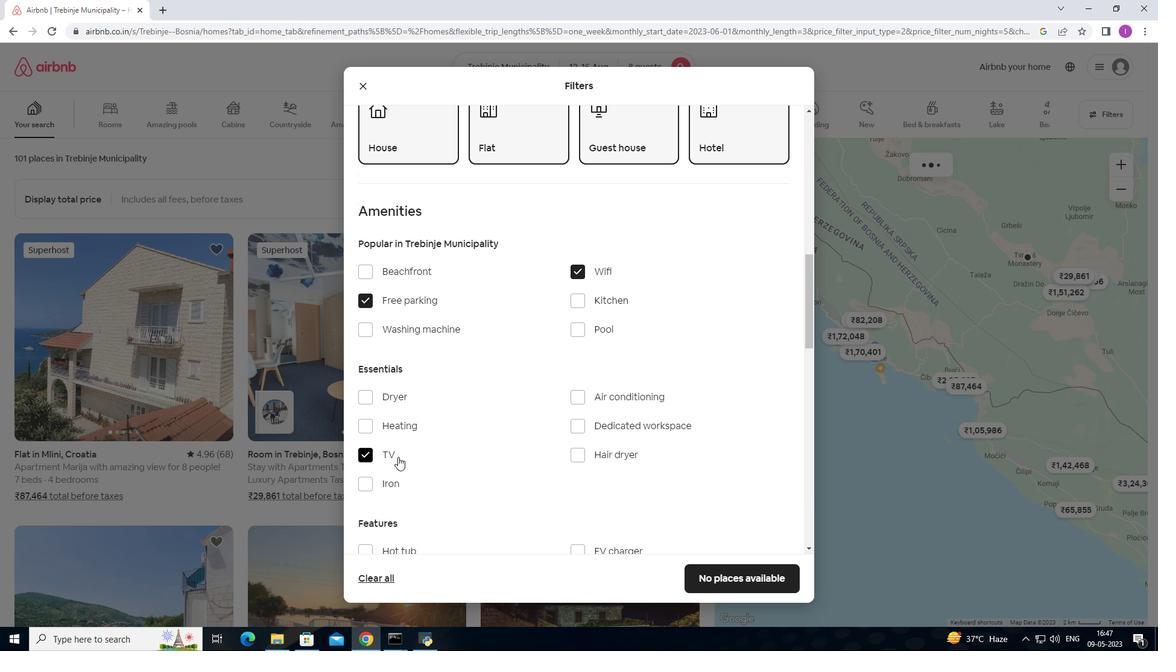 
Action: Mouse scrolled (420, 462) with delta (0, 0)
Screenshot: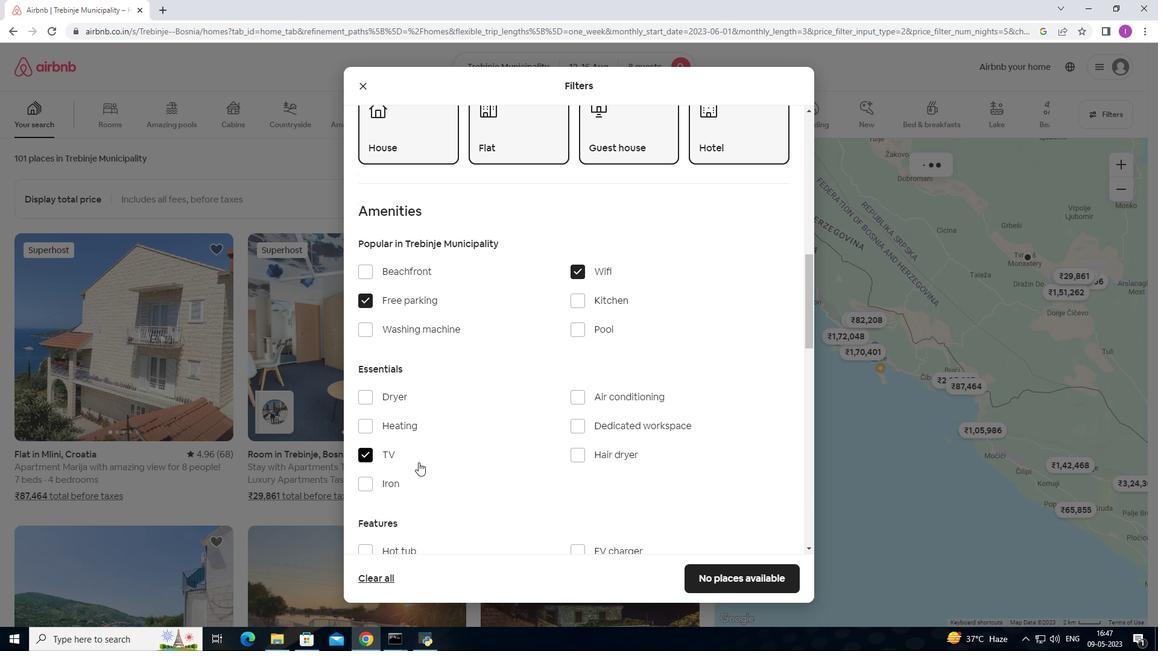 
Action: Mouse scrolled (420, 462) with delta (0, 0)
Screenshot: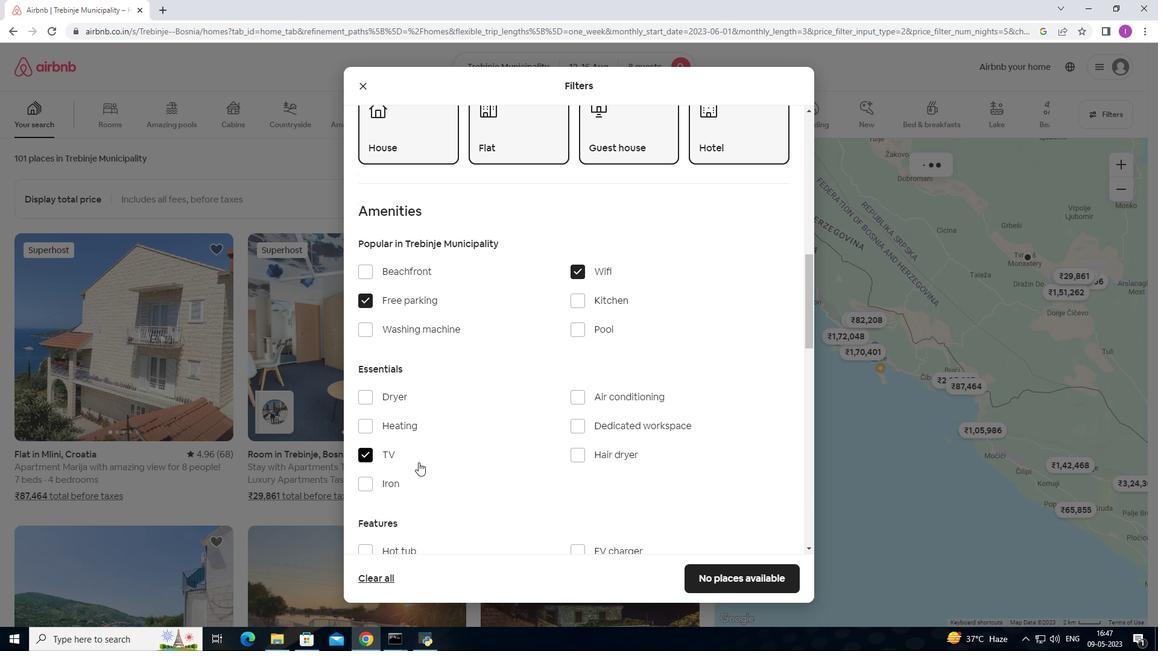 
Action: Mouse moved to (423, 463)
Screenshot: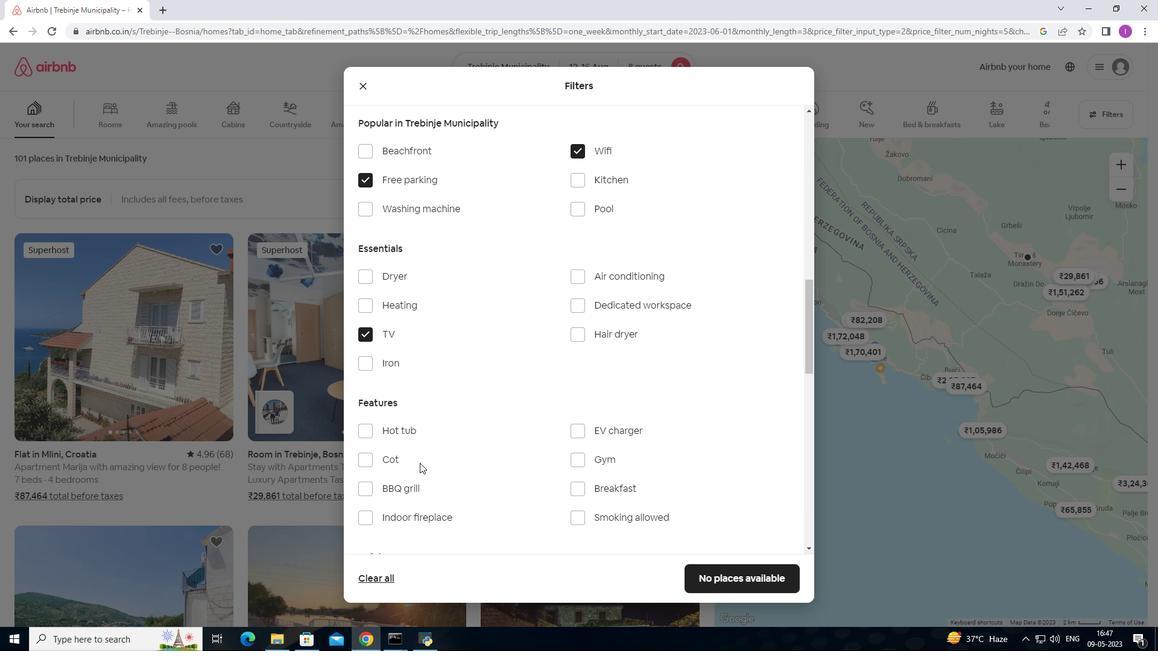 
Action: Mouse scrolled (423, 462) with delta (0, 0)
Screenshot: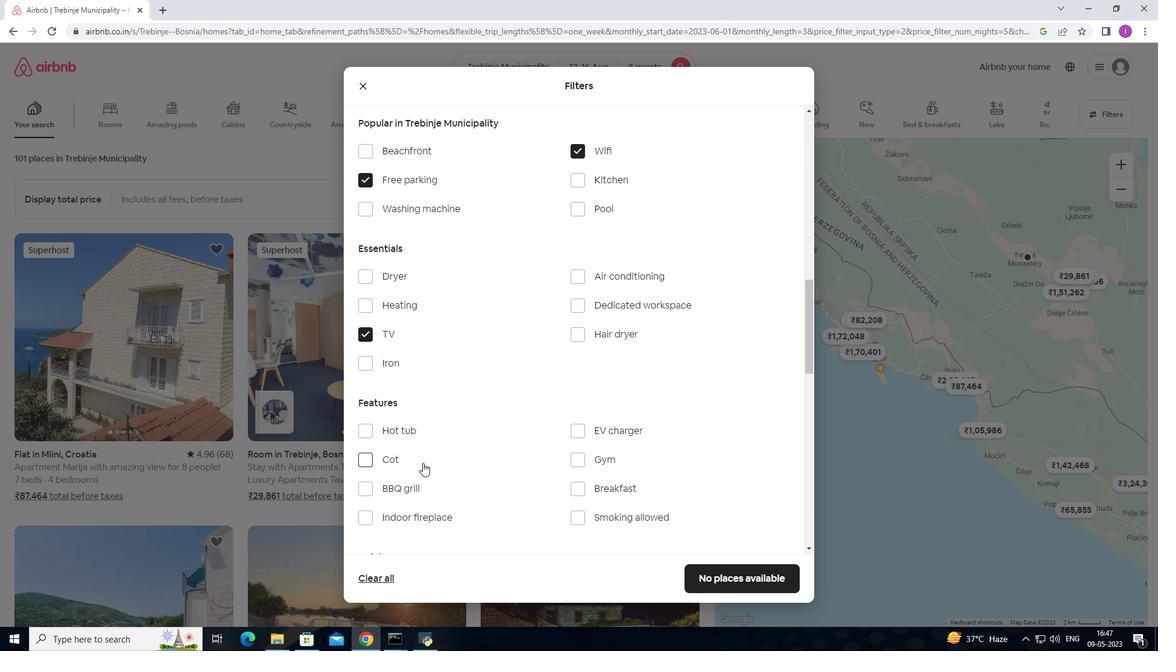 
Action: Mouse scrolled (423, 462) with delta (0, 0)
Screenshot: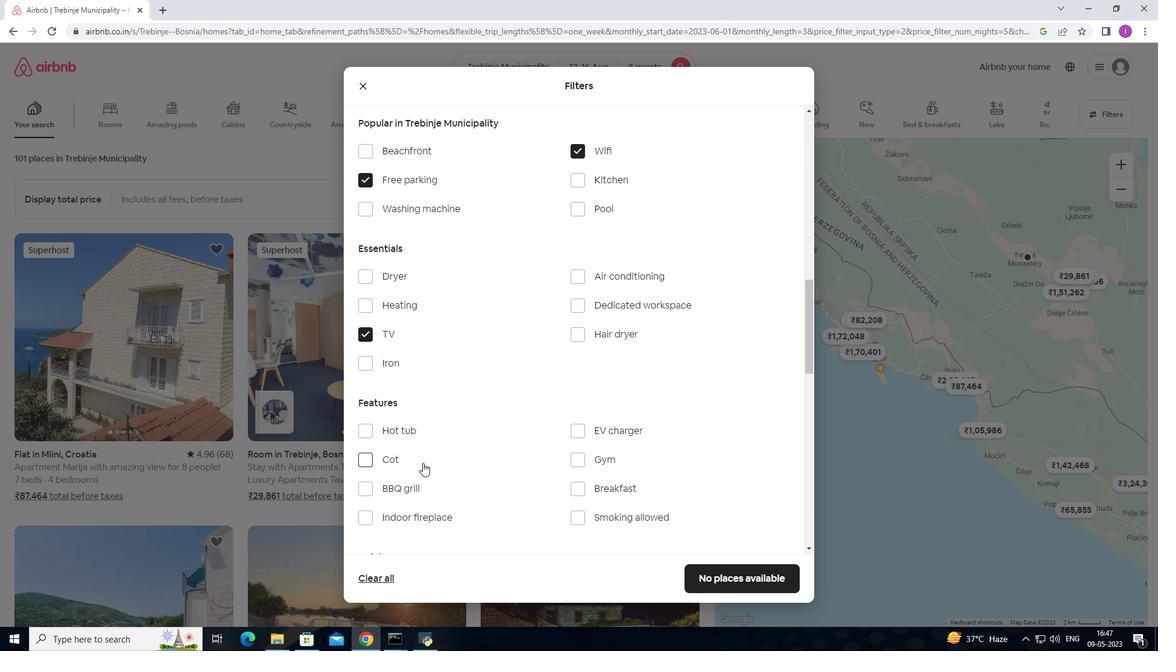 
Action: Mouse moved to (579, 344)
Screenshot: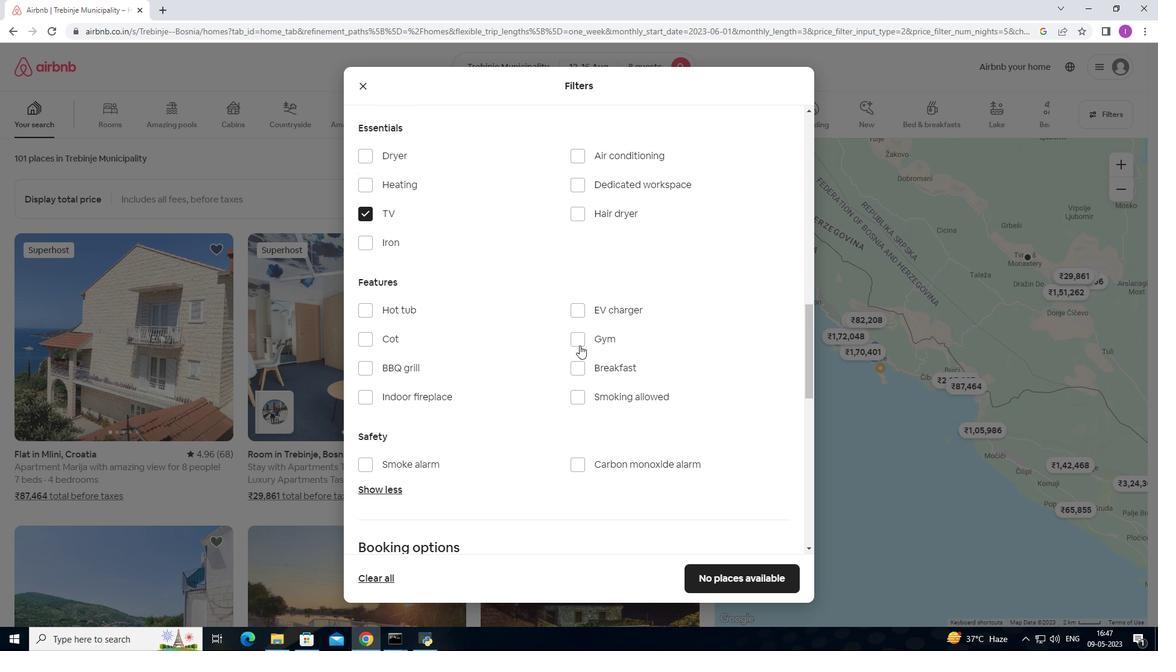 
Action: Mouse pressed left at (579, 344)
Screenshot: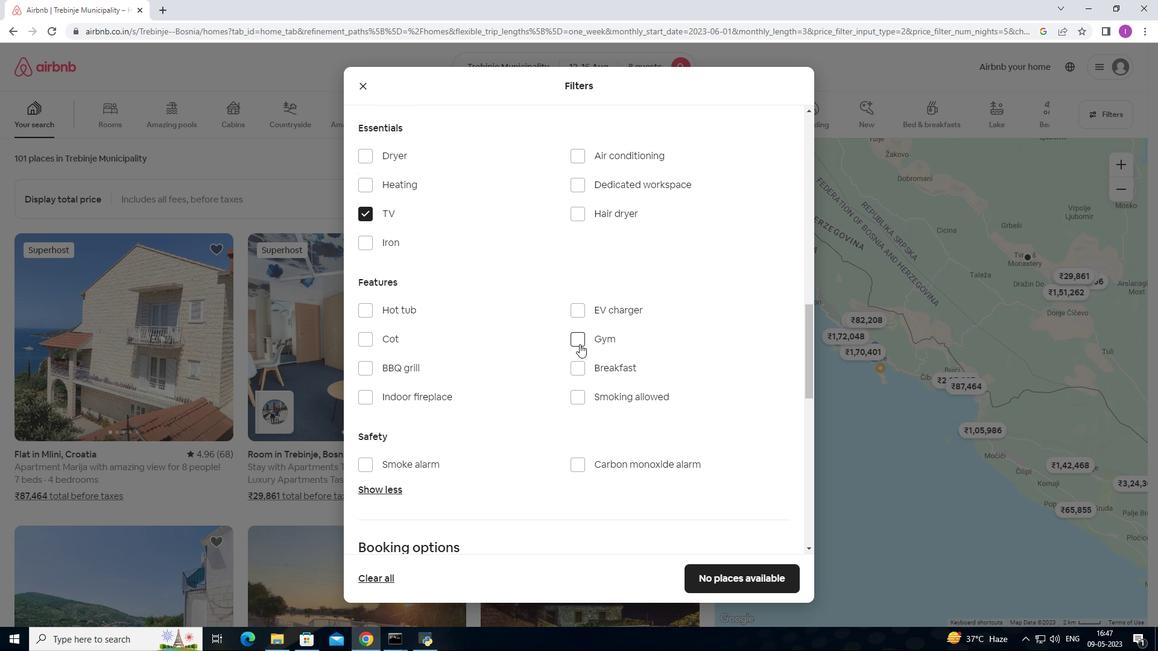 
Action: Mouse moved to (587, 370)
Screenshot: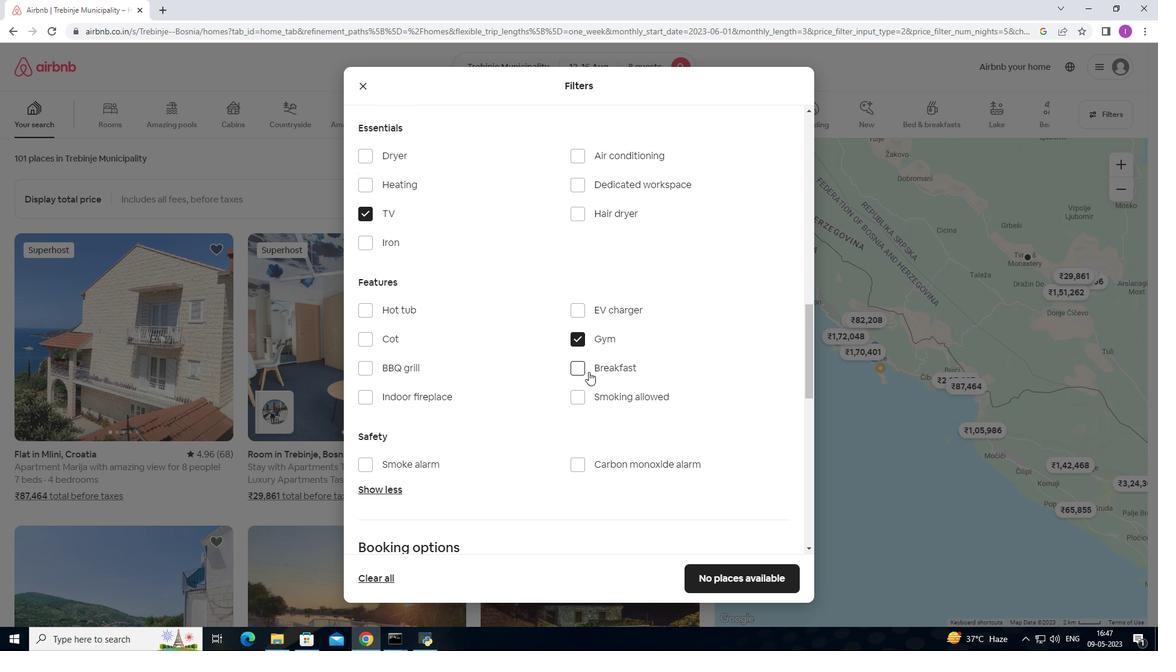 
Action: Mouse pressed left at (587, 370)
Screenshot: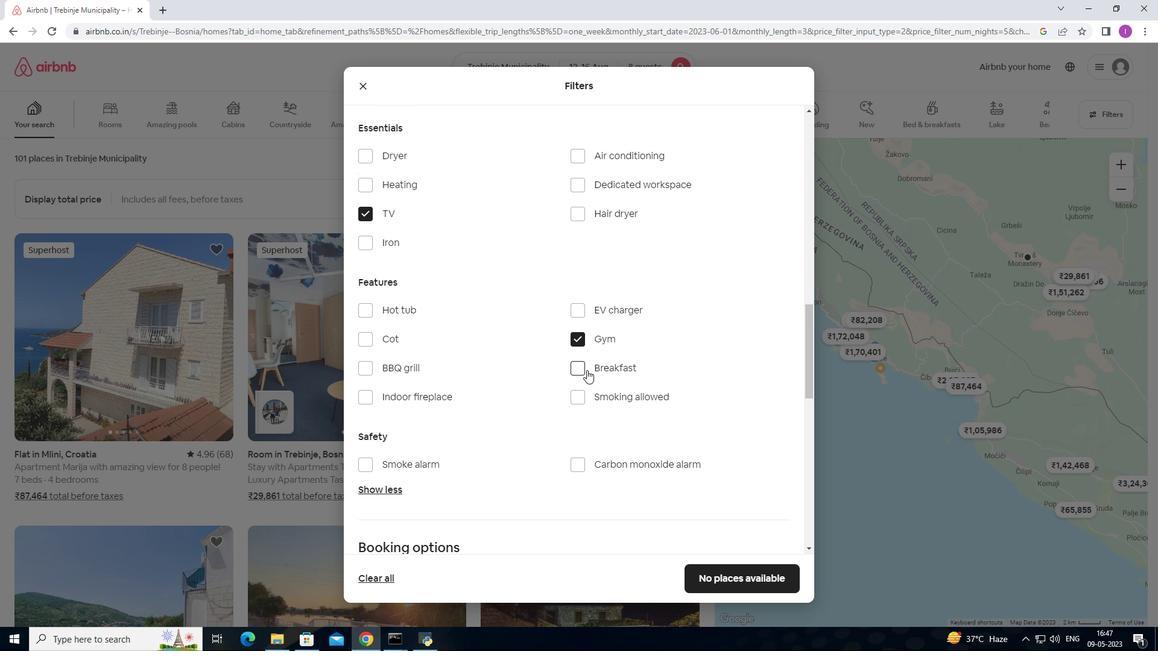 
Action: Mouse moved to (623, 378)
Screenshot: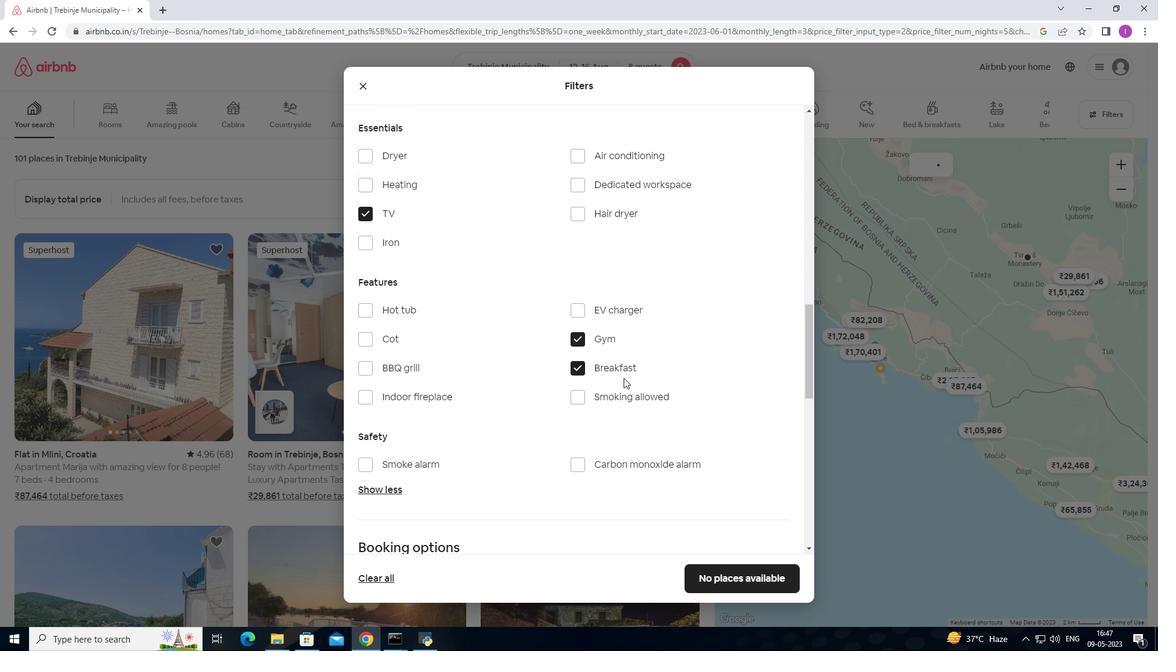 
Action: Mouse scrolled (623, 377) with delta (0, 0)
Screenshot: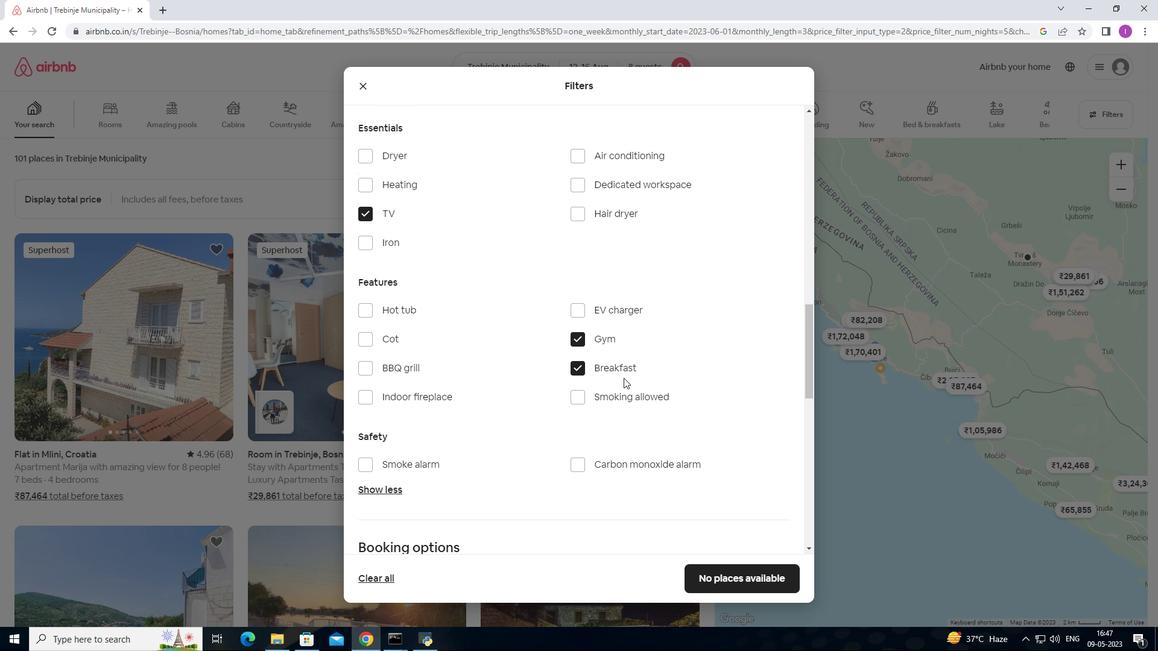 
Action: Mouse scrolled (623, 377) with delta (0, 0)
Screenshot: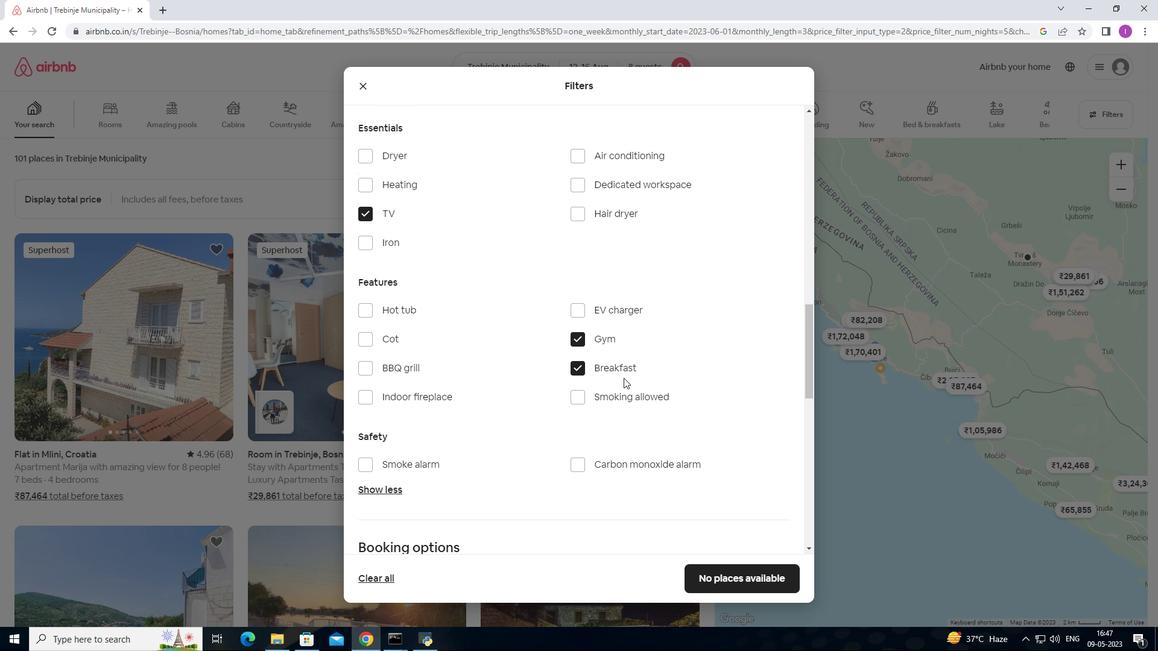 
Action: Mouse moved to (645, 378)
Screenshot: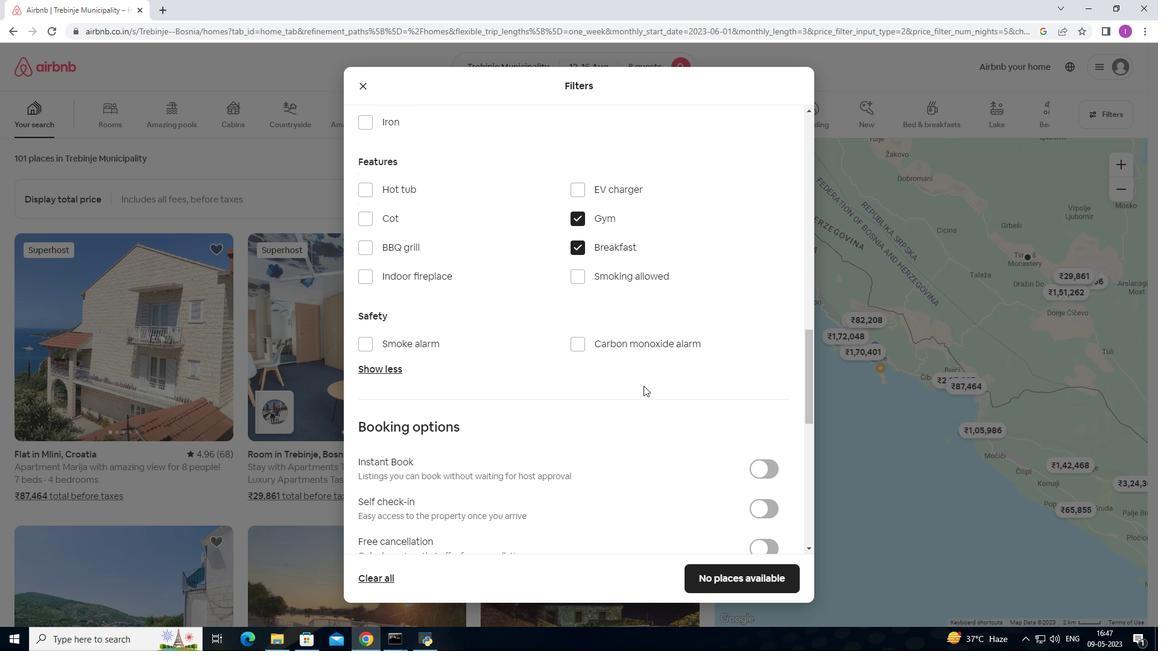 
Action: Mouse scrolled (645, 378) with delta (0, 0)
Screenshot: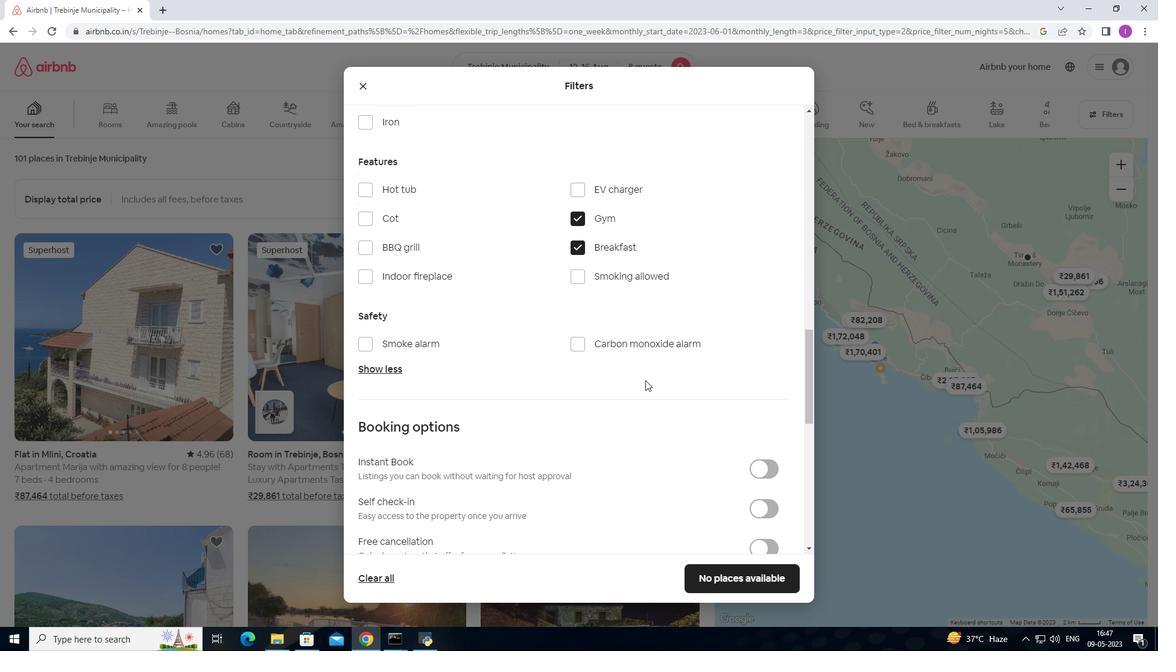
Action: Mouse moved to (775, 383)
Screenshot: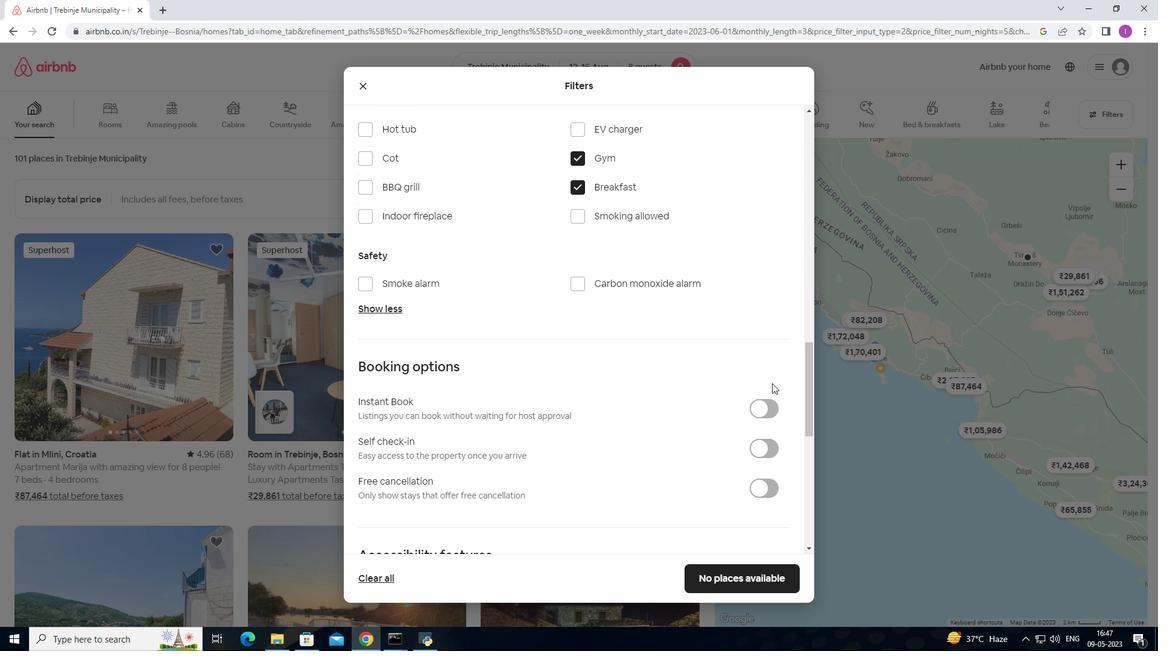 
Action: Mouse scrolled (775, 382) with delta (0, 0)
Screenshot: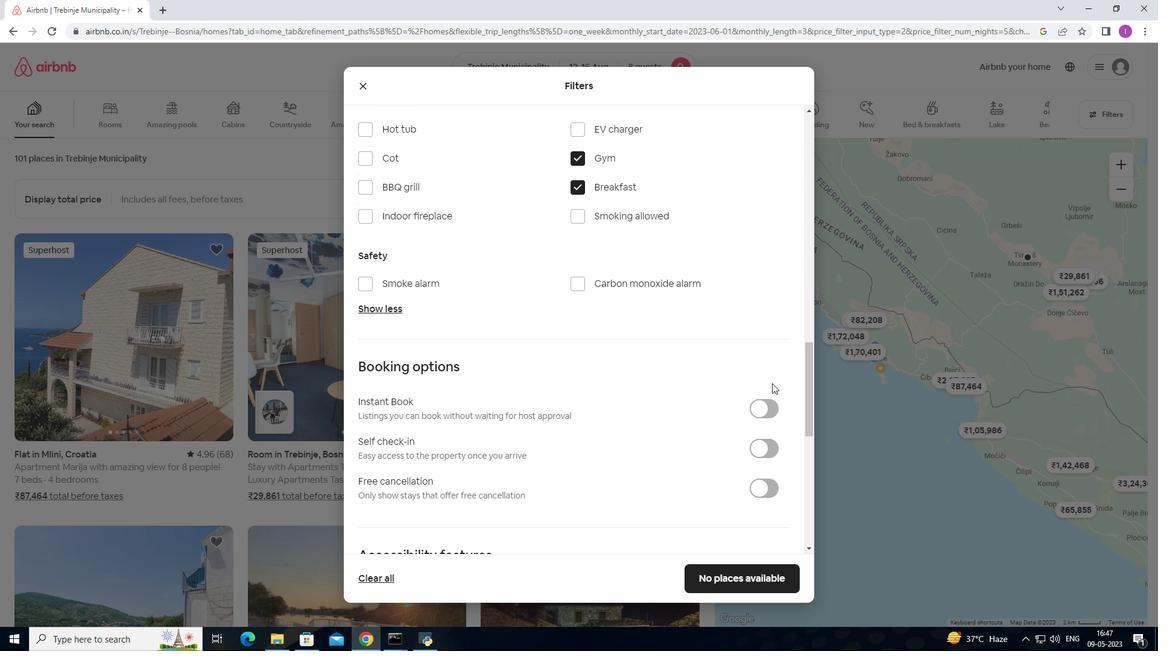 
Action: Mouse moved to (775, 387)
Screenshot: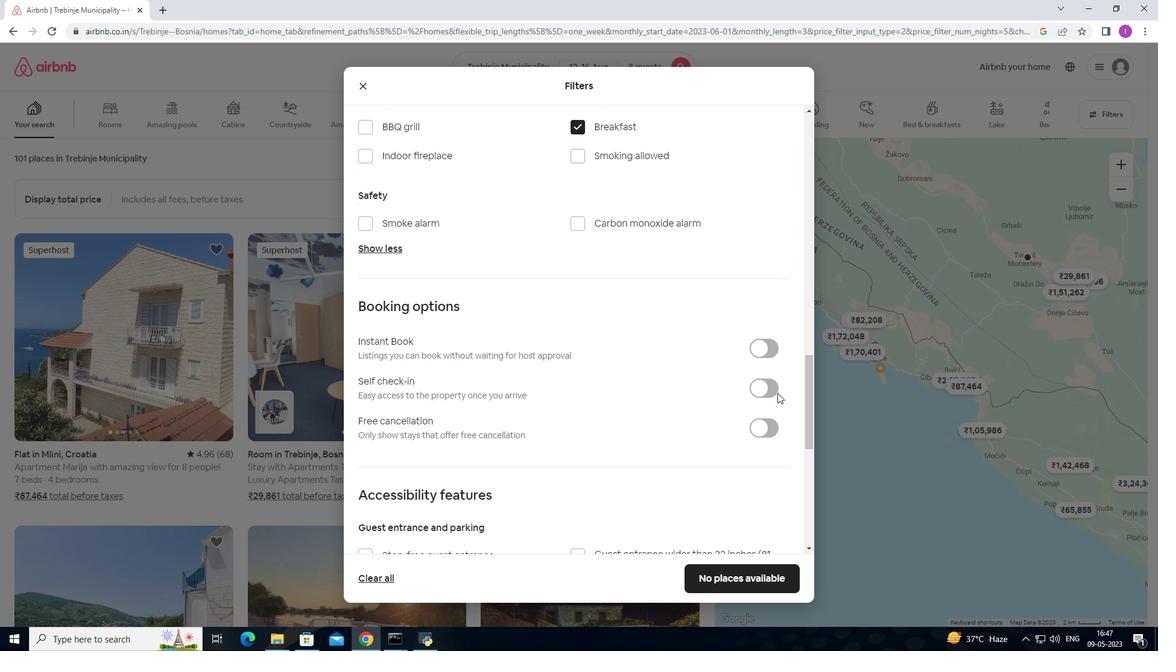 
Action: Mouse pressed left at (775, 387)
Screenshot: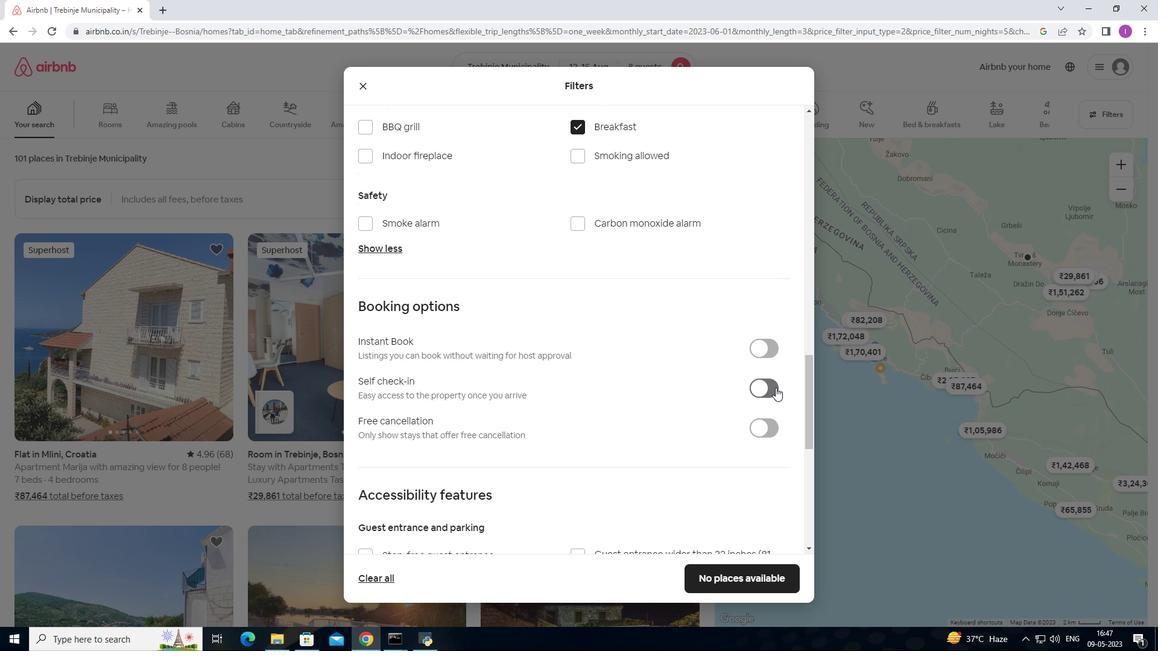 
Action: Mouse moved to (521, 412)
Screenshot: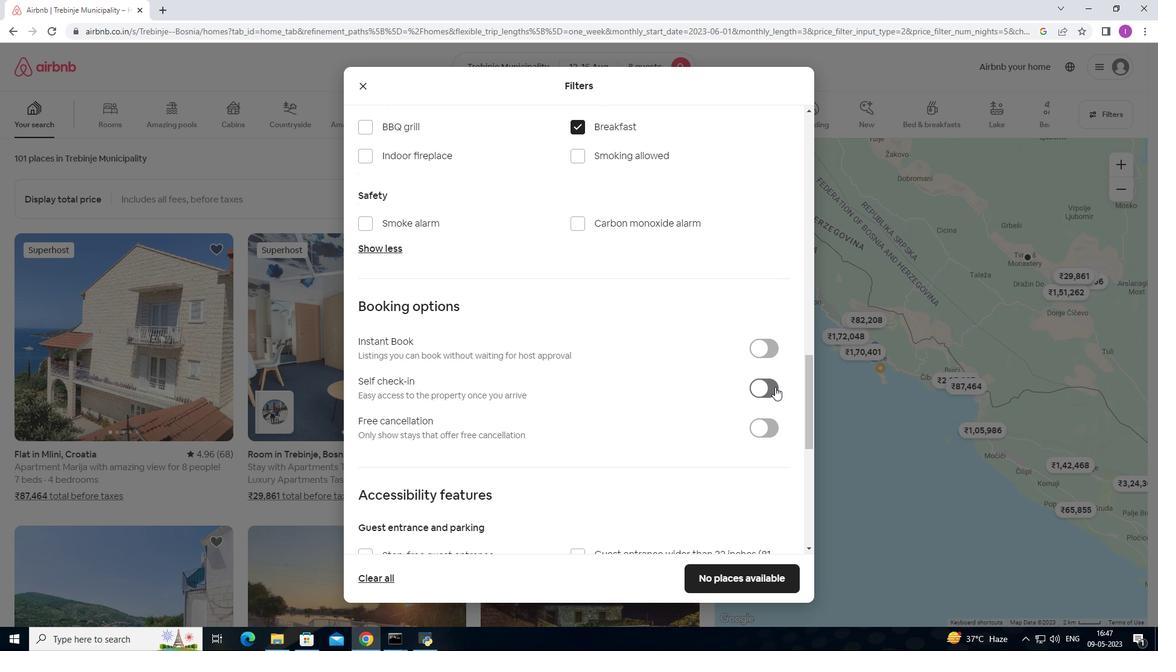 
Action: Mouse scrolled (521, 411) with delta (0, 0)
Screenshot: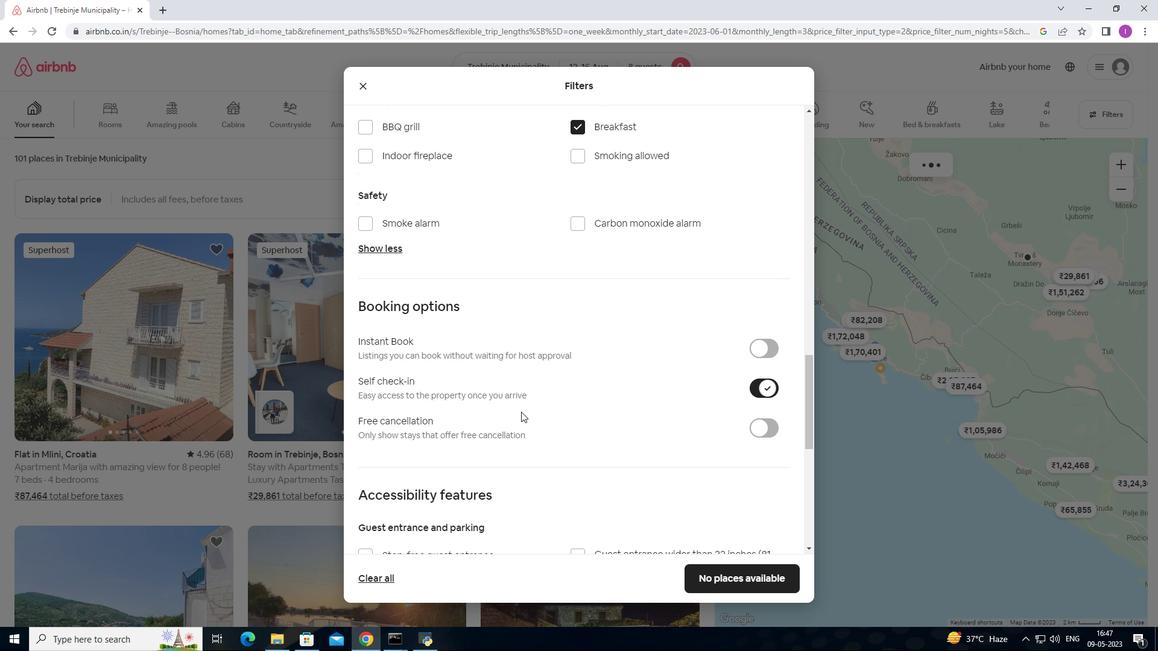 
Action: Mouse scrolled (521, 411) with delta (0, 0)
Screenshot: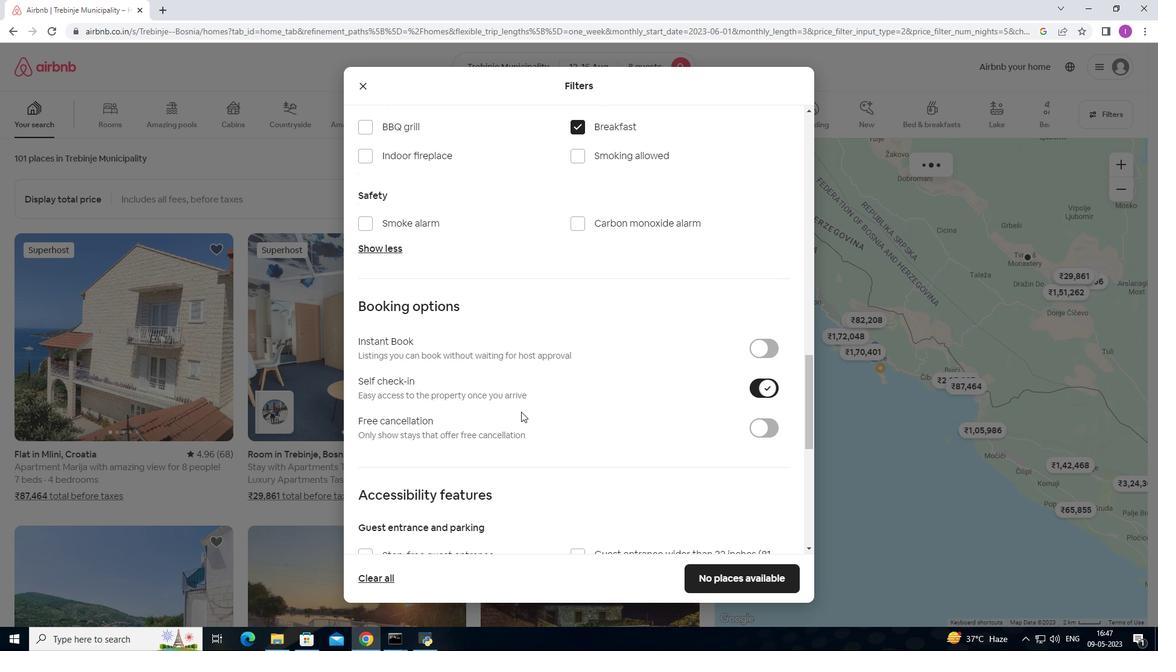 
Action: Mouse scrolled (521, 411) with delta (0, 0)
Screenshot: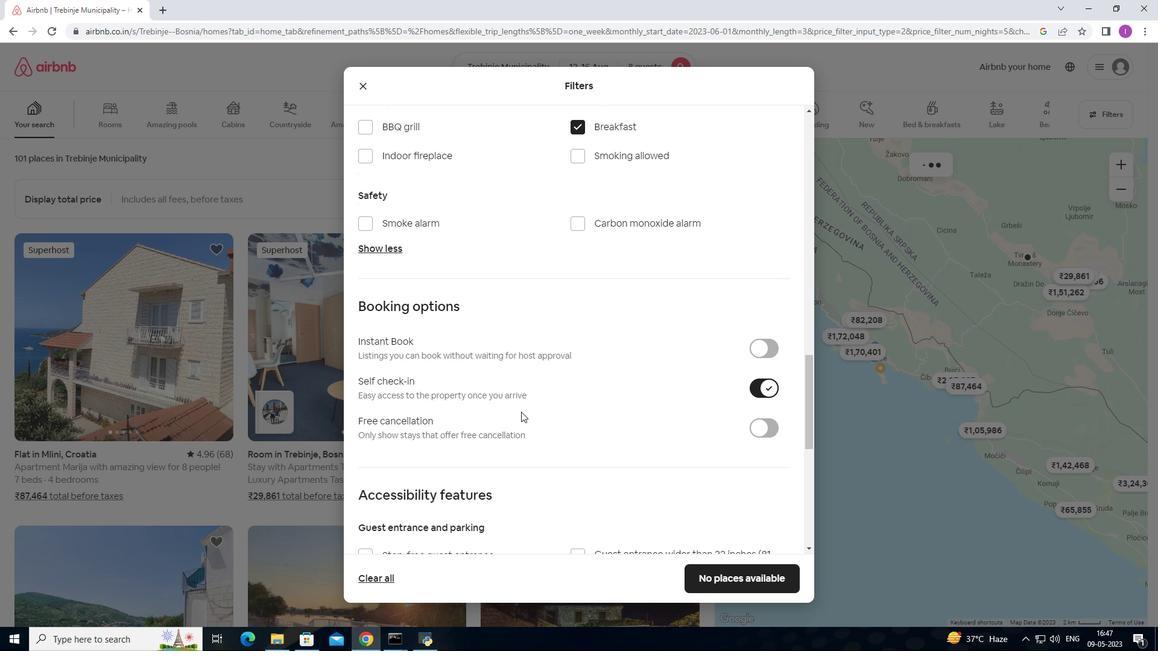 
Action: Mouse scrolled (521, 411) with delta (0, 0)
Screenshot: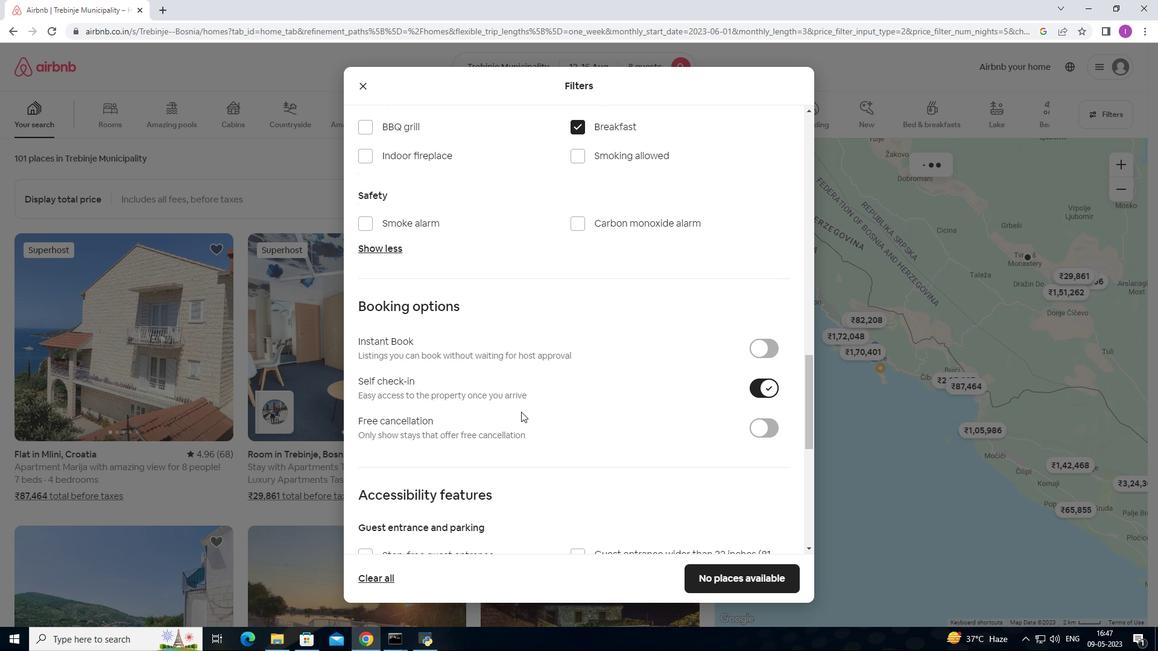 
Action: Mouse scrolled (521, 411) with delta (0, 0)
Screenshot: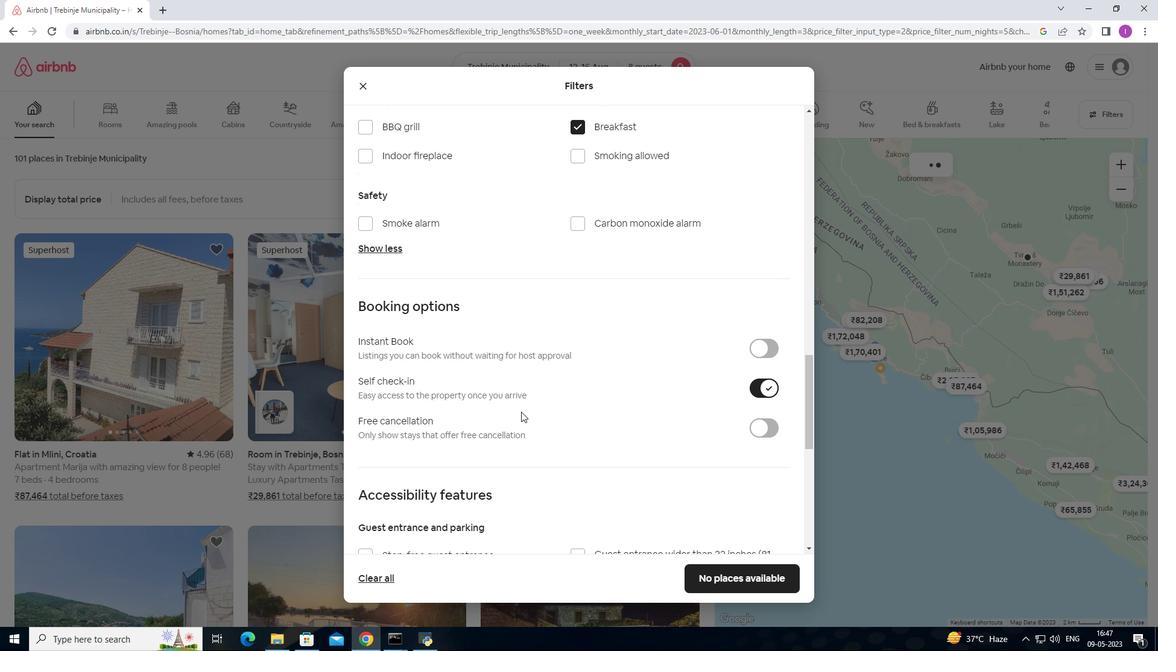 
Action: Mouse moved to (521, 411)
Screenshot: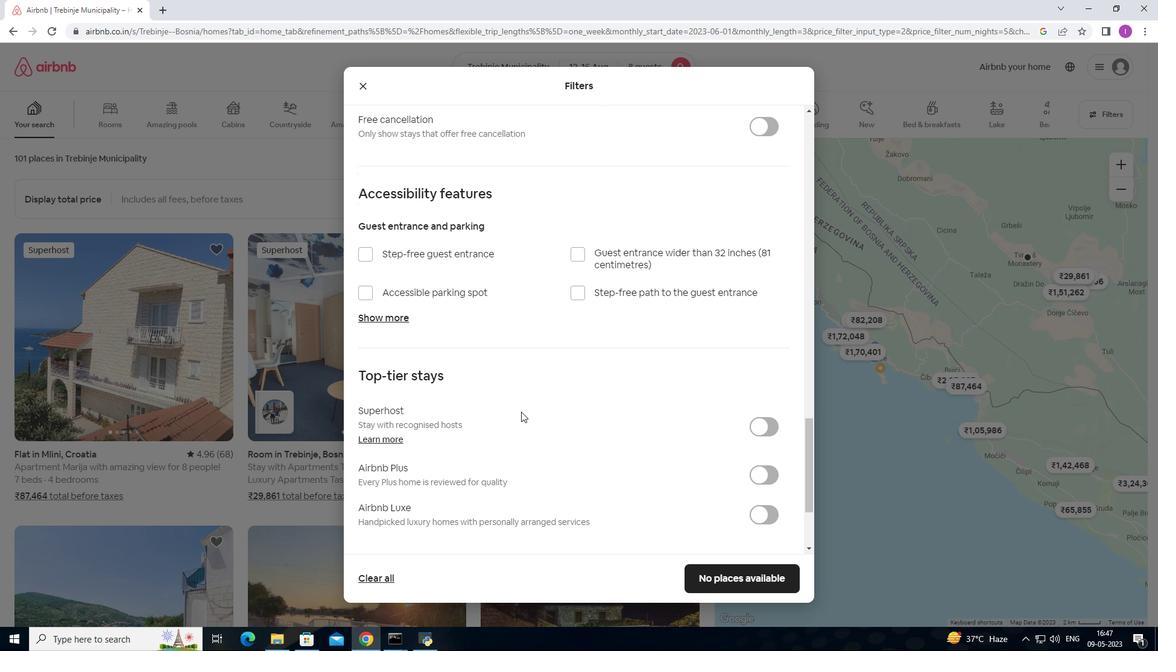 
Action: Mouse scrolled (521, 410) with delta (0, 0)
Screenshot: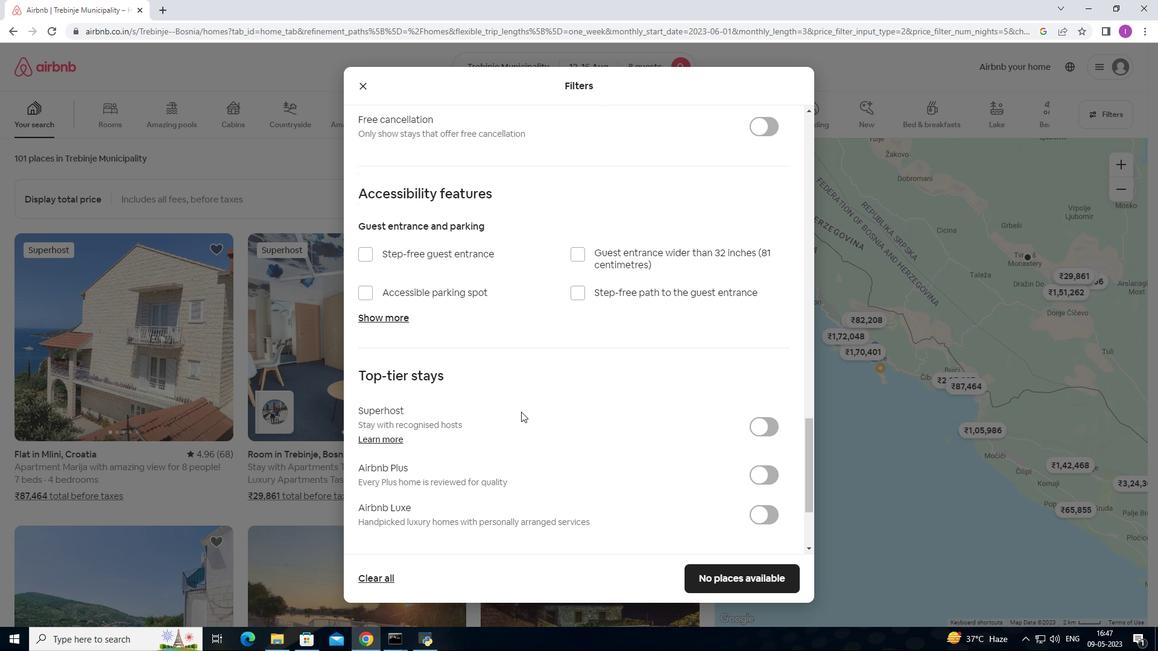 
Action: Mouse scrolled (521, 410) with delta (0, 0)
Screenshot: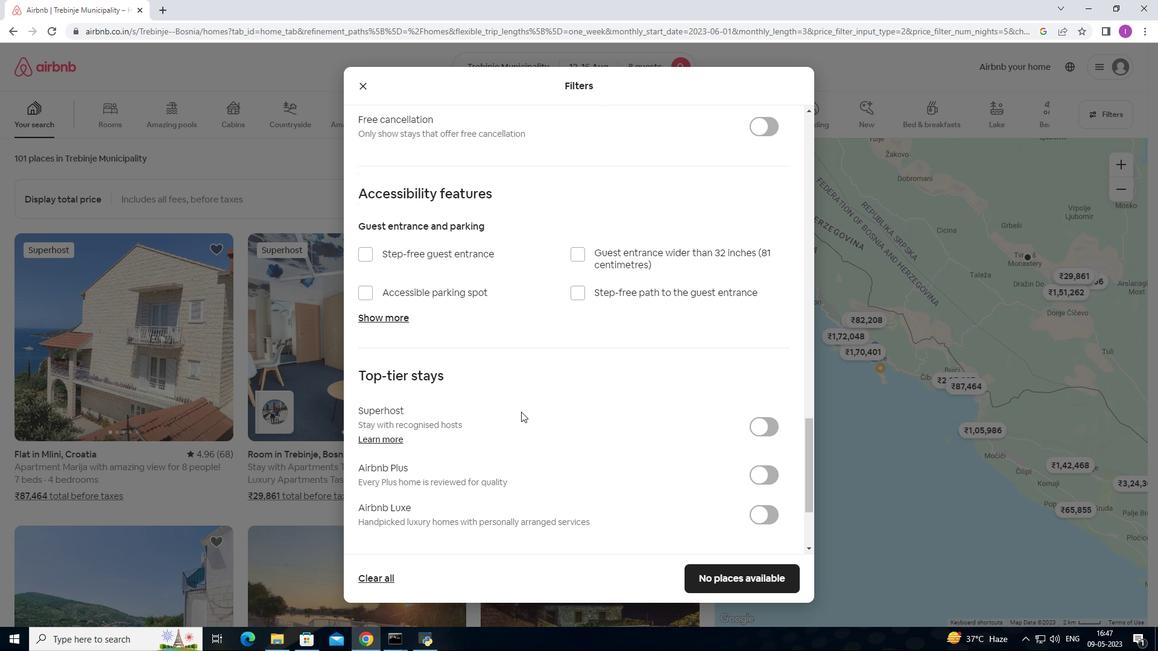 
Action: Mouse scrolled (521, 410) with delta (0, 0)
Screenshot: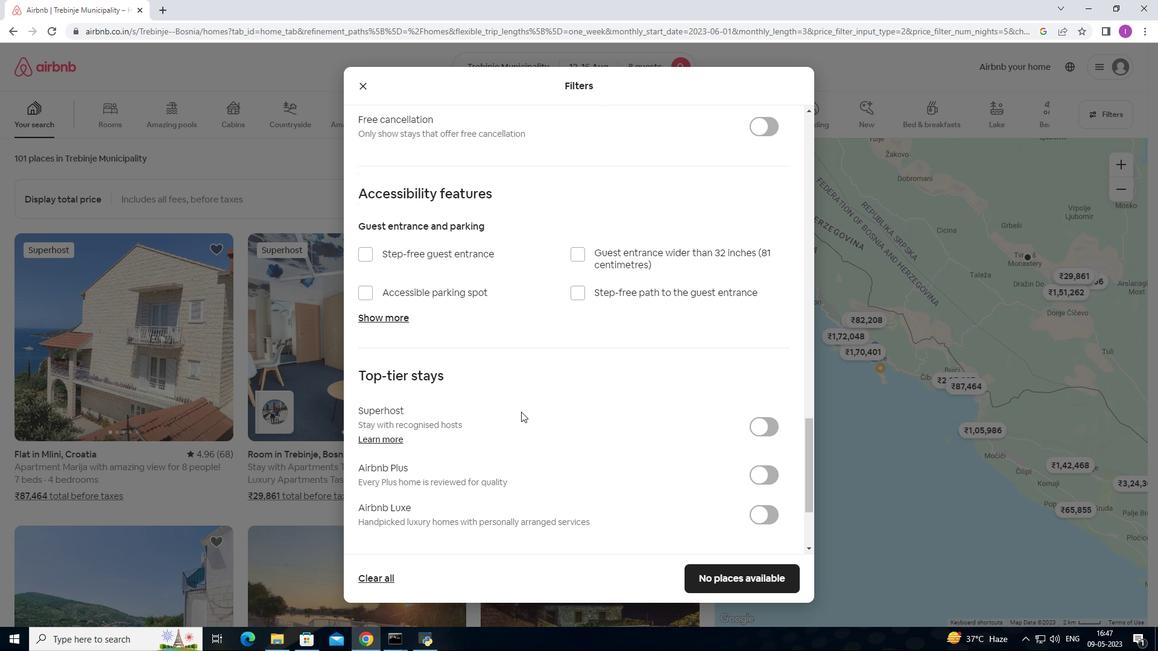 
Action: Mouse moved to (521, 411)
Screenshot: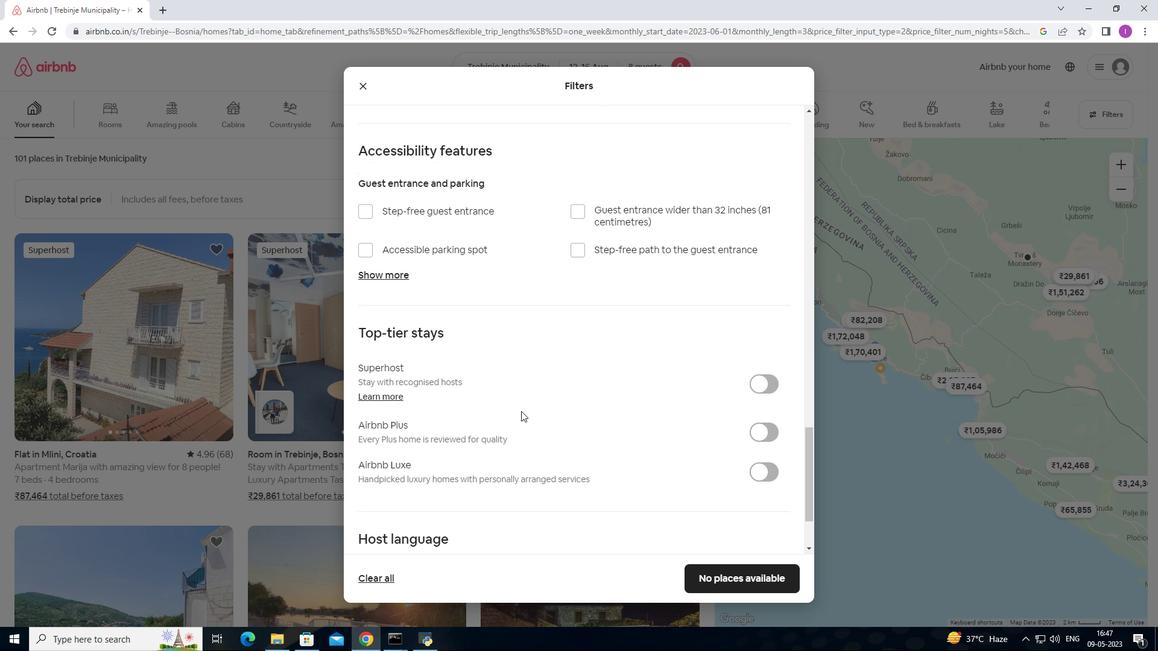 
Action: Mouse scrolled (521, 410) with delta (0, 0)
Screenshot: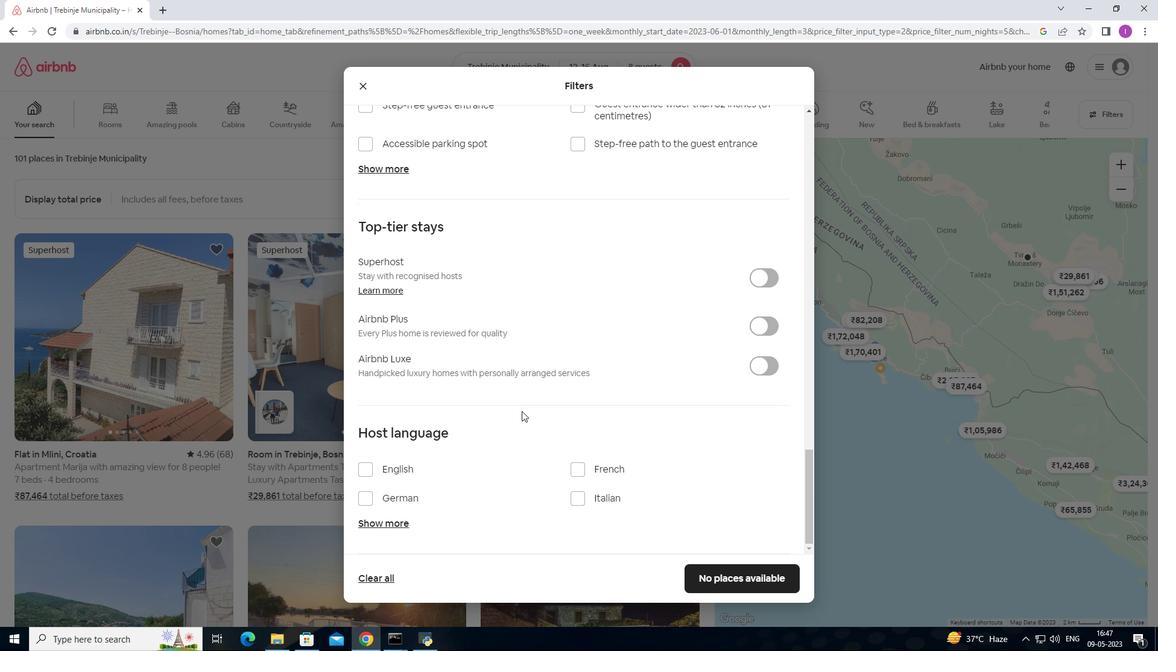 
Action: Mouse scrolled (521, 410) with delta (0, 0)
Screenshot: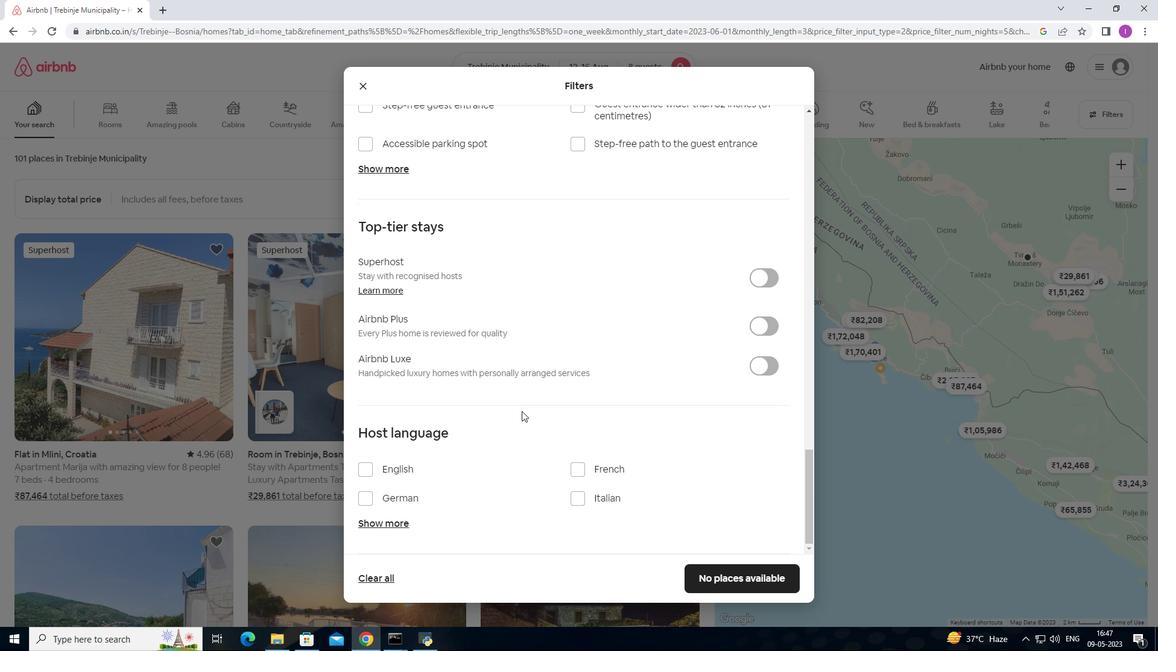 
Action: Mouse scrolled (521, 410) with delta (0, 0)
Screenshot: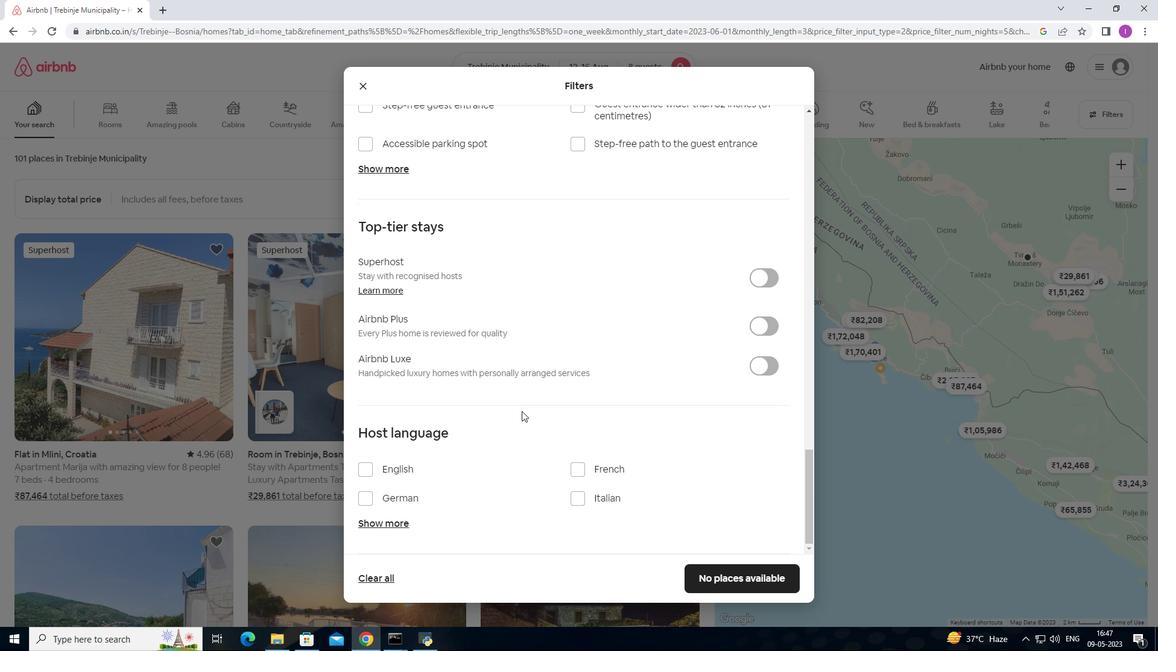 
Action: Mouse scrolled (521, 410) with delta (0, 0)
Screenshot: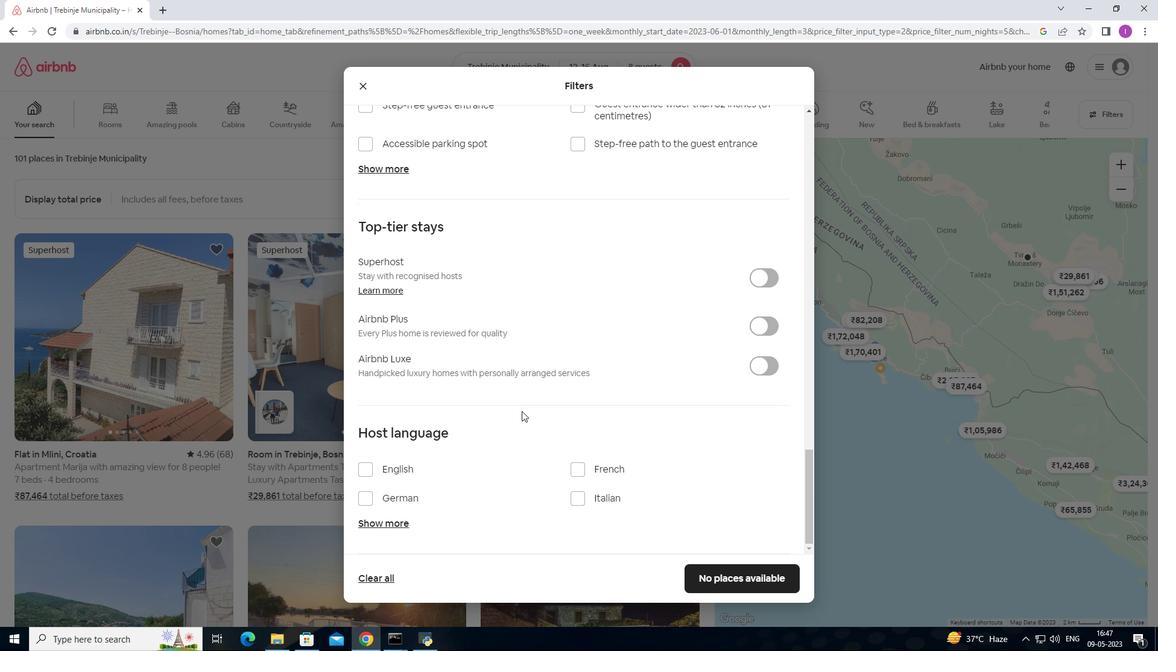 
Action: Mouse moved to (371, 465)
Screenshot: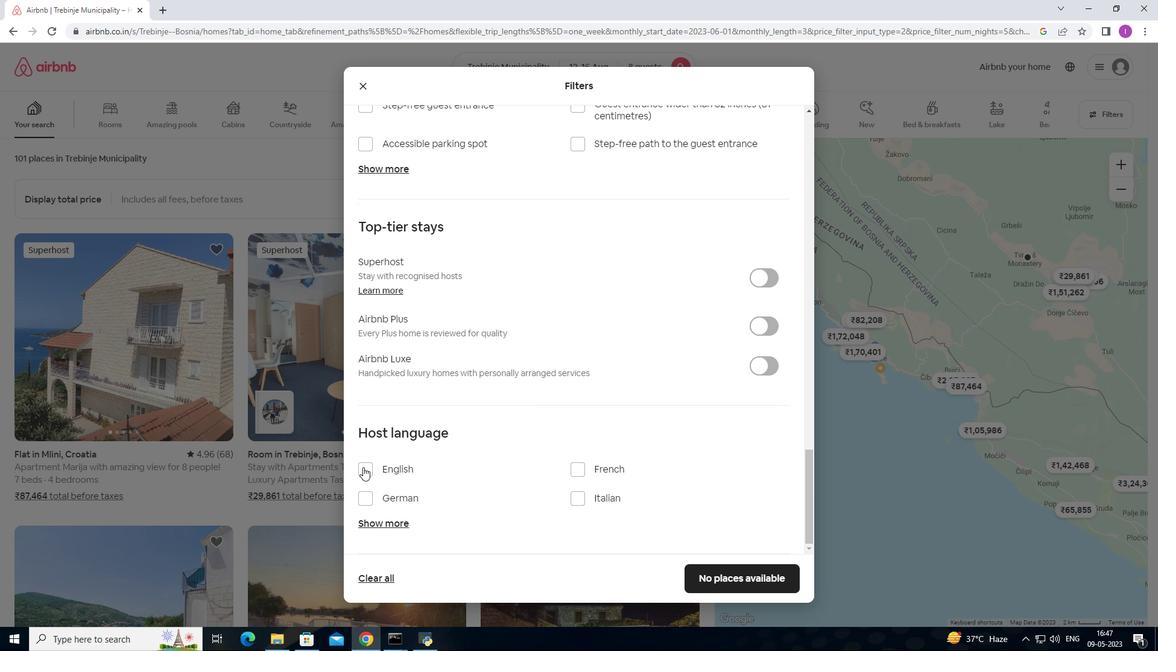 
Action: Mouse pressed left at (371, 465)
Screenshot: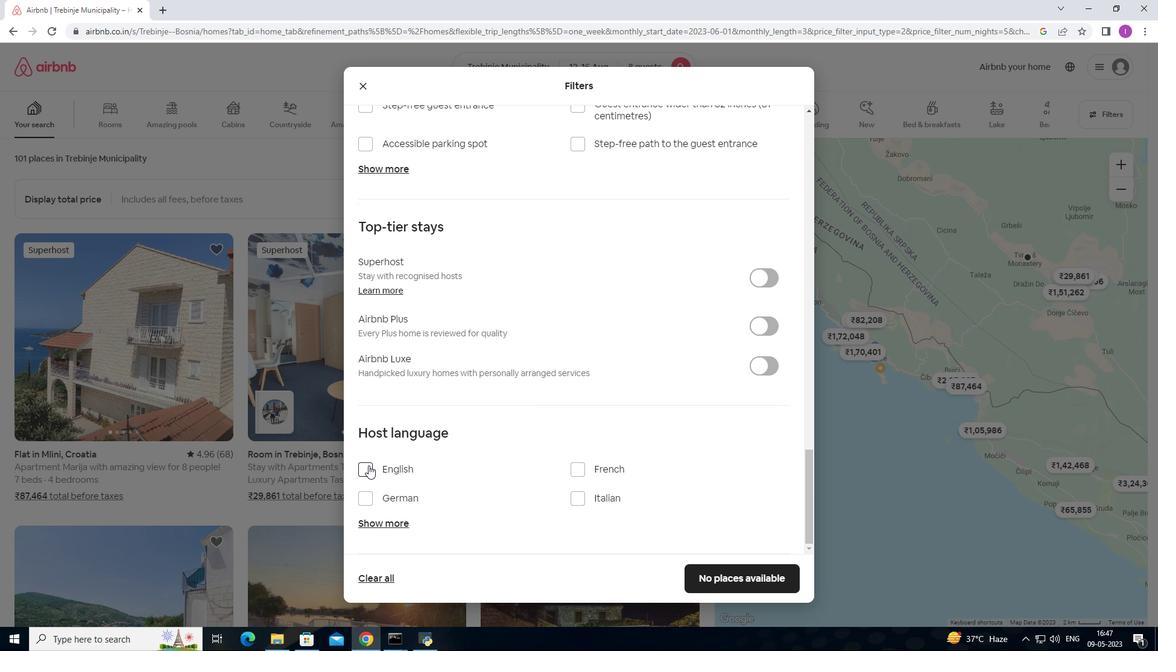 
Action: Mouse moved to (725, 581)
Screenshot: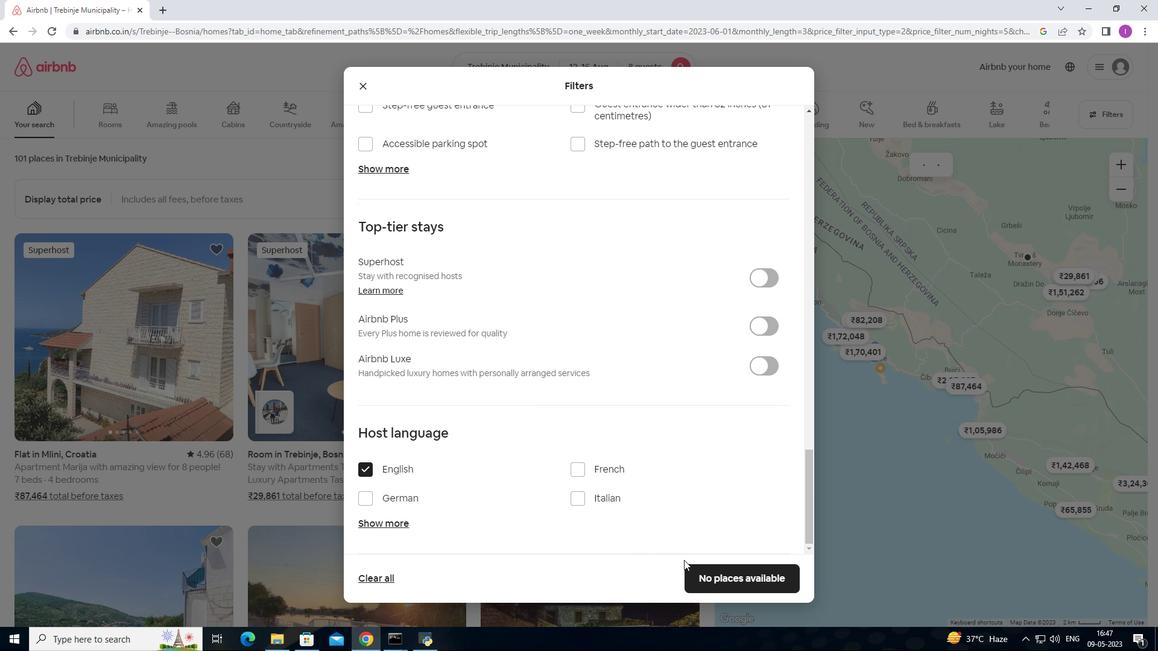 
Action: Mouse pressed left at (725, 581)
Screenshot: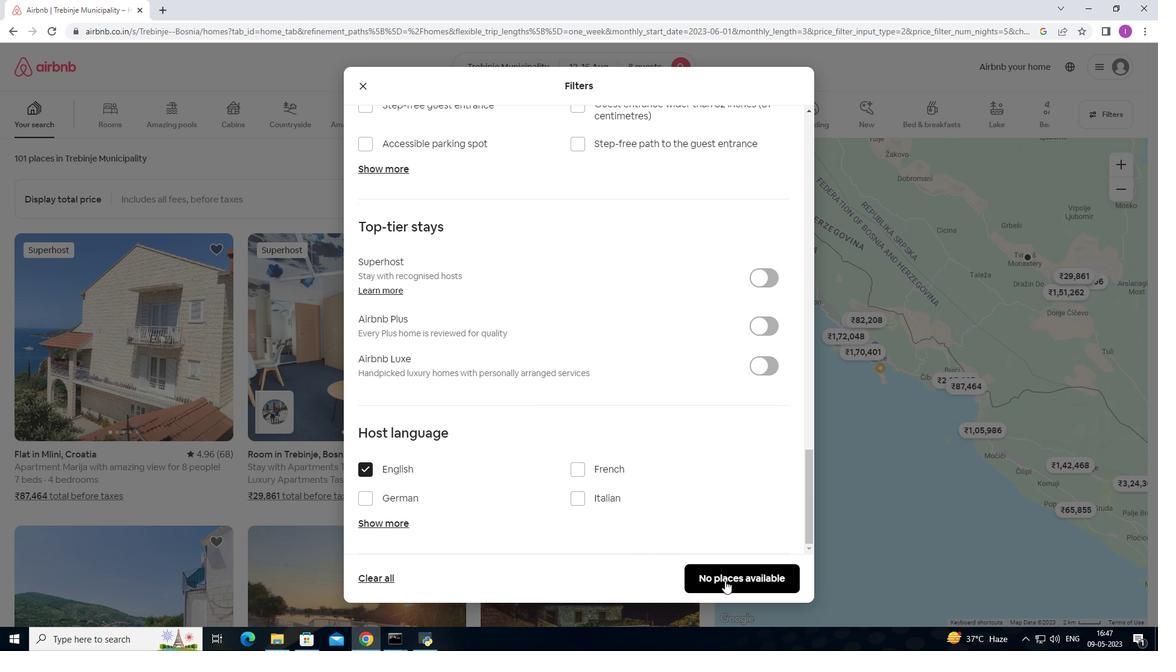 
Action: Mouse moved to (723, 567)
Screenshot: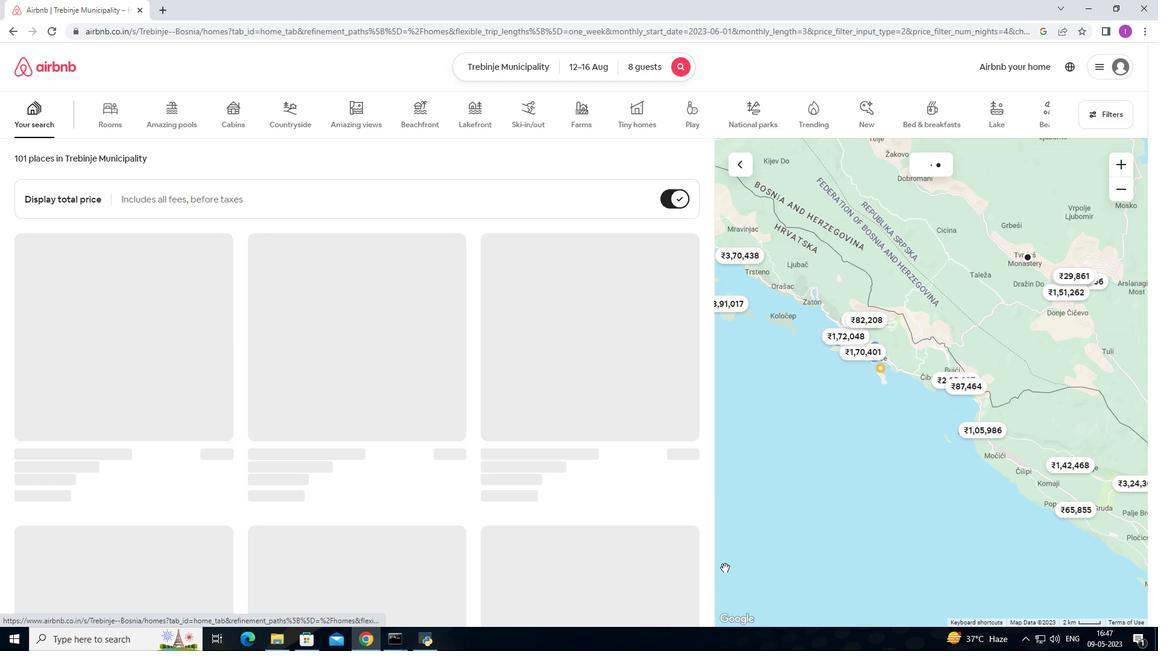 
